 Task: Open a blank sheet, save the file as Spaceexploration.doc and add heading 'Space Exploration'Space Exploration ,with the parapraph,with the parapraph The US has been at the forefront of space exploration. Achievements like the Apollo moon landings and the Mars rovers demonstrate America's commitment to pushing the boundaries of human knowledge and understanding the mysteries of the universe.Apply Font Style Baskerville Old And font size 14. Apply font style in  Heading Bernard MT Condensed and font size 16 Change heading alignment to  Center
Action: Mouse moved to (151, 180)
Screenshot: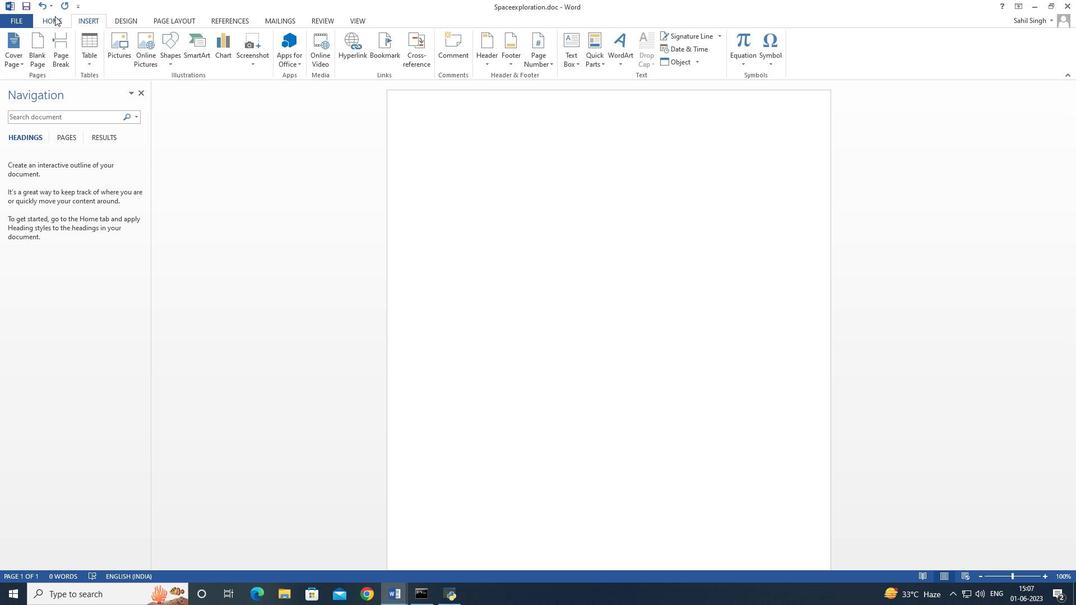 
Action: Mouse pressed left at (151, 180)
Screenshot: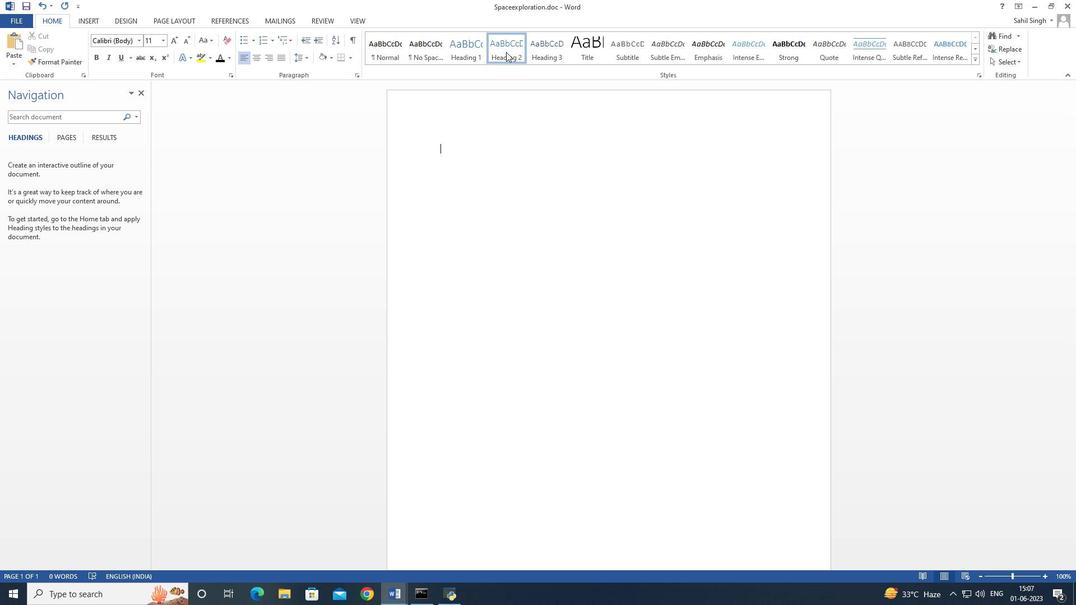 
Action: Mouse moved to (24, 20)
Screenshot: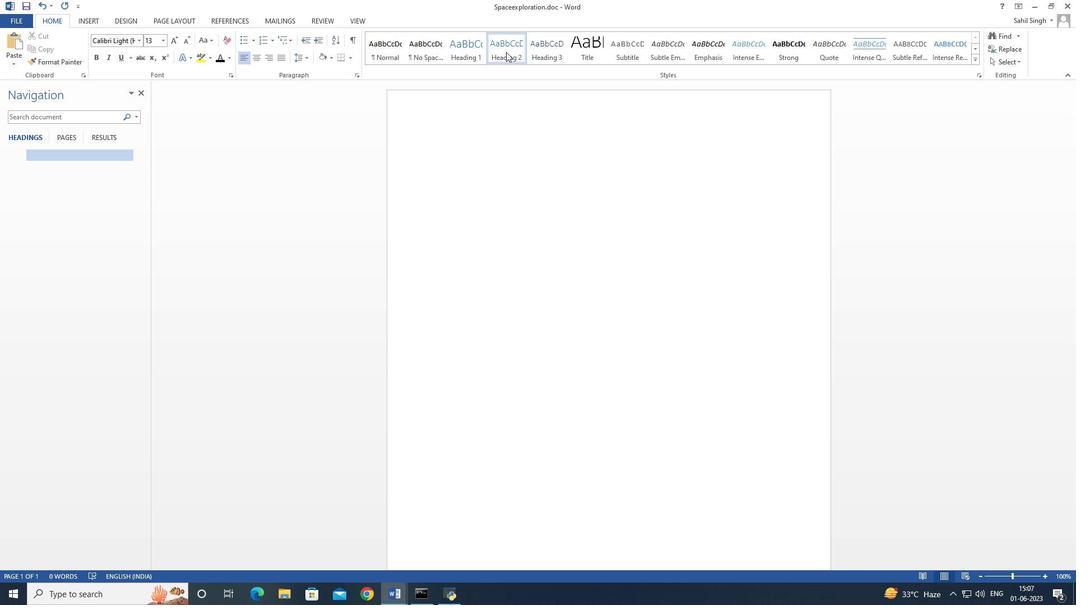 
Action: Mouse pressed left at (24, 20)
Screenshot: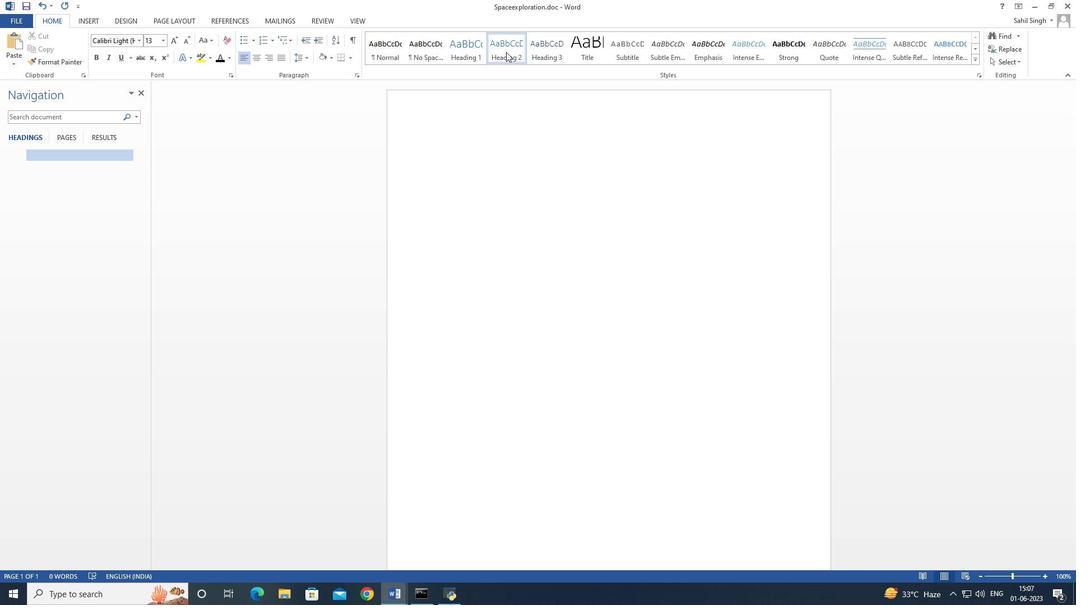 
Action: Mouse moved to (34, 130)
Screenshot: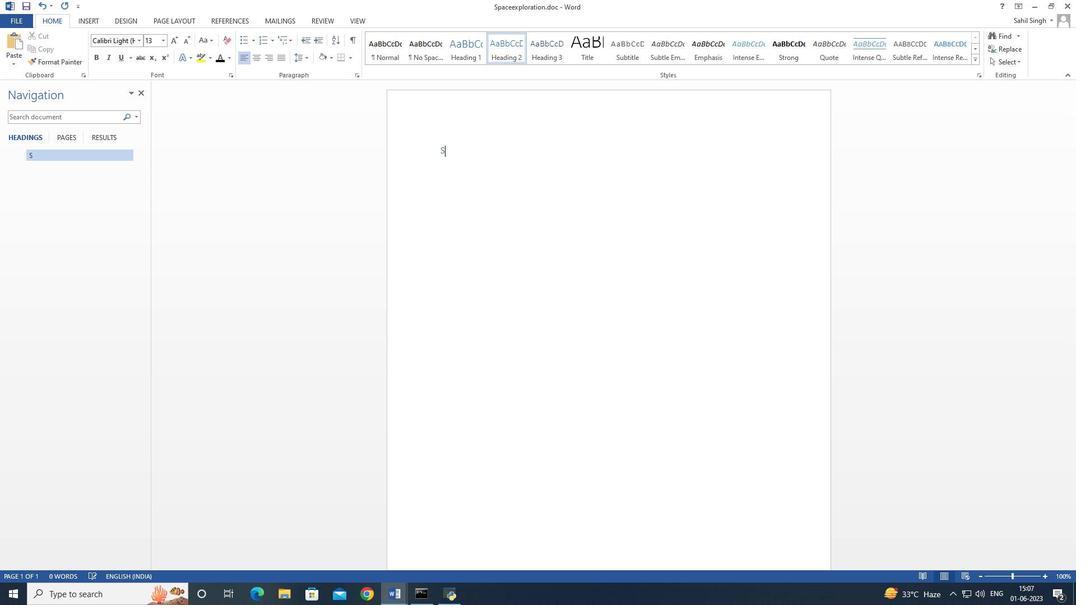 
Action: Mouse pressed left at (34, 130)
Screenshot: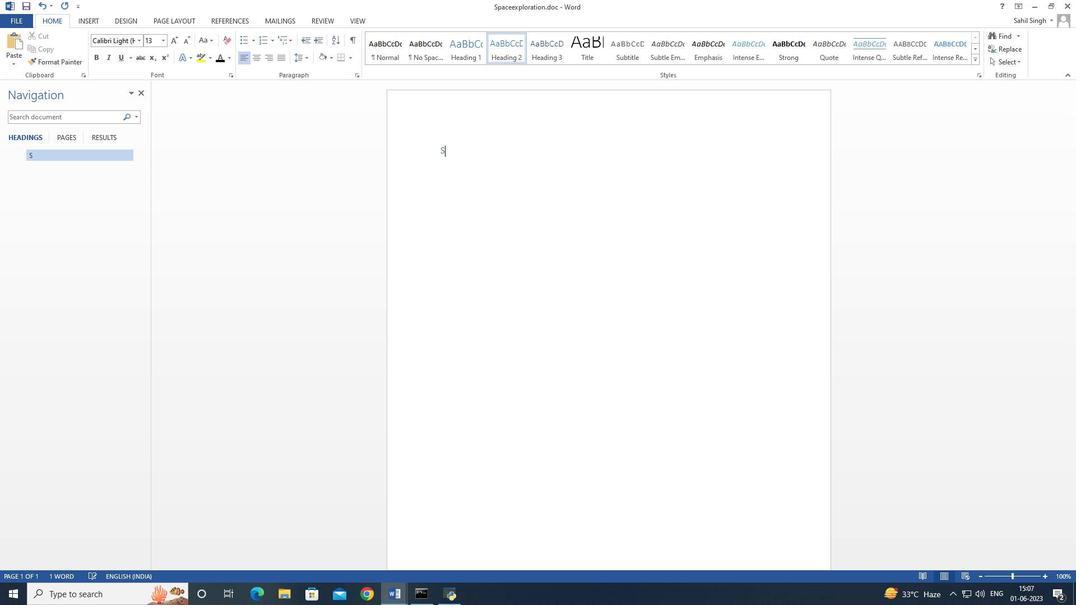
Action: Mouse moved to (293, 130)
Screenshot: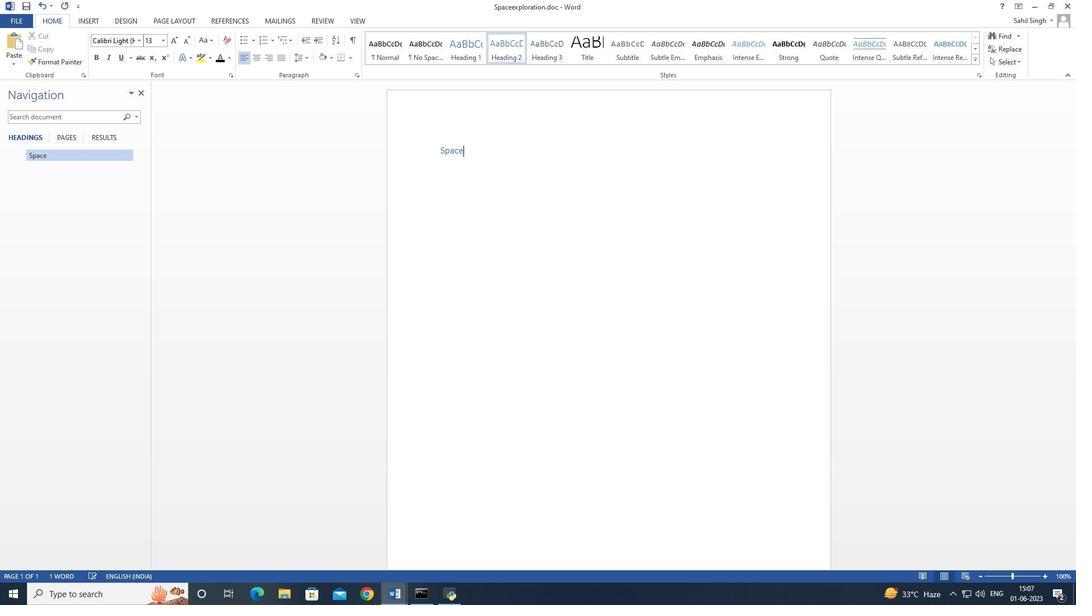 
Action: Mouse pressed left at (293, 130)
Screenshot: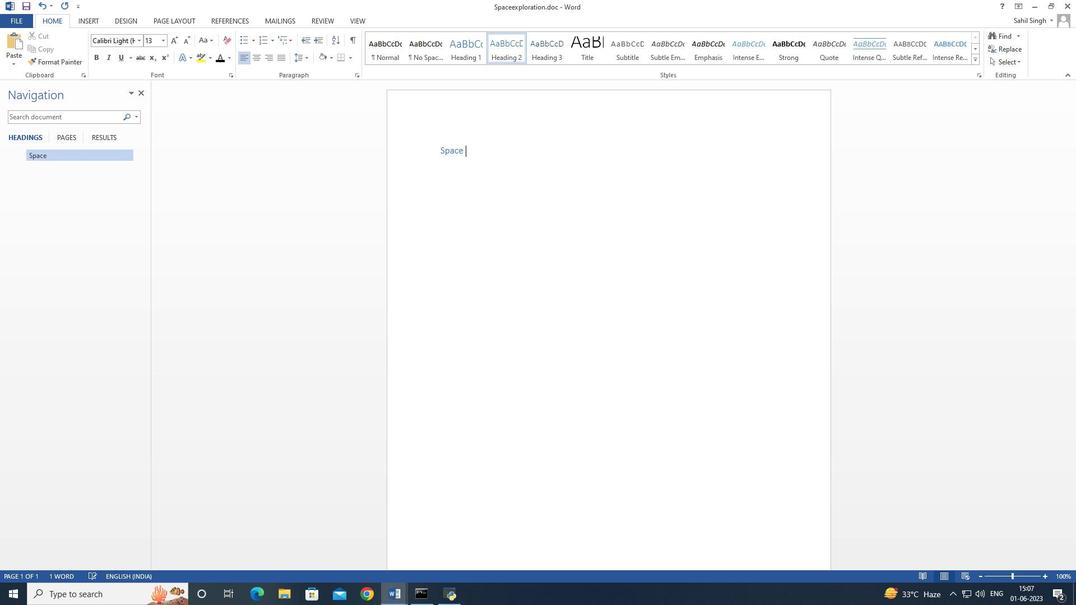 
Action: Mouse moved to (255, 202)
Screenshot: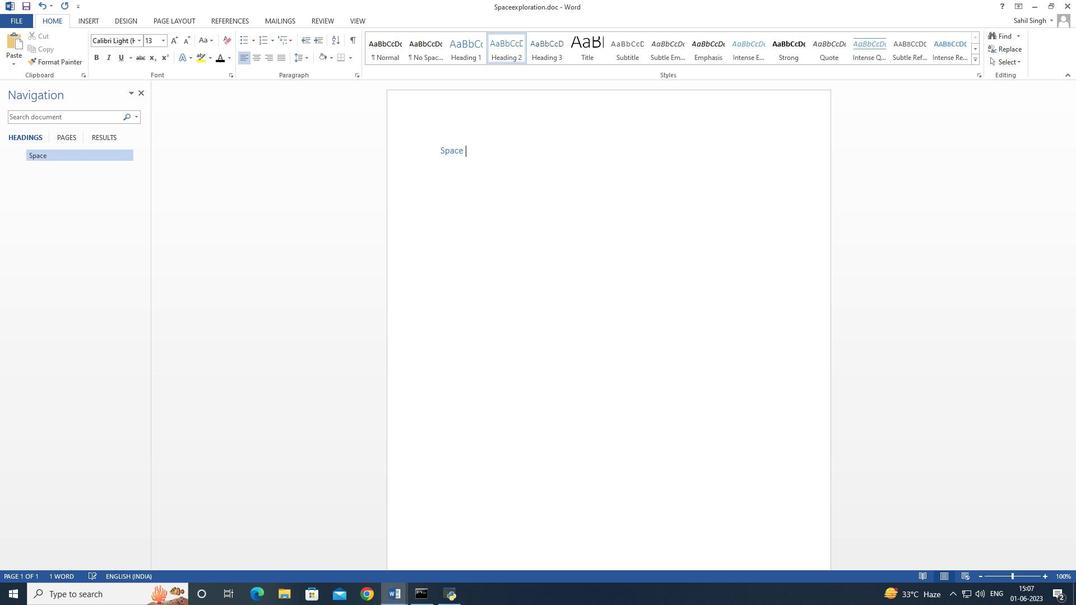 
Action: Key pressed <Key.backspace><Key.shift>Sa<Key.backspace>pace<Key.space><Key.backspace>expolo<Key.backspace><Key.backspace><Key.backspace>loration.doc
Screenshot: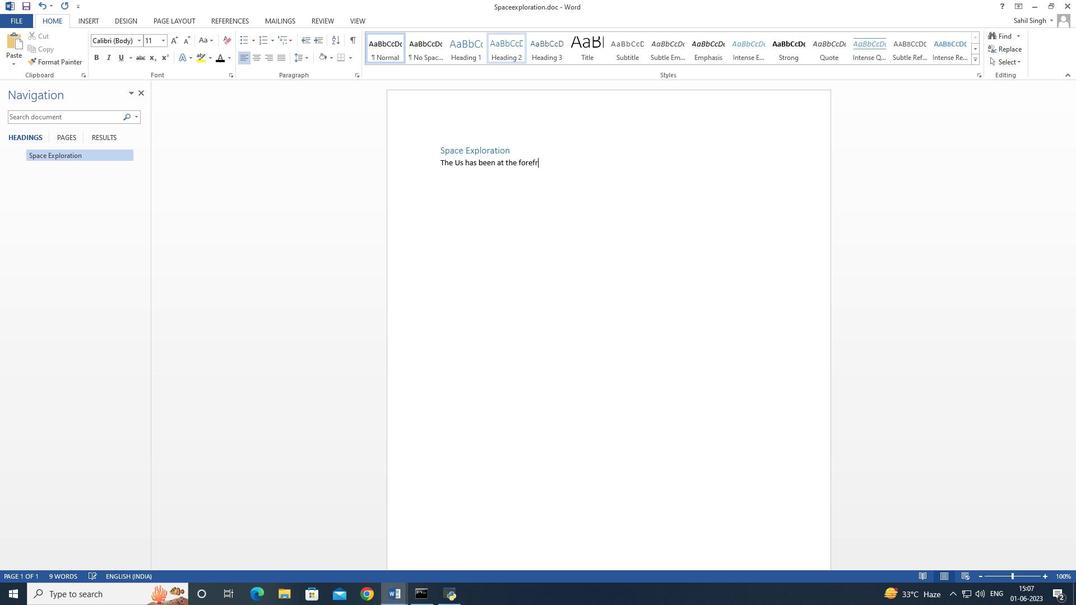 
Action: Mouse moved to (444, 296)
Screenshot: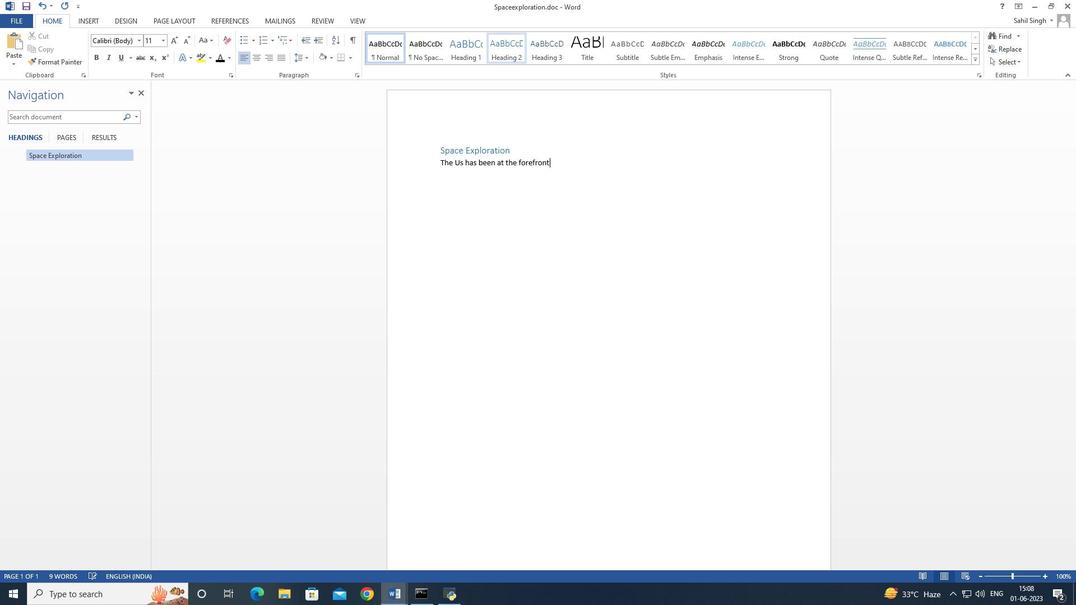 
Action: Mouse pressed left at (444, 296)
Screenshot: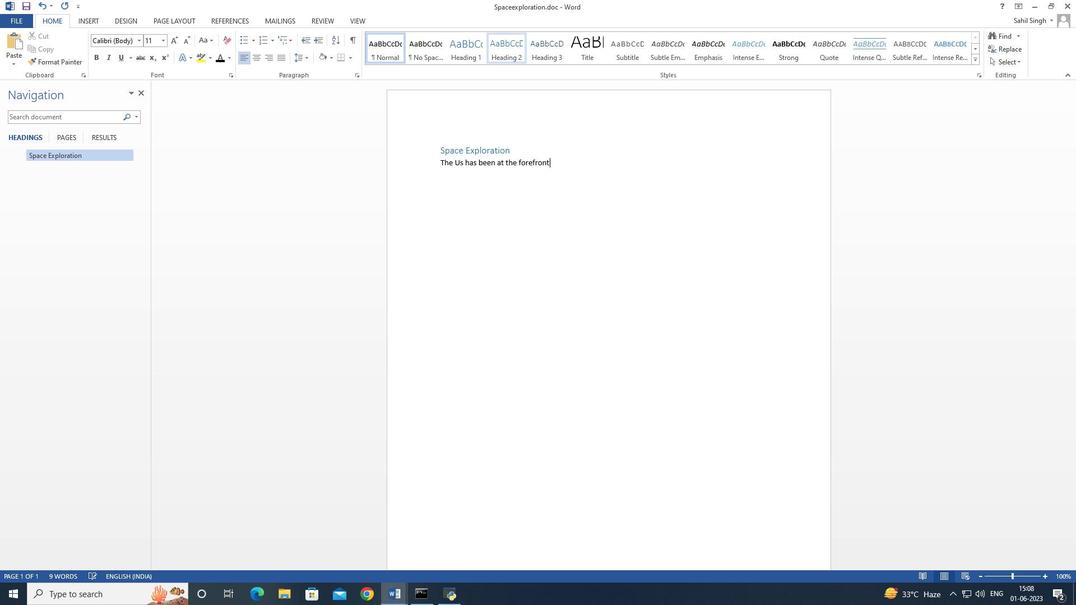 
Action: Mouse moved to (463, 40)
Screenshot: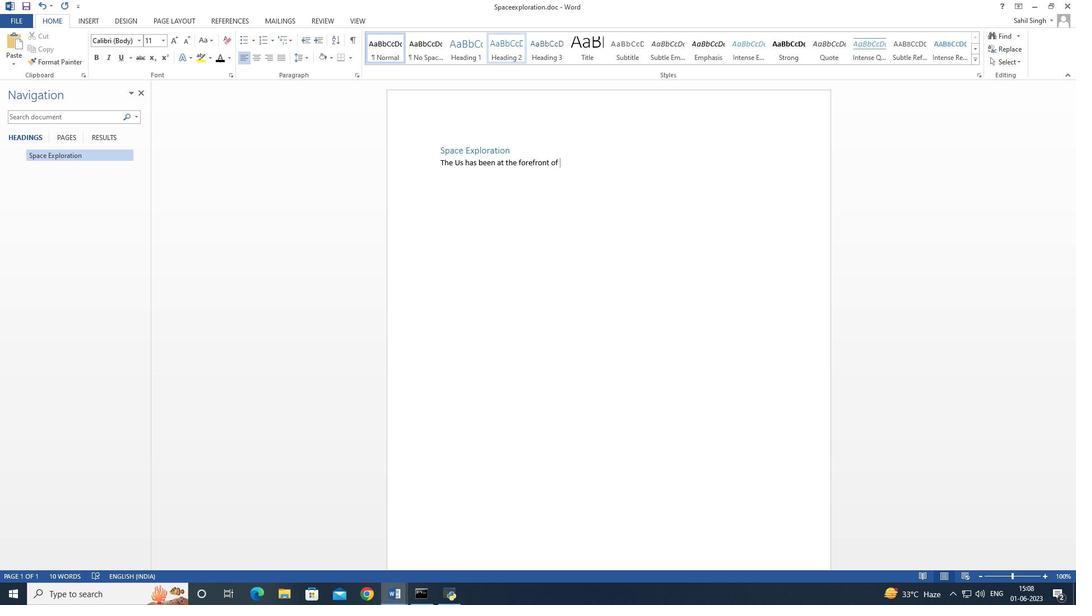
Action: Mouse pressed left at (463, 40)
Screenshot: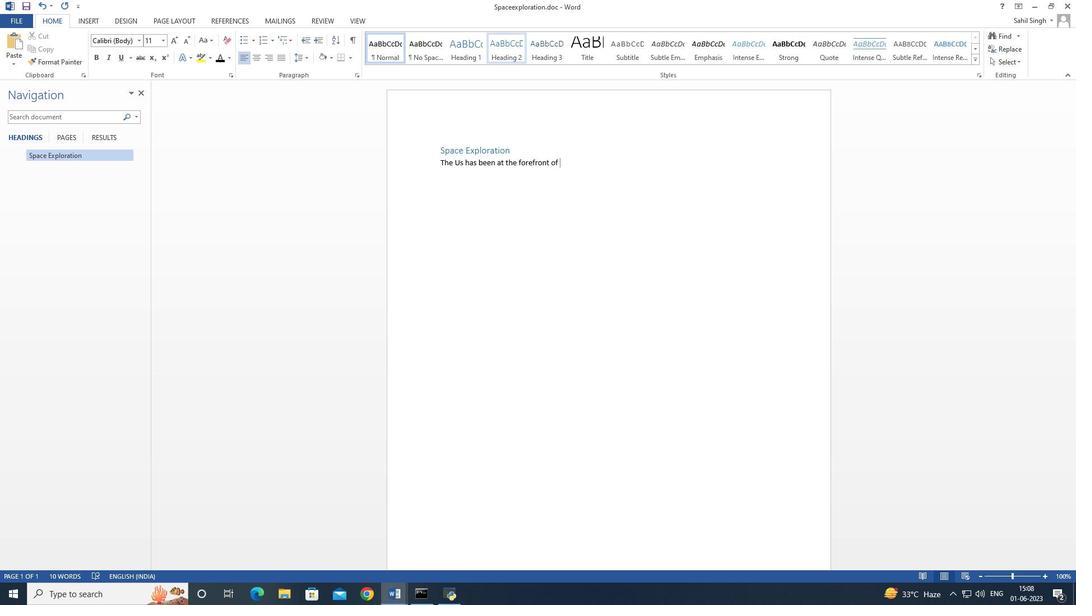 
Action: Mouse moved to (479, 174)
Screenshot: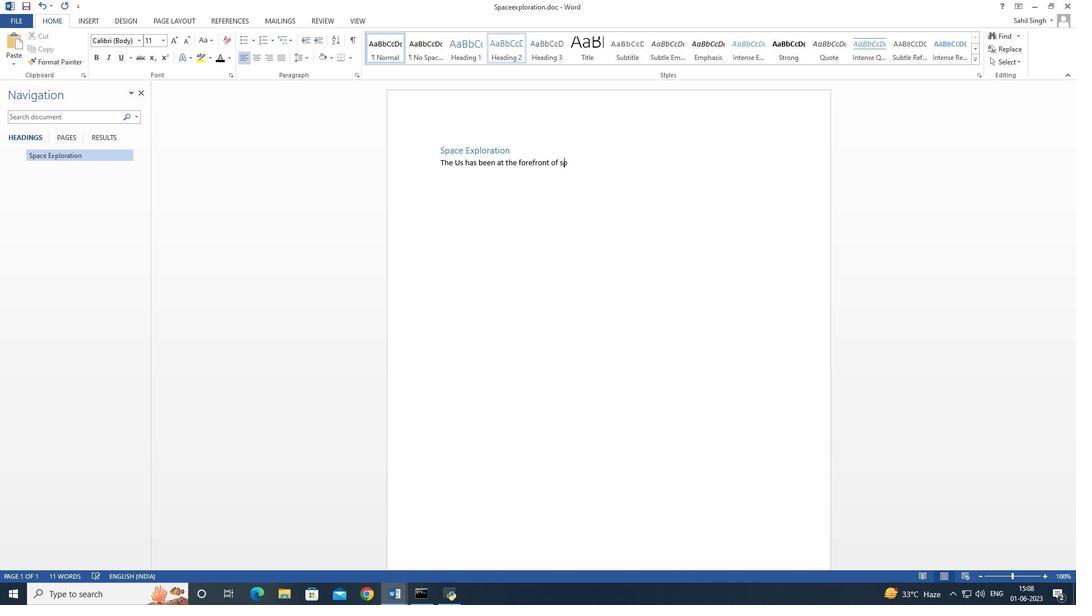 
Action: Key pressed <Key.shift>Space<Key.space><Key.shift>Exploration
Screenshot: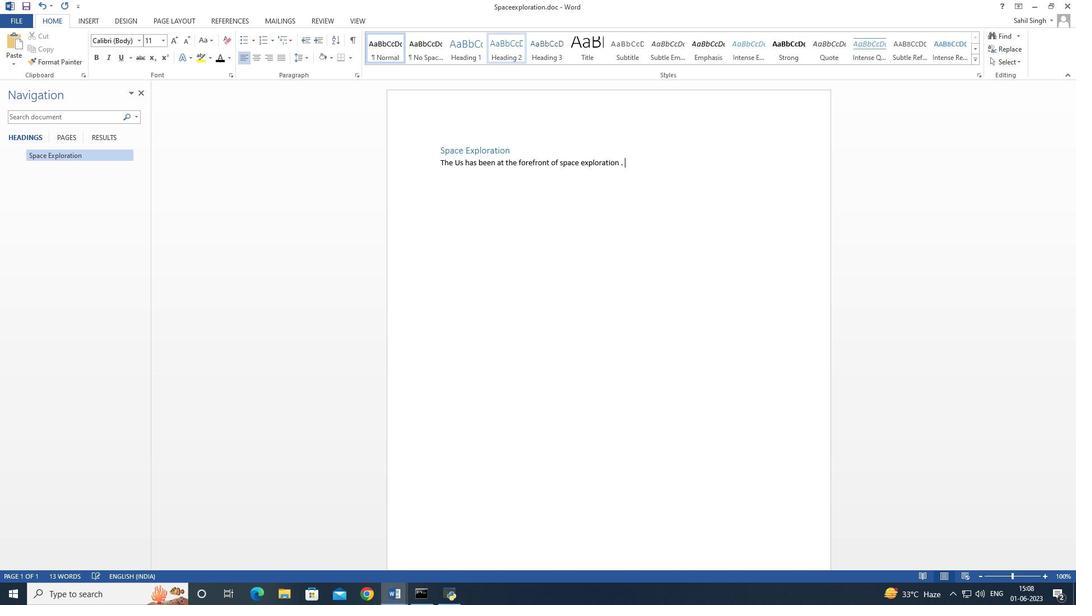 
Action: Mouse moved to (258, 57)
Screenshot: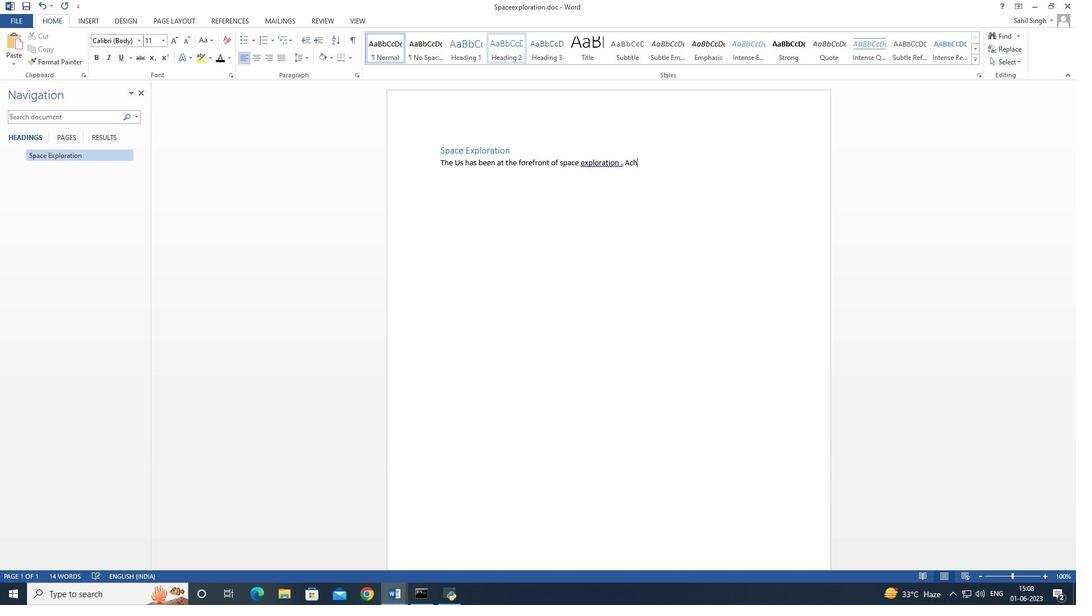 
Action: Mouse pressed left at (258, 57)
Screenshot: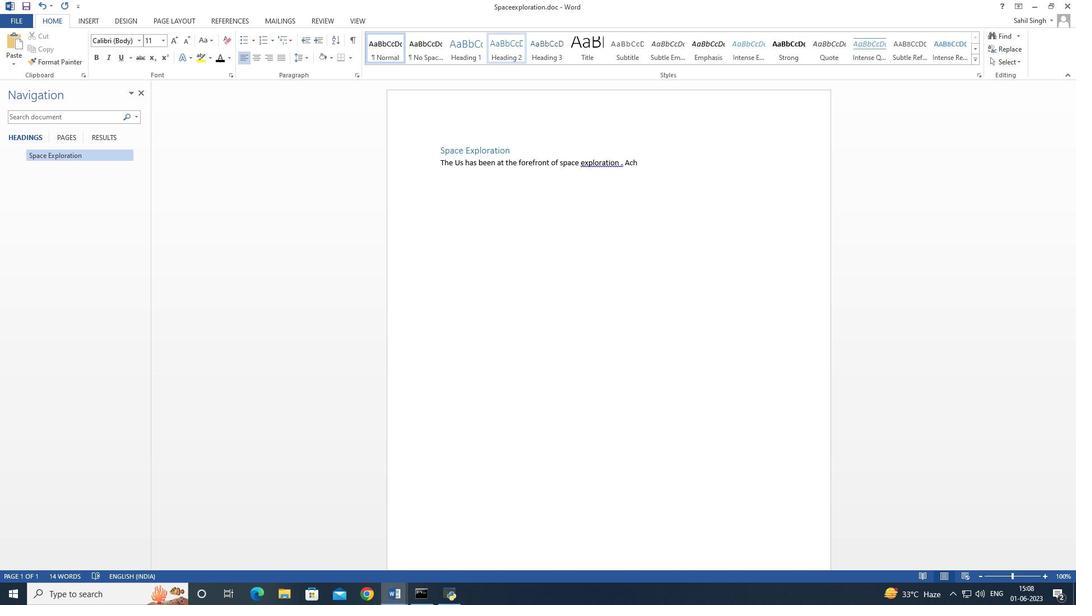 
Action: Mouse moved to (422, 211)
Screenshot: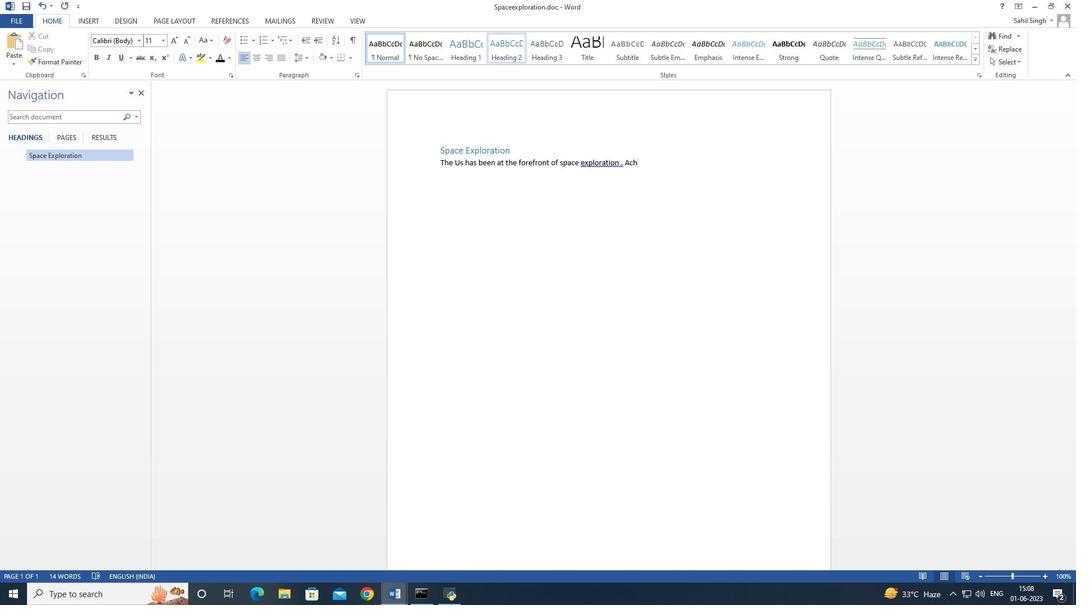 
Action: Key pressed <Key.down>
Screenshot: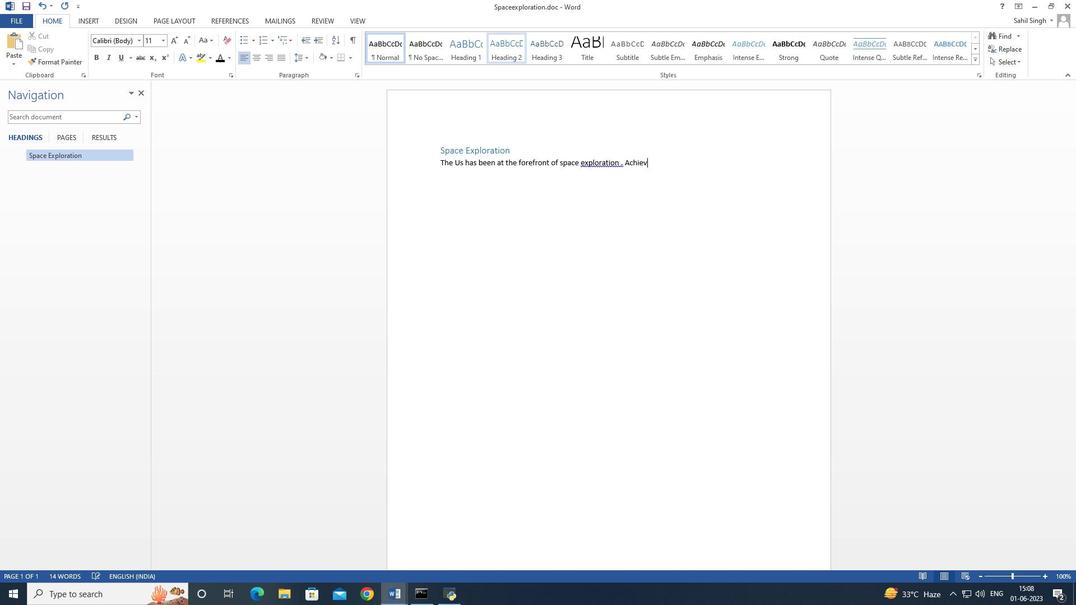
Action: Mouse moved to (436, 219)
Screenshot: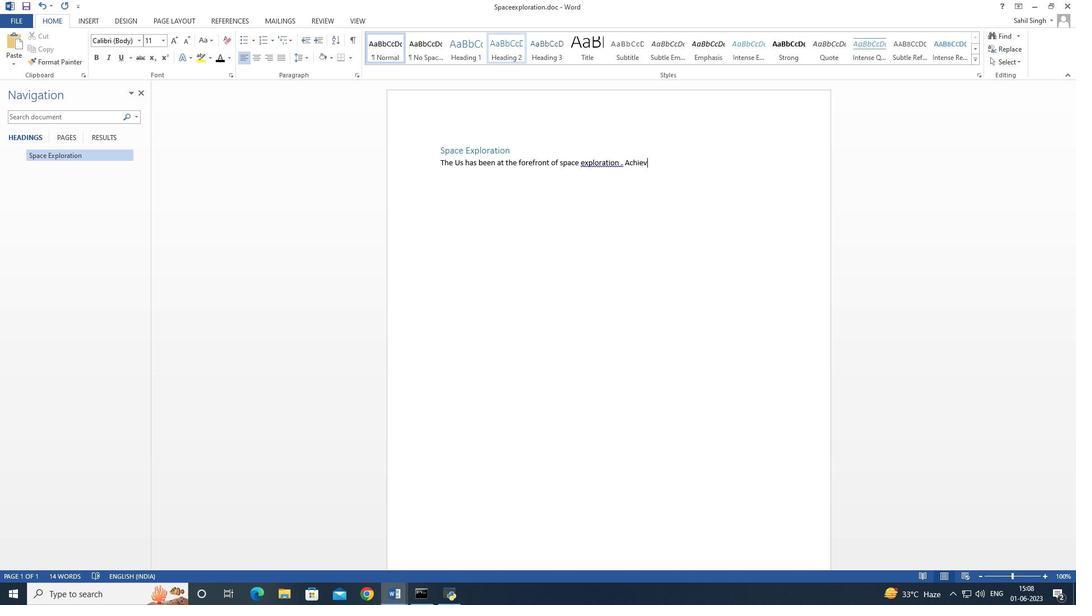 
Action: Mouse pressed left at (436, 219)
Screenshot: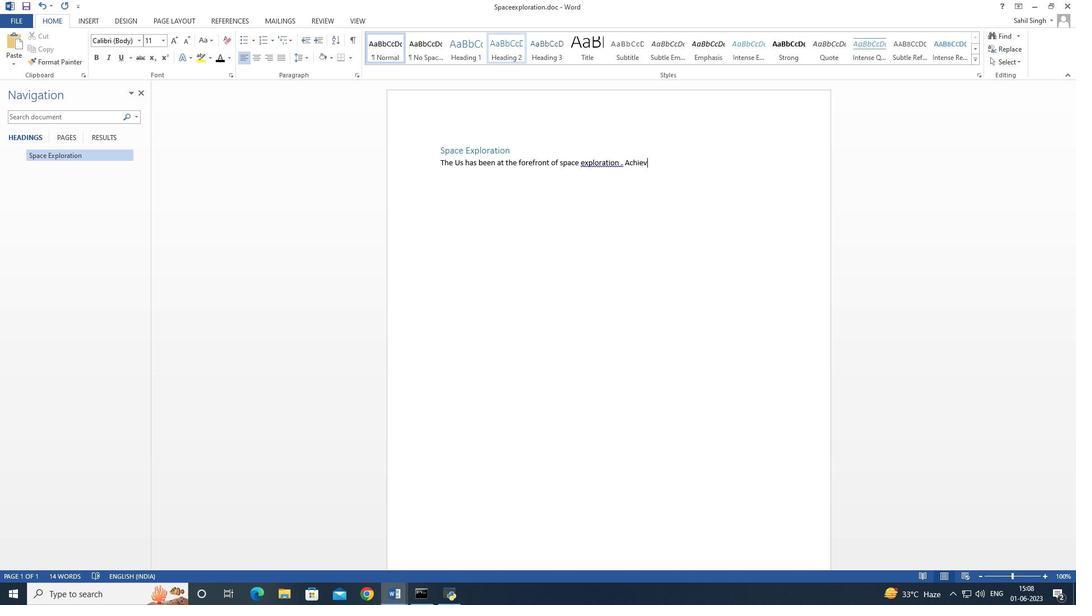 
Action: Mouse moved to (433, 224)
Screenshot: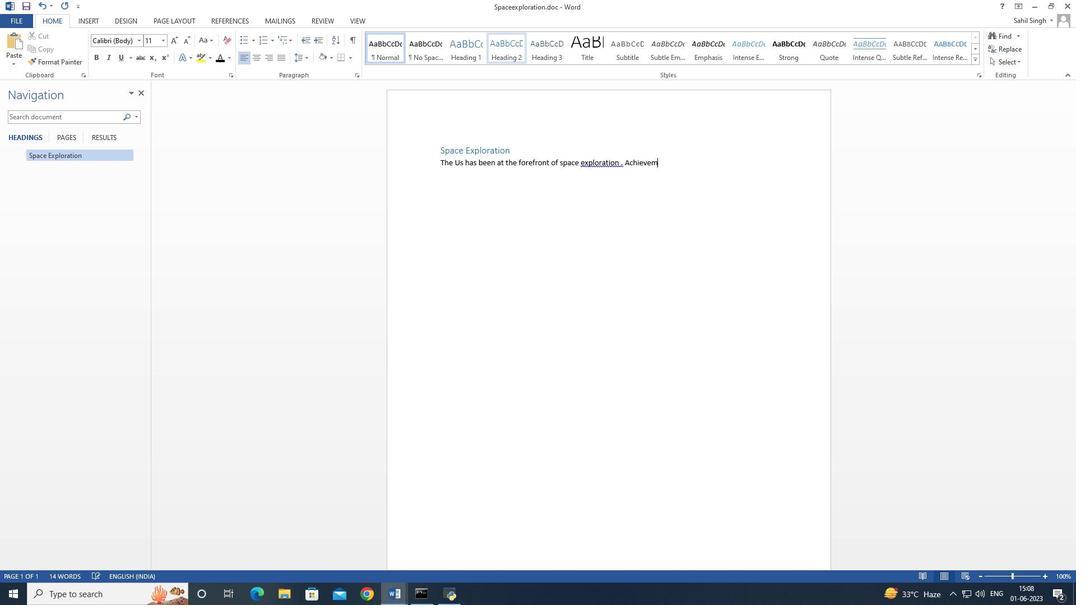 
Action: Key pressed <Key.down><Key.enter><Key.up>
Screenshot: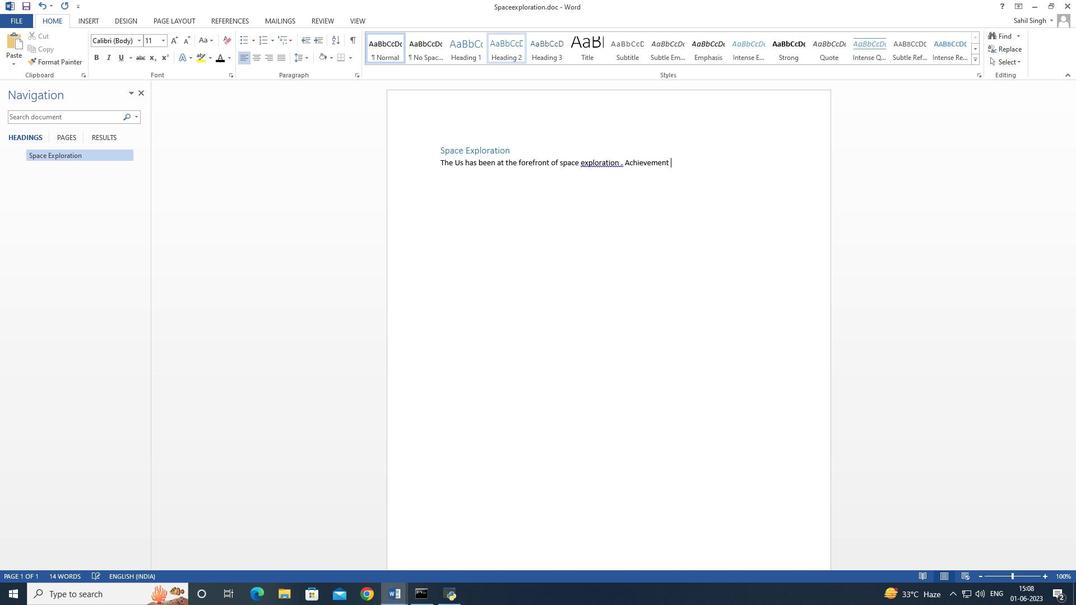 
Action: Mouse moved to (661, 187)
Screenshot: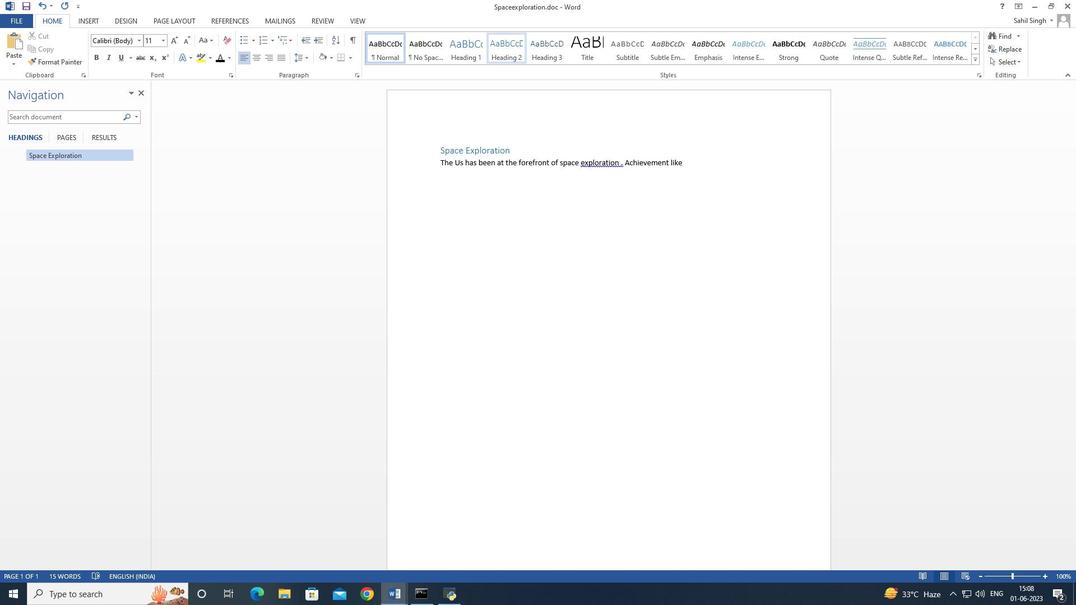 
Action: Mouse pressed left at (661, 187)
Screenshot: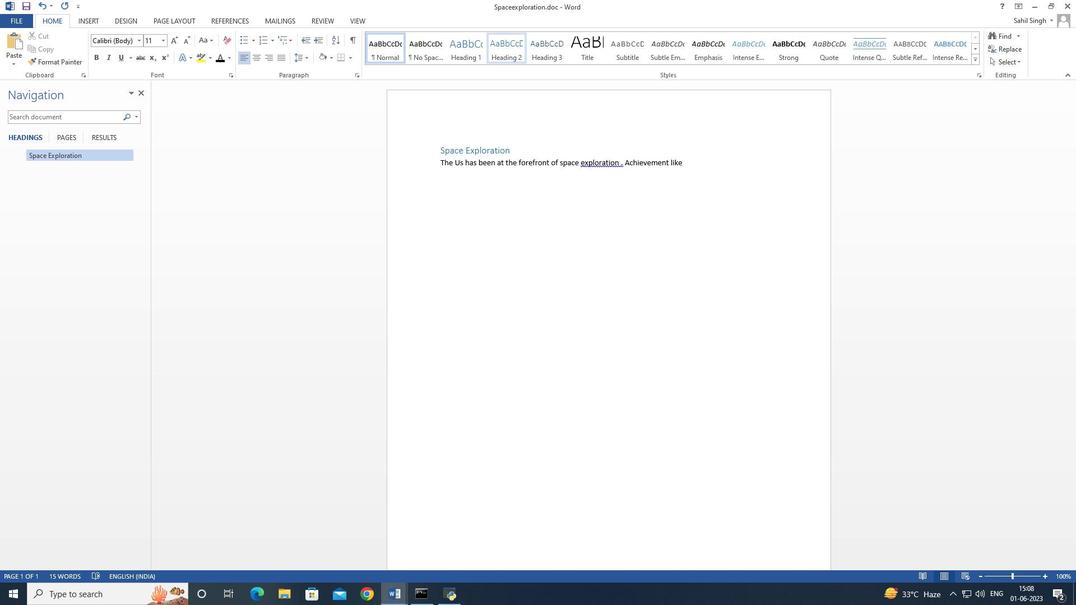 
Action: Key pressed <Key.down><Key.space>dsd<Key.backspace><Key.backspace><Key.backspace>
Screenshot: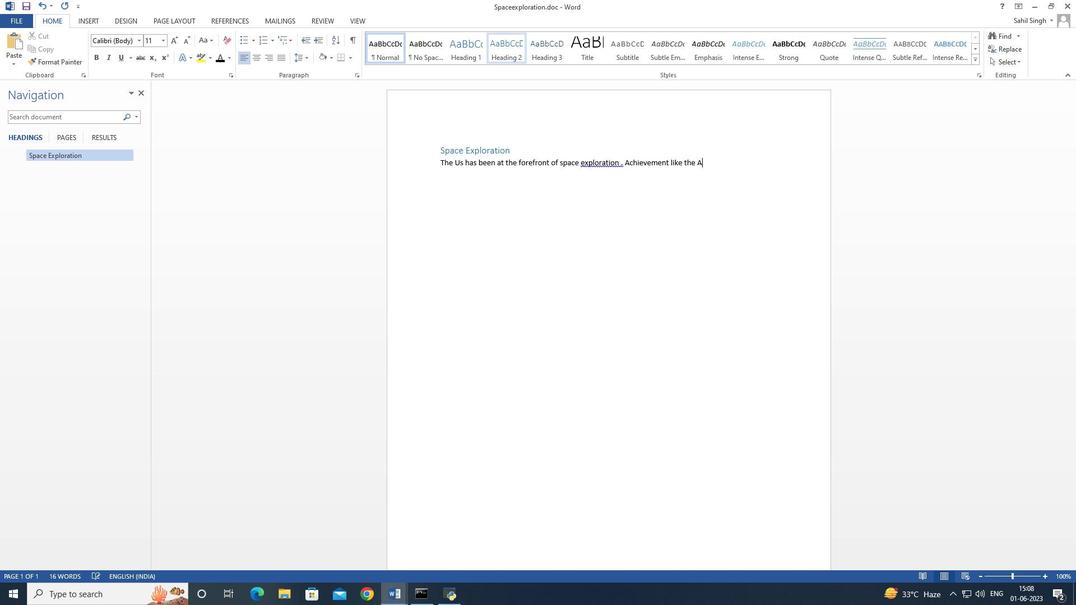 
Action: Mouse moved to (407, 47)
Screenshot: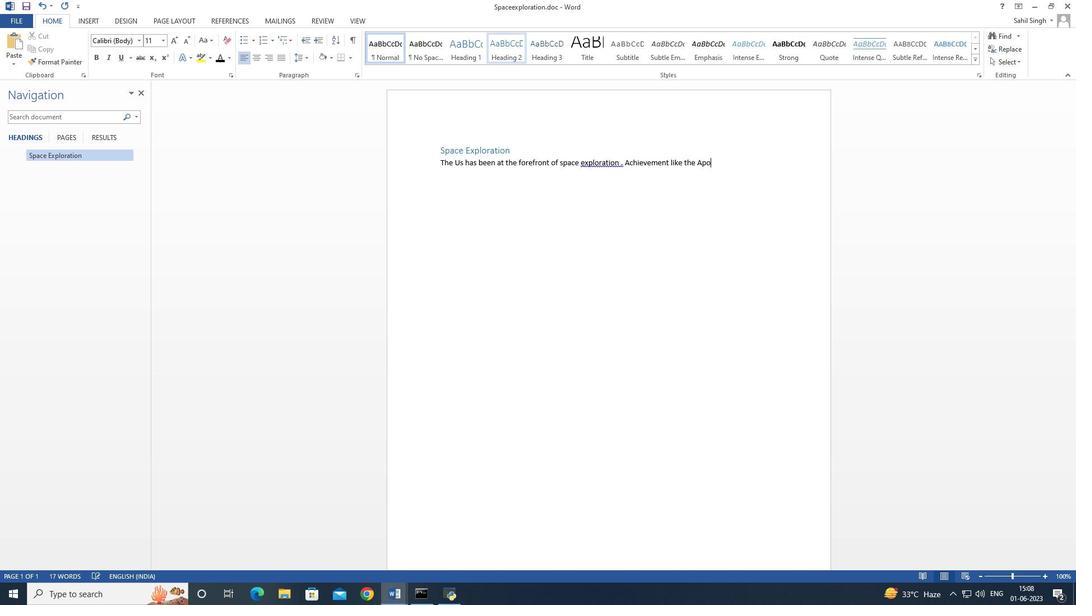 
Action: Mouse pressed left at (407, 47)
Screenshot: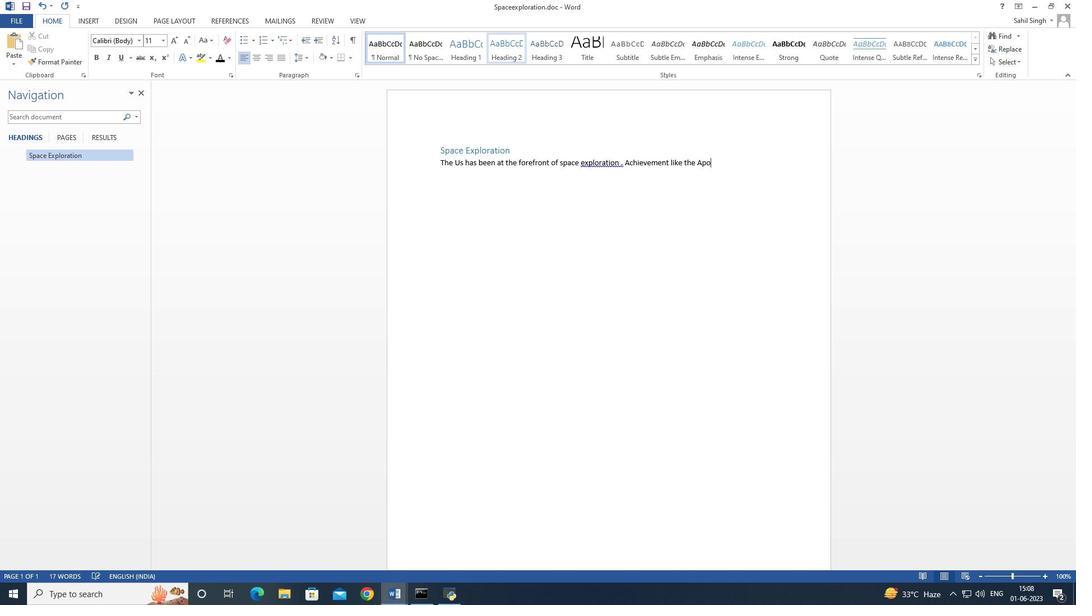 
Action: Mouse moved to (471, 52)
Screenshot: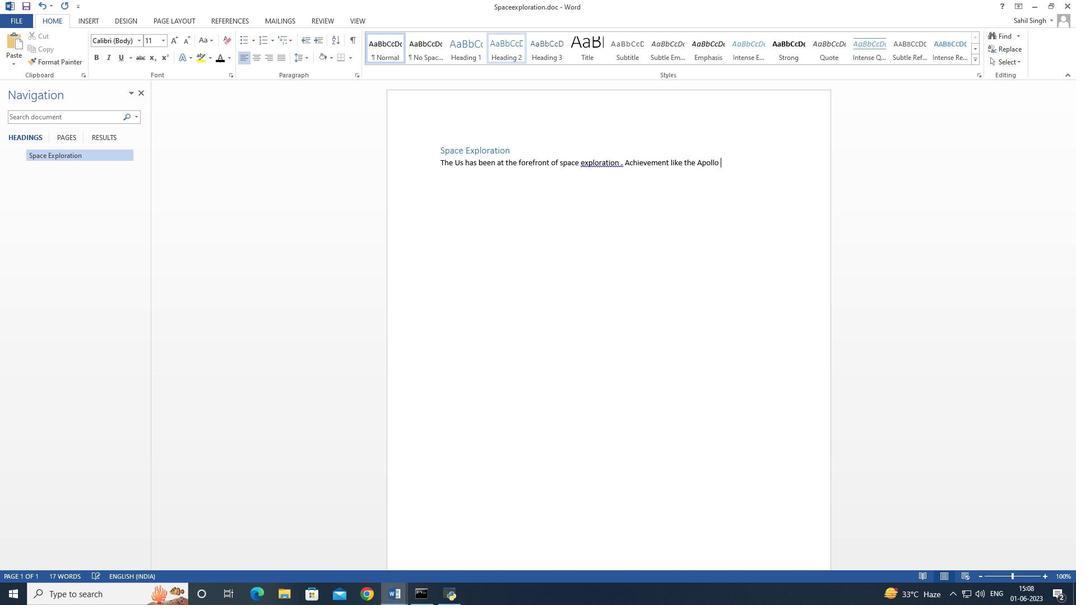 
Action: Mouse pressed left at (471, 52)
Screenshot: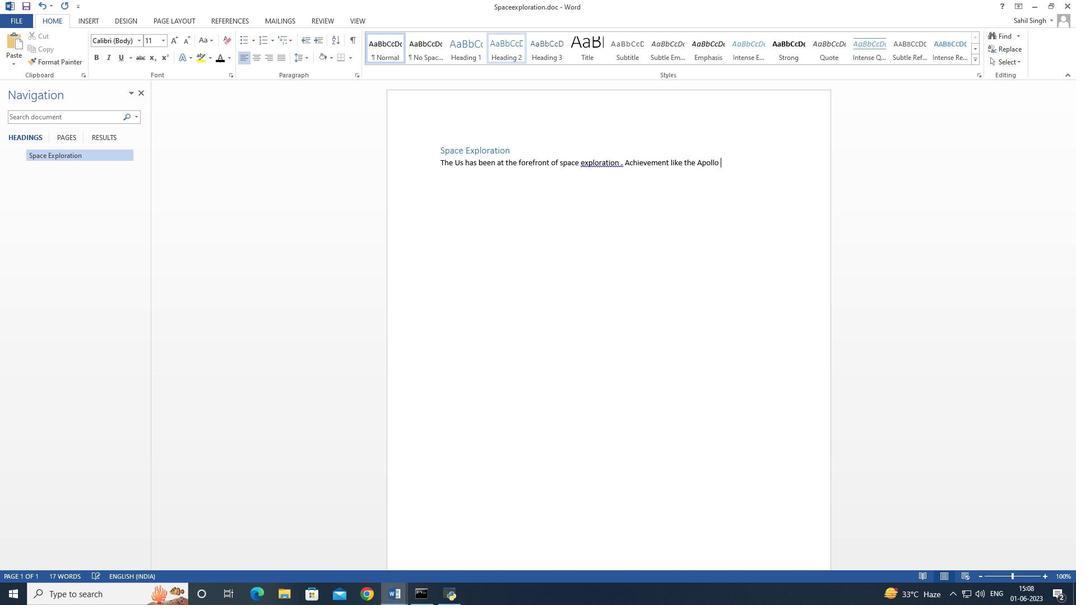 
Action: Mouse moved to (502, 285)
Screenshot: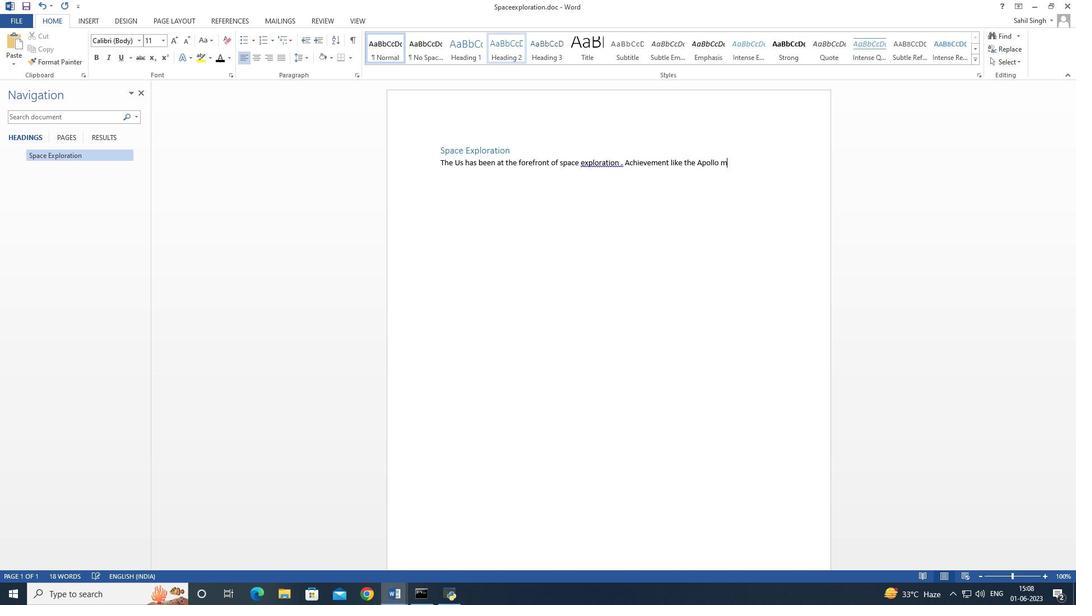 
Action: Key pressed <Key.down>
Screenshot: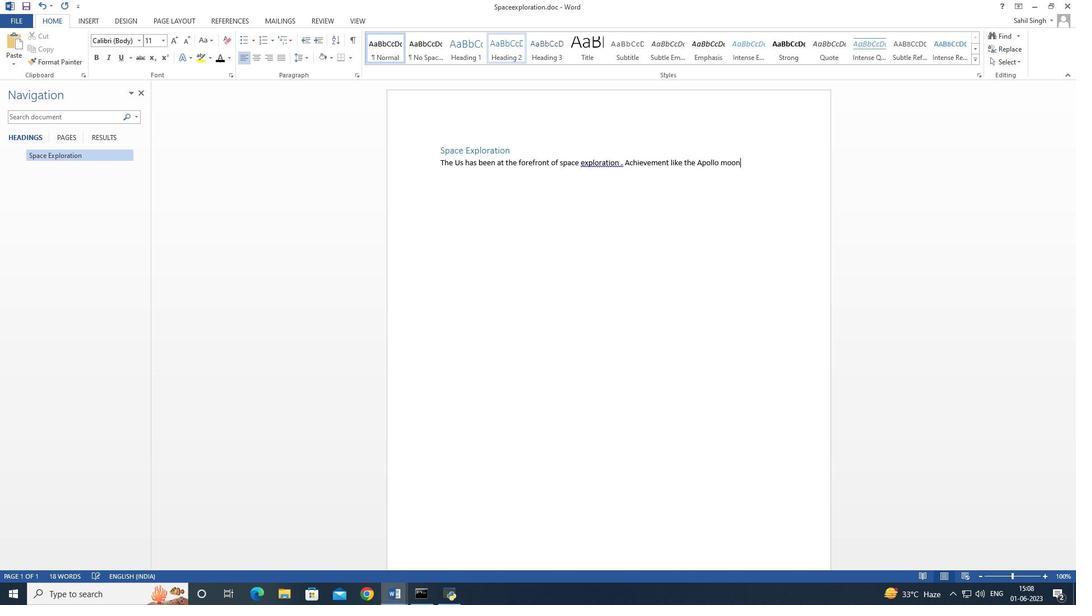 
Action: Mouse moved to (524, 246)
Screenshot: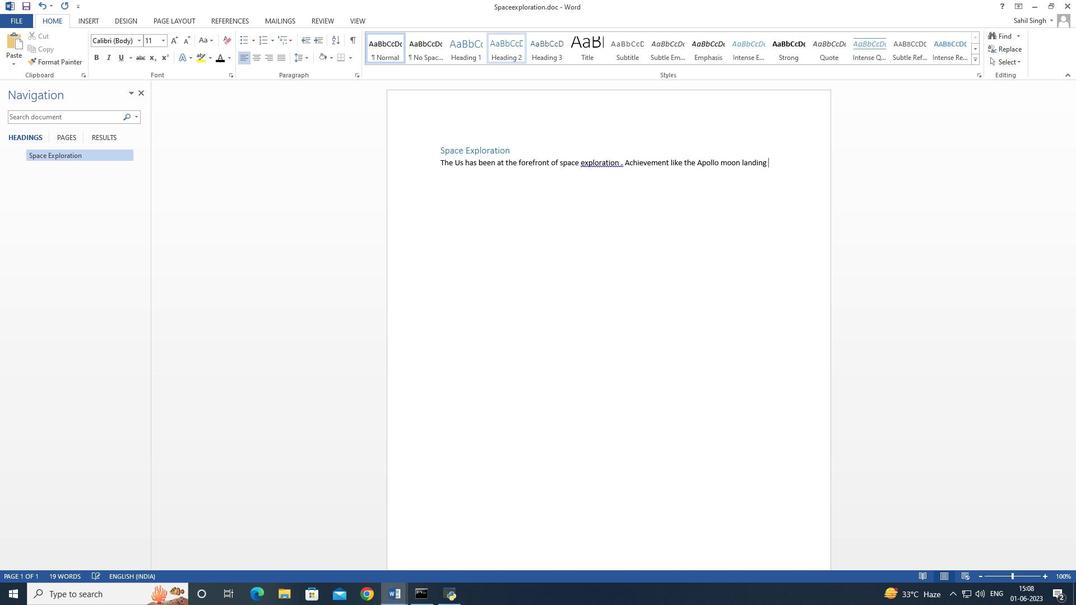 
Action: Key pressed <Key.down><Key.down>
Screenshot: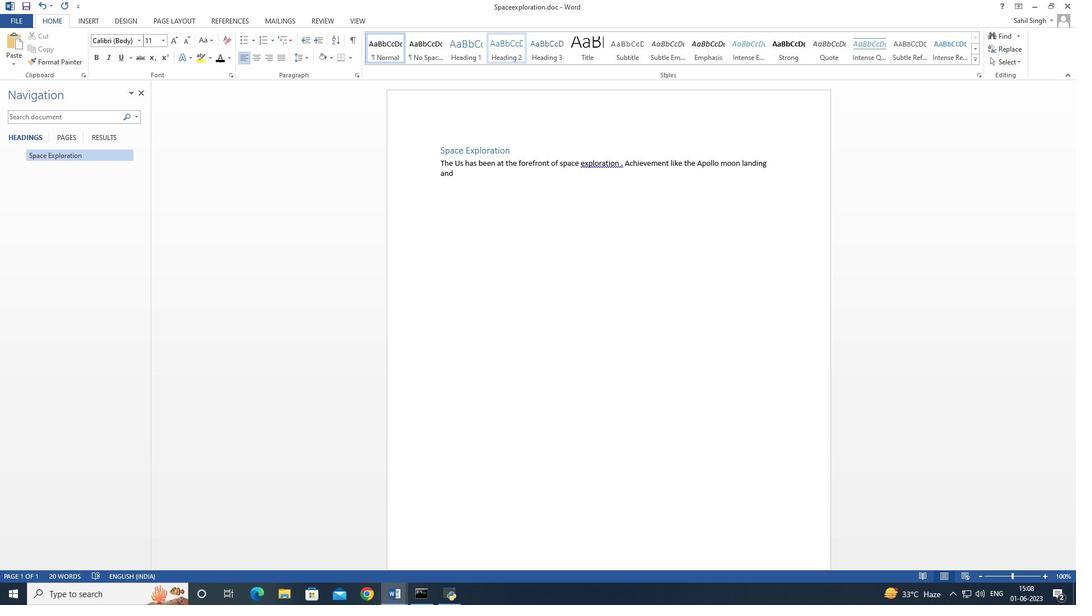 
Action: Mouse moved to (445, 213)
Screenshot: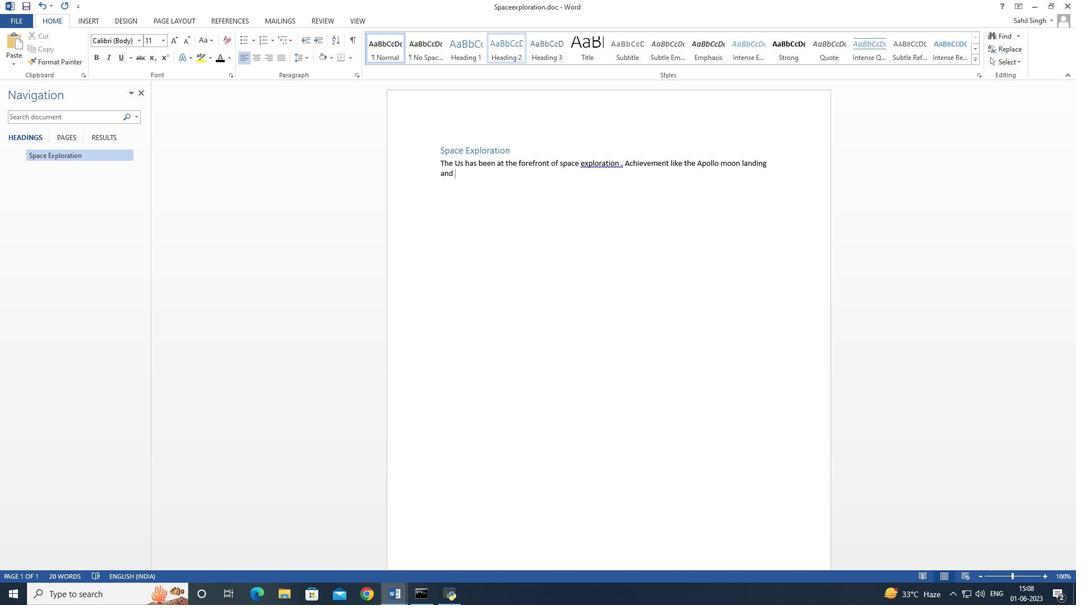 
Action: Mouse pressed left at (445, 213)
Screenshot: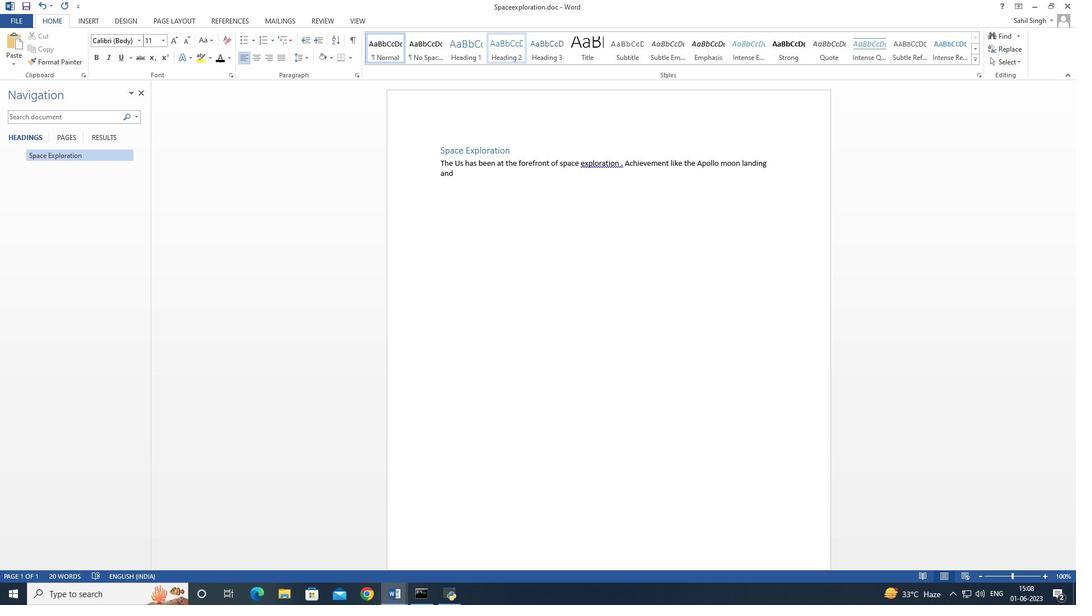
Action: Mouse moved to (440, 212)
Screenshot: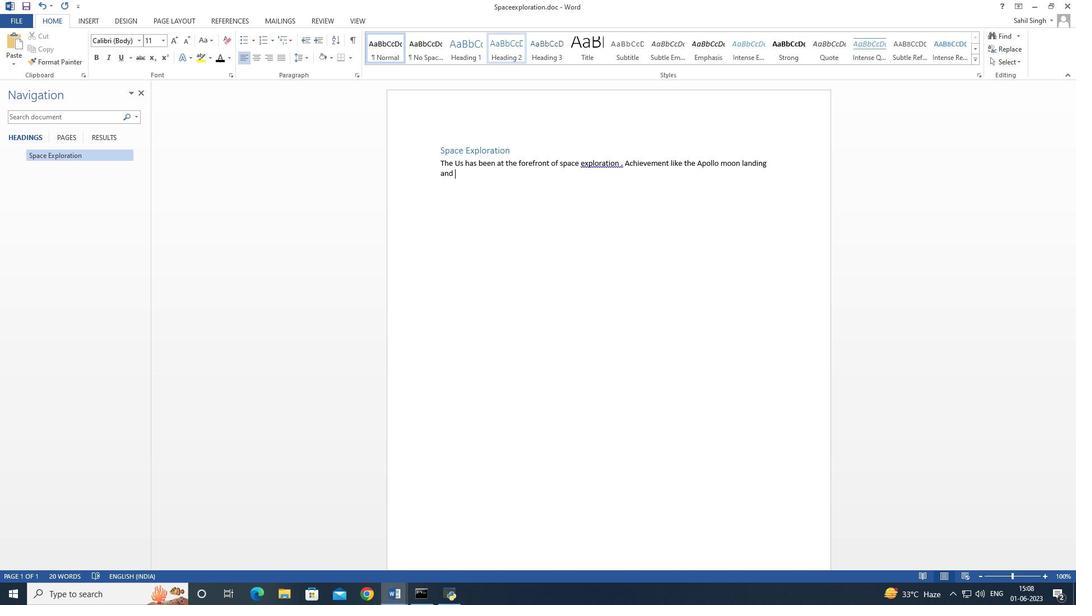 
Action: Mouse pressed left at (440, 212)
Screenshot: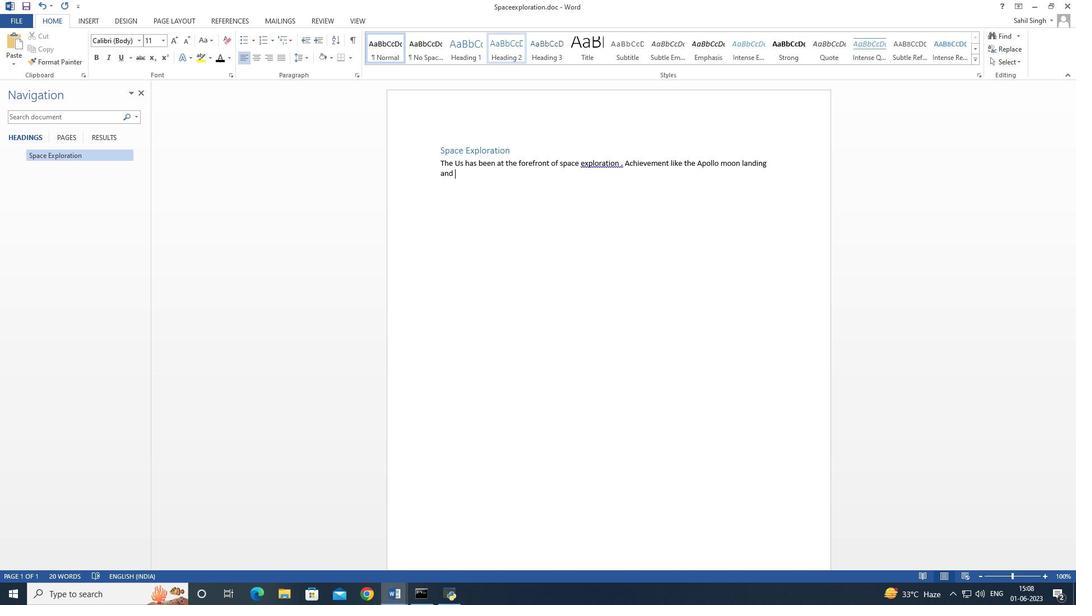 
Action: Mouse pressed left at (440, 212)
Screenshot: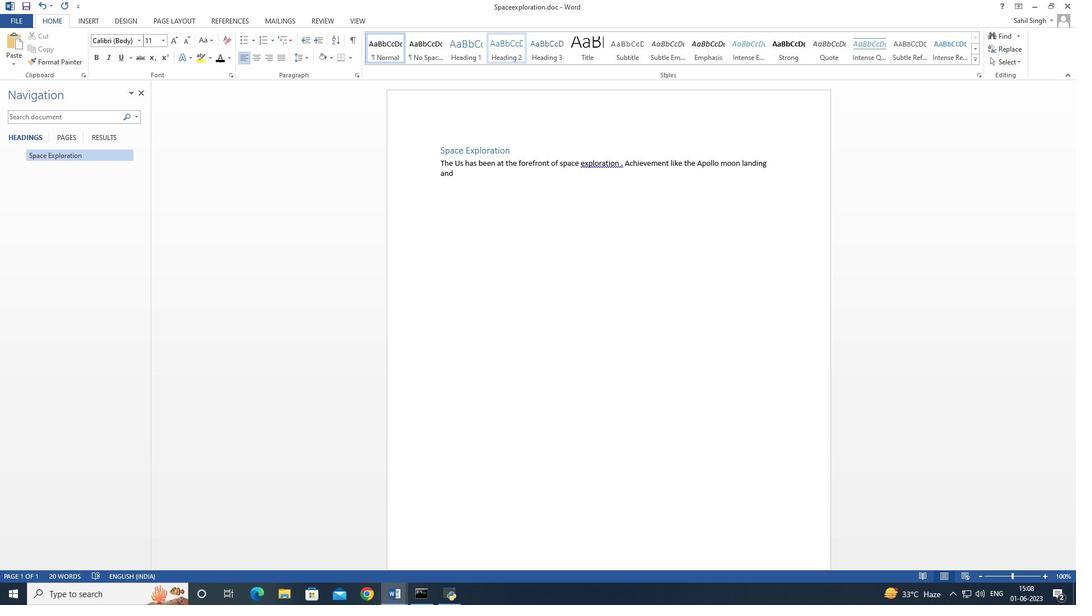 
Action: Mouse moved to (440, 212)
Screenshot: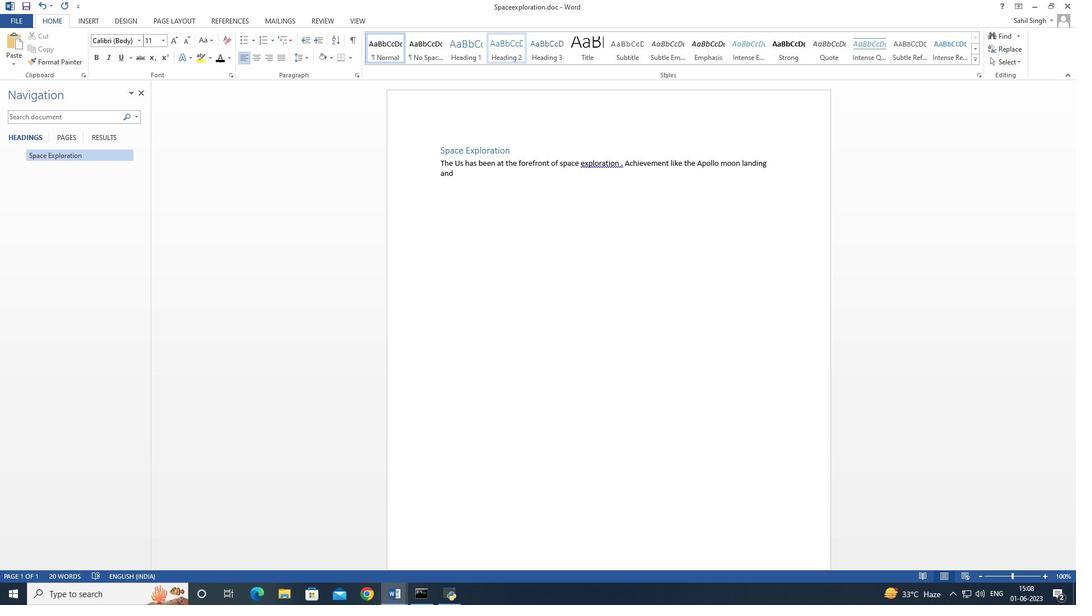 
Action: Mouse pressed left at (440, 212)
Screenshot: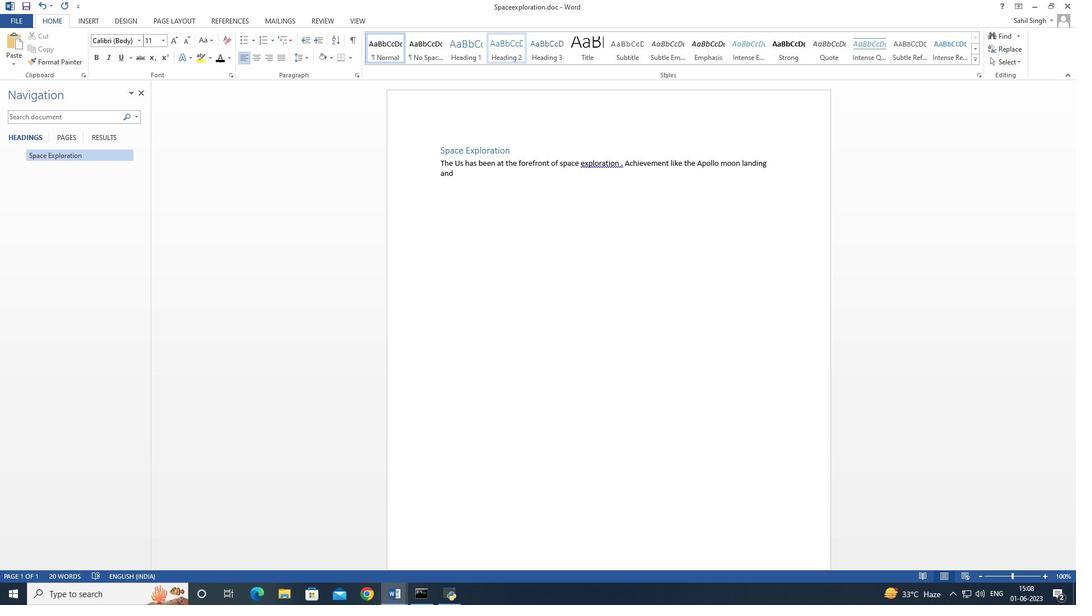 
Action: Mouse pressed left at (440, 212)
Screenshot: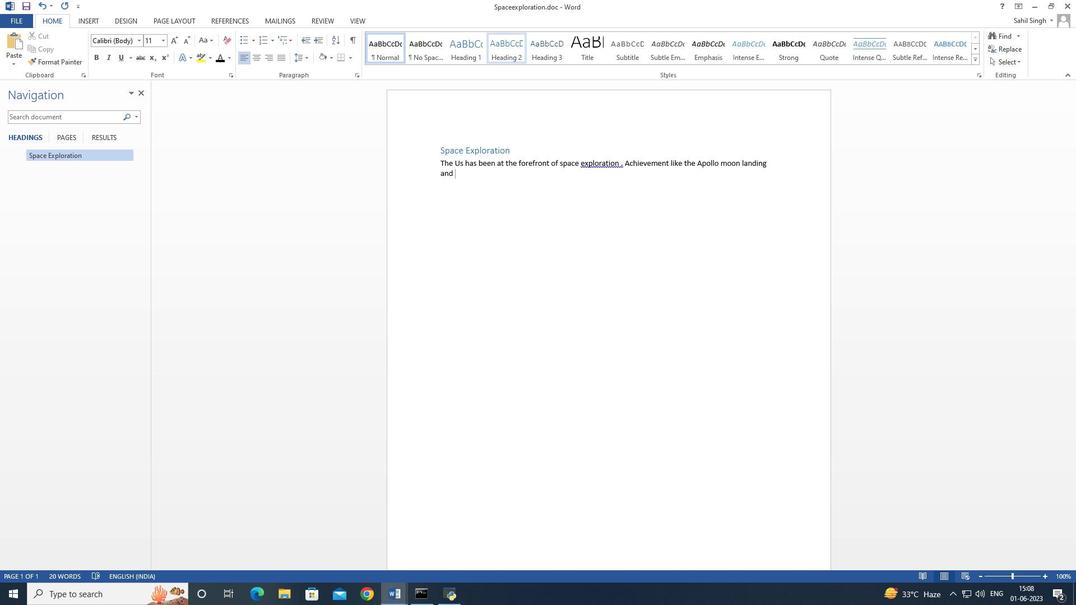 
Action: Mouse moved to (445, 221)
Screenshot: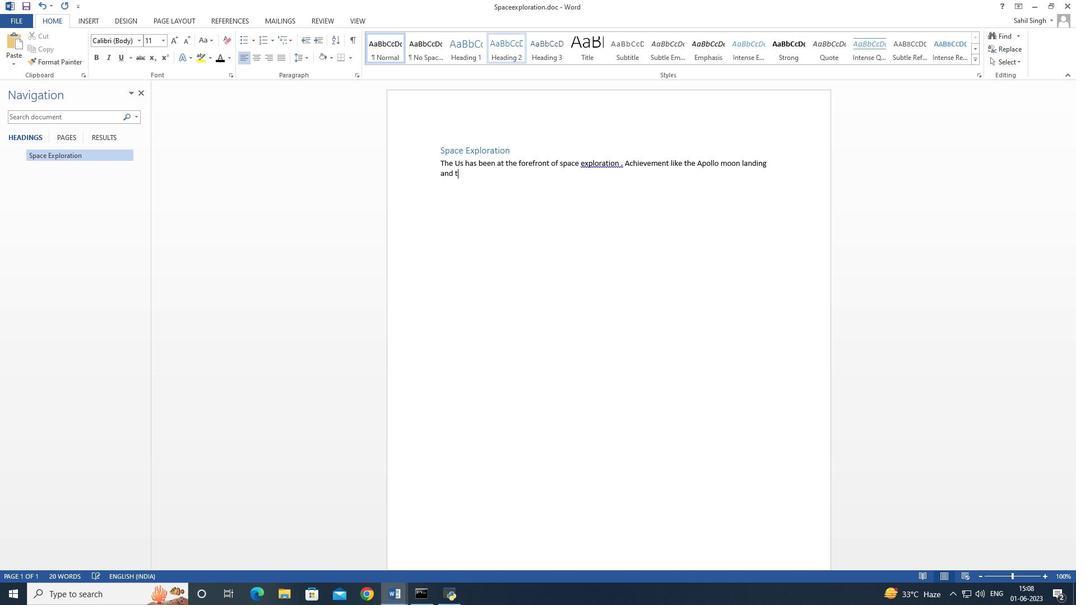 
Action: Mouse pressed left at (445, 221)
Screenshot: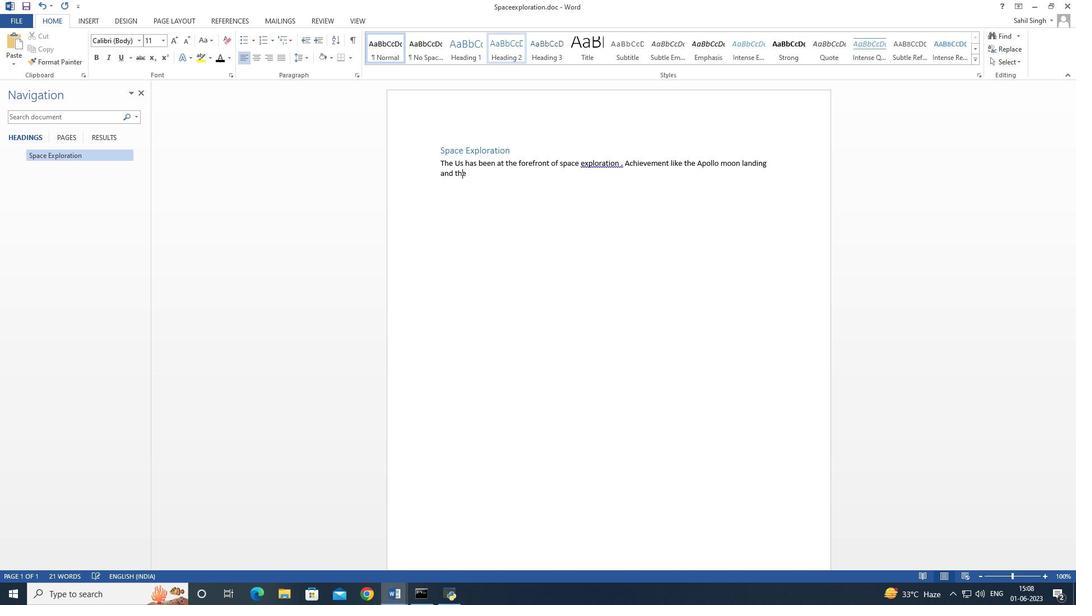 
Action: Mouse moved to (447, 216)
Screenshot: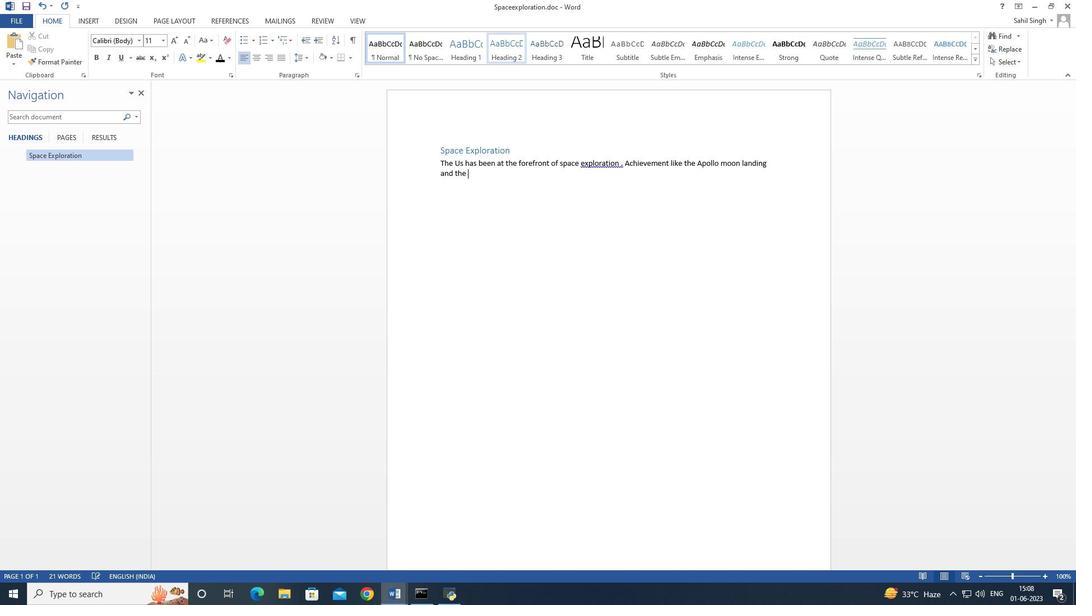 
Action: Mouse pressed left at (447, 216)
Screenshot: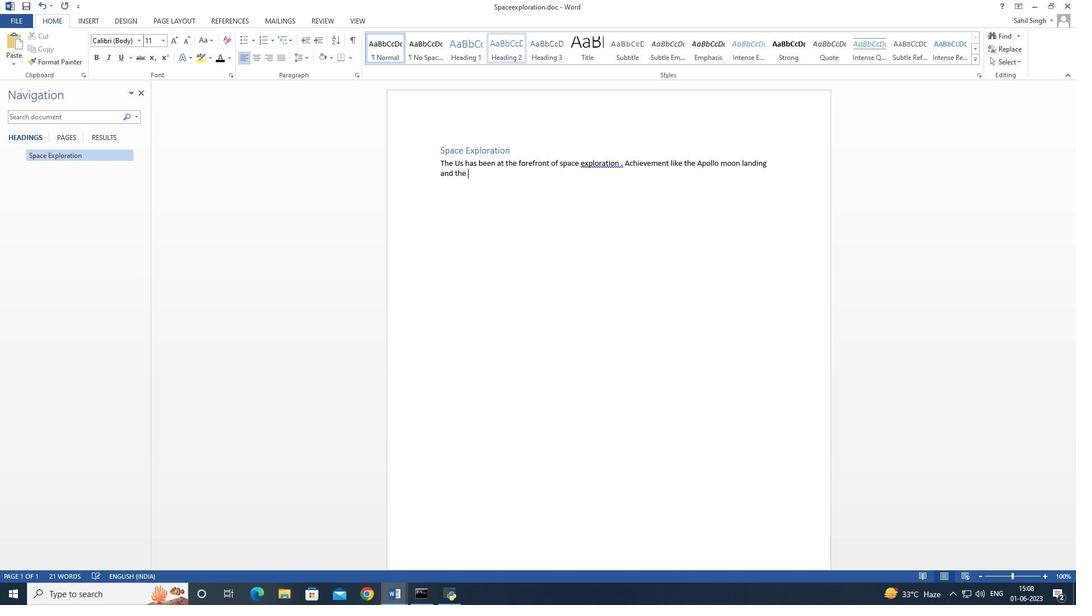 
Action: Key pressed <Key.down><Key.down><Key.down>
Screenshot: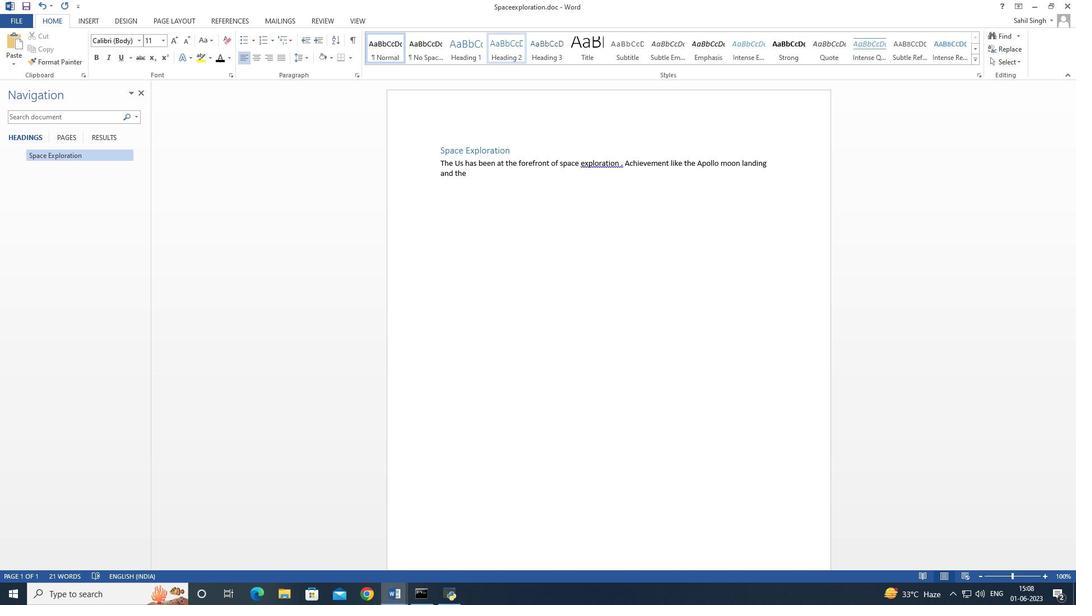
Action: Mouse moved to (84, 19)
Screenshot: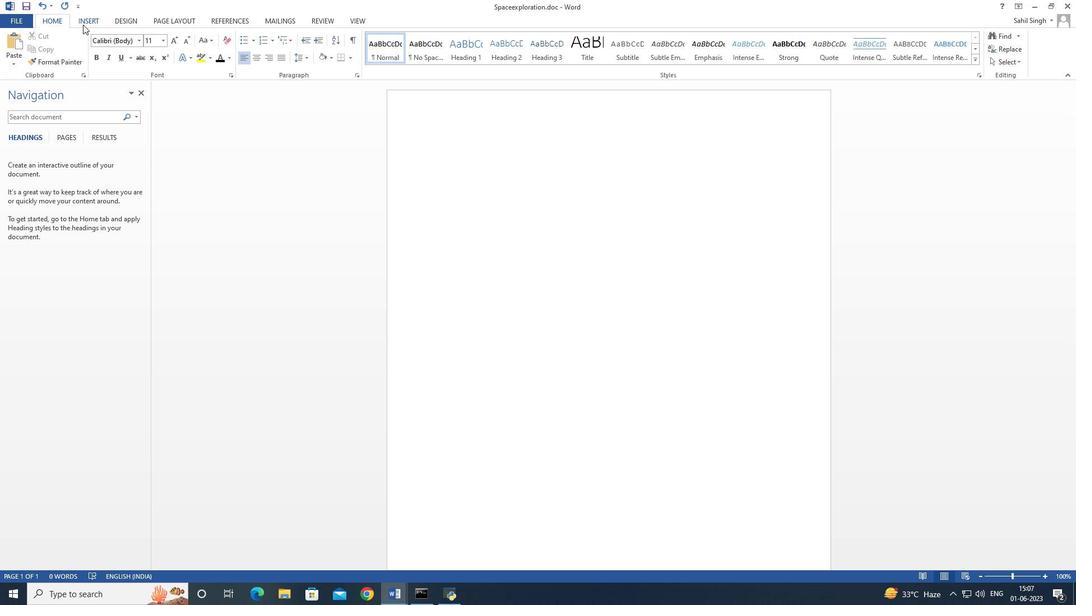 
Action: Mouse pressed left at (84, 19)
Screenshot: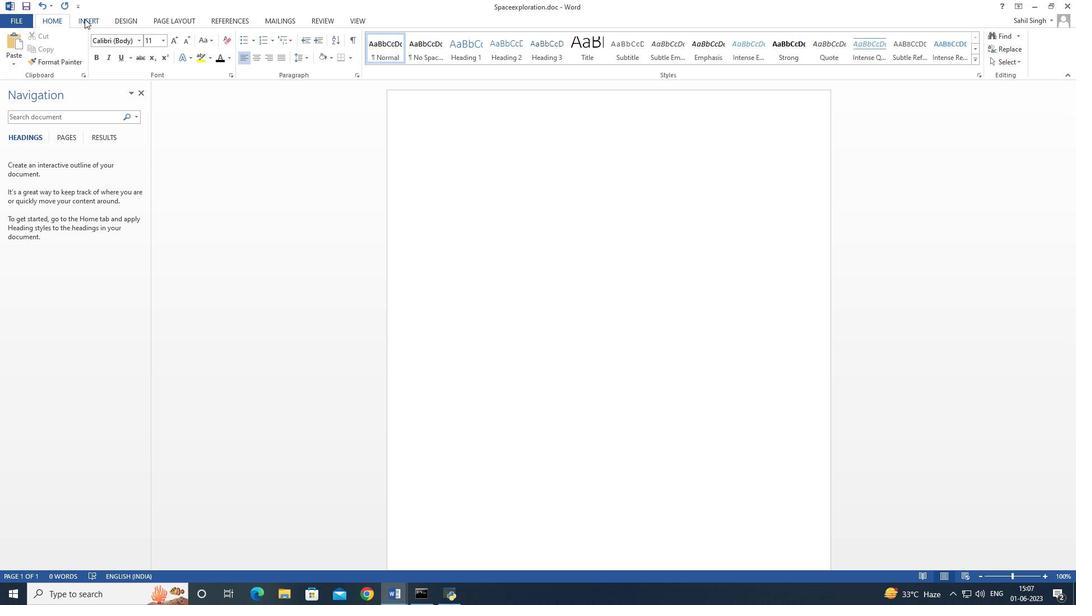 
Action: Mouse moved to (54, 16)
Screenshot: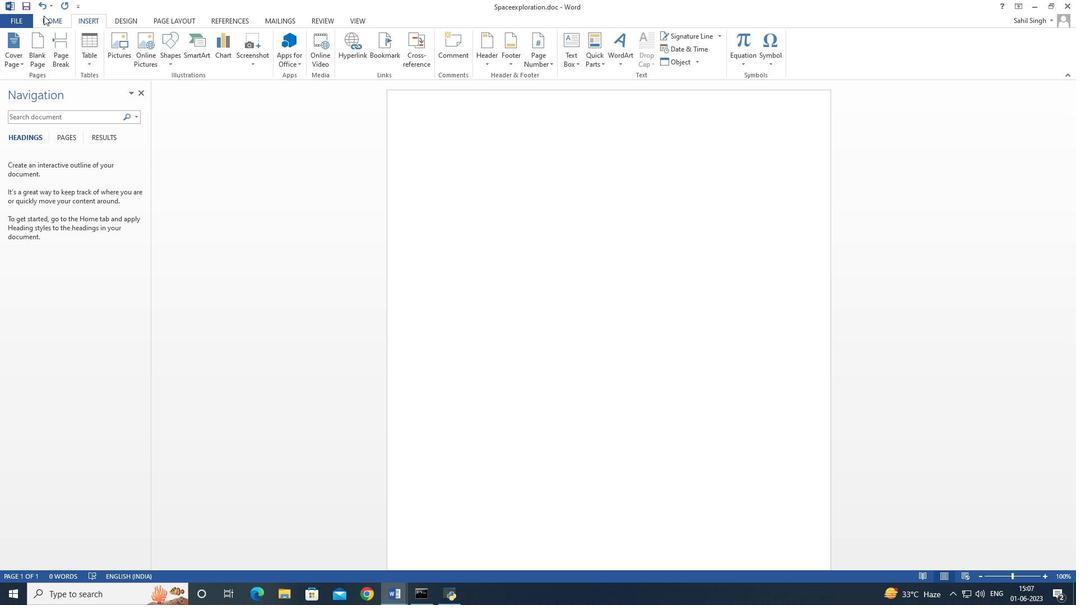 
Action: Mouse pressed left at (54, 16)
Screenshot: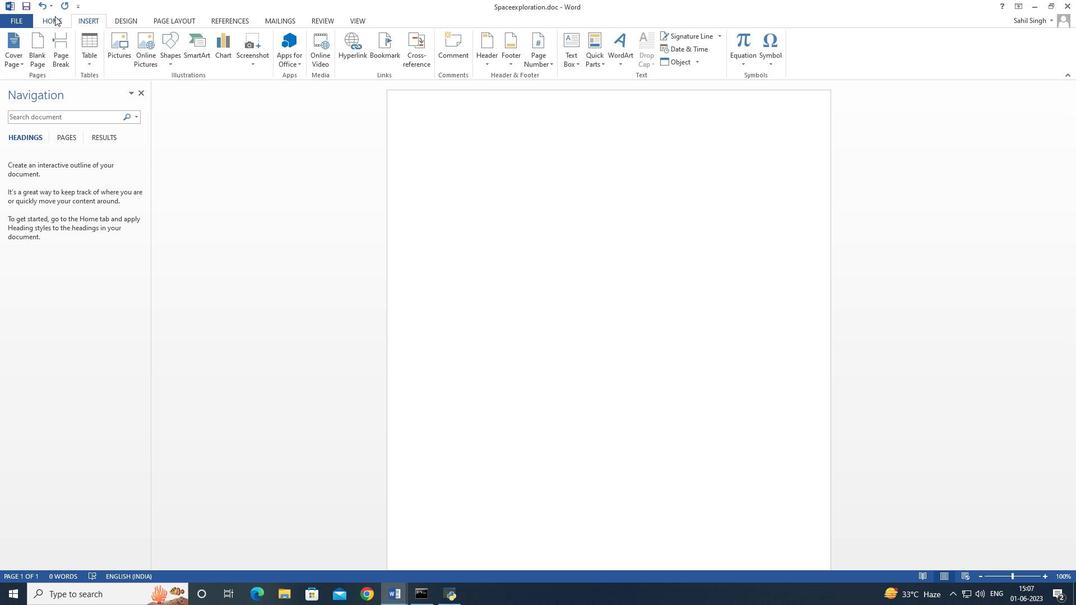 
Action: Mouse moved to (506, 52)
Screenshot: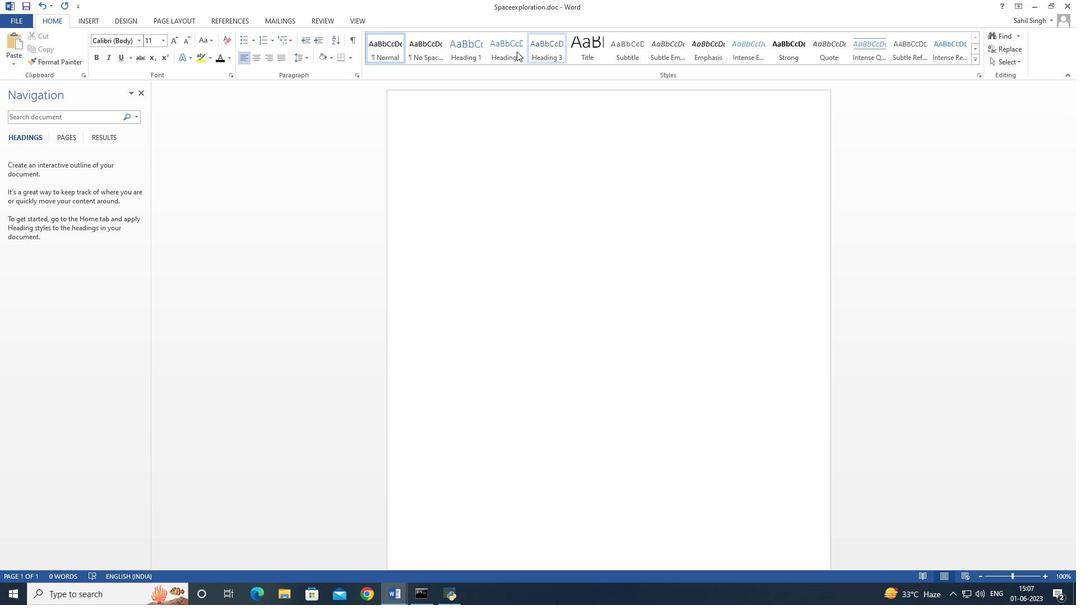 
Action: Mouse pressed left at (506, 52)
Screenshot: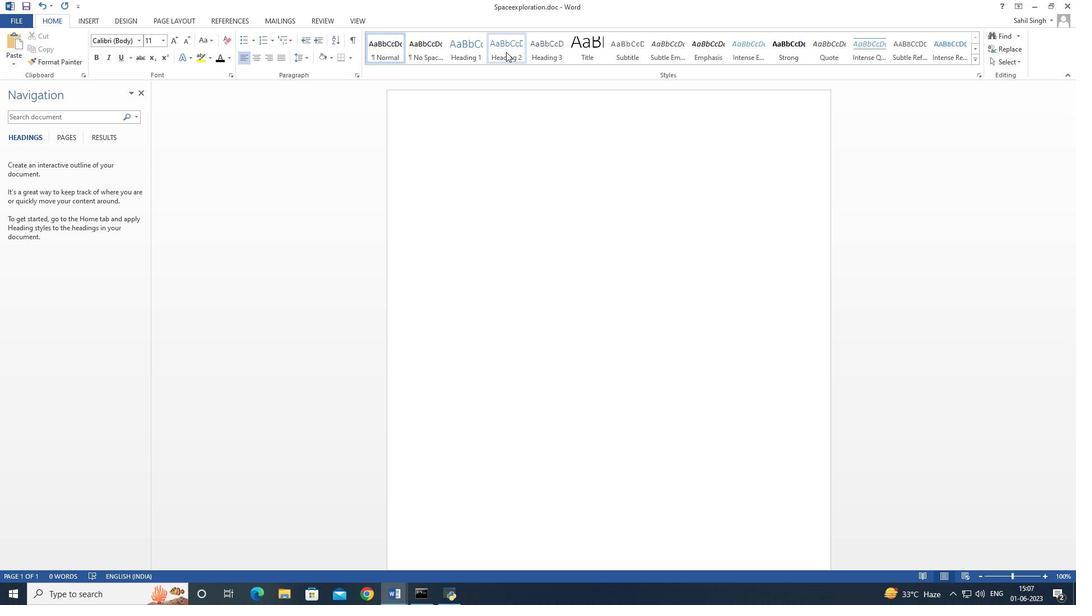 
Action: Mouse moved to (506, 52)
Screenshot: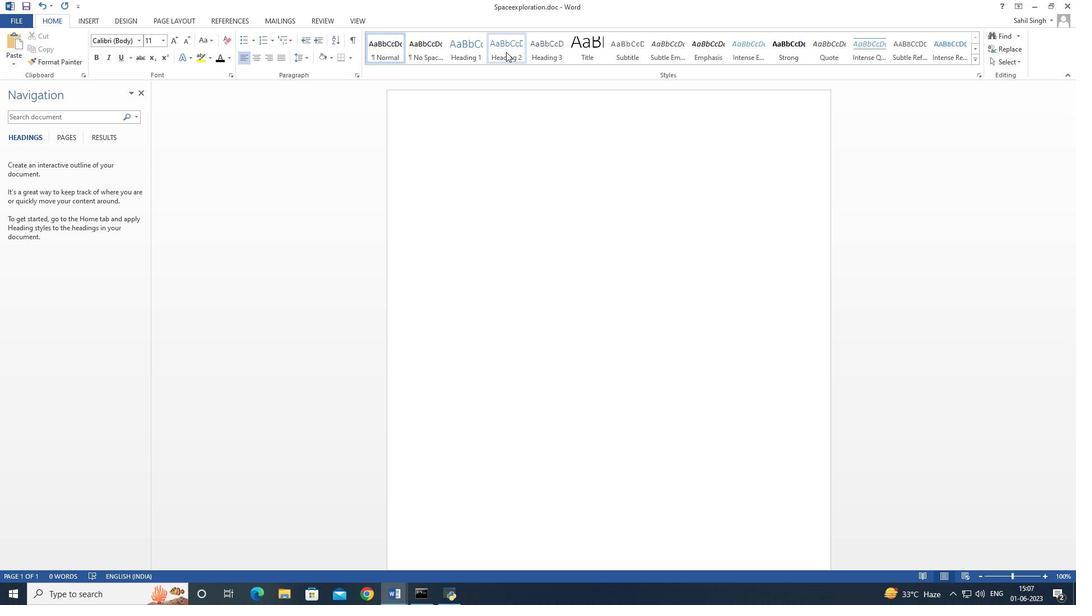 
Action: Key pressed <Key.shift>Space<Key.space><Key.shift>Exo<Key.backspace>ploration<Key.space><Key.enter><Key.shift>The<Key.space><Key.shift>Us<Key.space>has<Key.space>been<Key.space>at<Key.space>the<Key.space>forefront<Key.space>of<Key.space>space<Key.space>exploration<Key.space>.<Key.space><Key.shift>Achievement<Key.space>like<Key.space>the<Key.space><Key.shift>Apollo<Key.space><Key.shift>moon<Key.space>landing<Key.space>and<Key.space>the<Key.space><Key.shift>ma<Key.backspace><Key.backspace><Key.shift>Mars<Key.space>rovers<Key.space><Key.shift>Demonstrate<Key.space><Key.shift>America<Key.space>commitment<Key.space>to<Key.space>pushing<Key.space>the<Key.space>boundaries<Key.space>of<Key.space>human<Key.space><Key.shift>Knowledge<Key.space>and<Key.space>understanding<Key.space>the<Key.space>mysterries<Key.space>of<Key.space>the<Key.space>universe<Key.space>
Screenshot: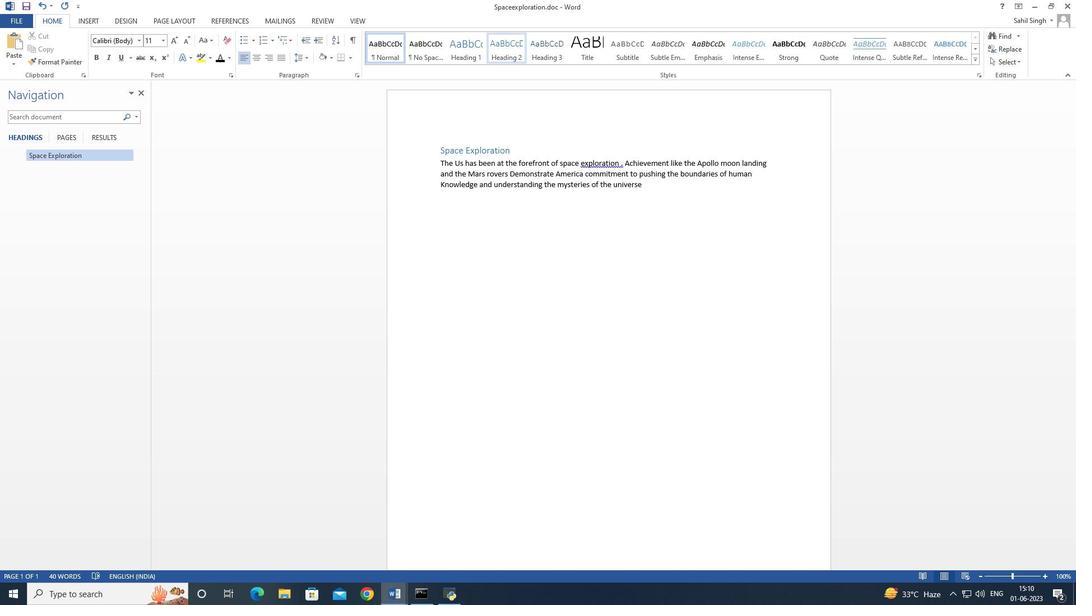 
Action: Mouse moved to (645, 185)
Screenshot: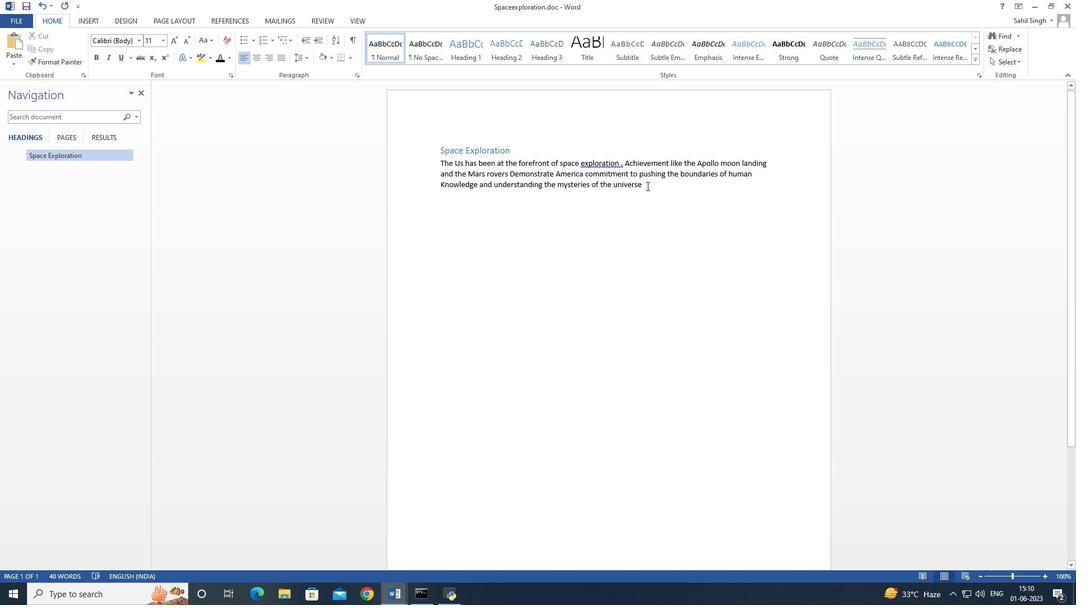 
Action: Mouse pressed left at (645, 185)
Screenshot: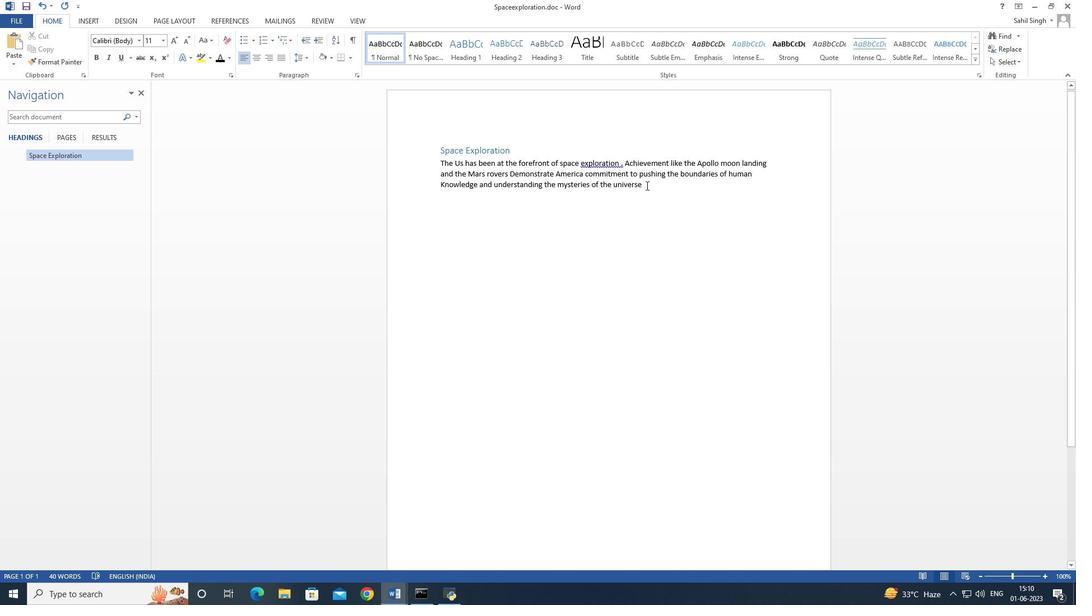 
Action: Mouse moved to (466, 129)
Screenshot: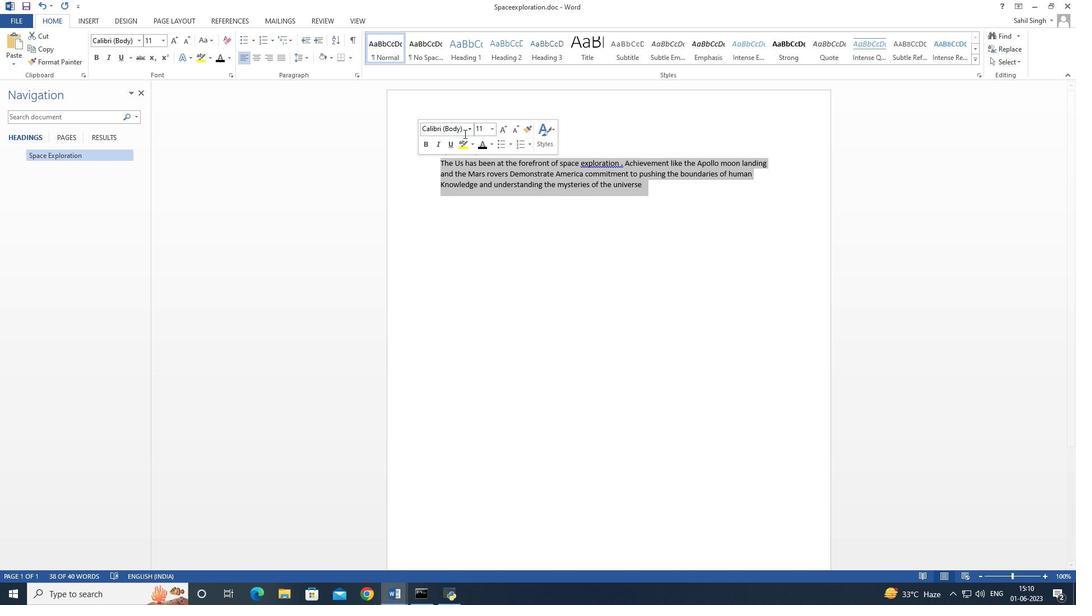 
Action: Mouse pressed left at (466, 129)
Screenshot: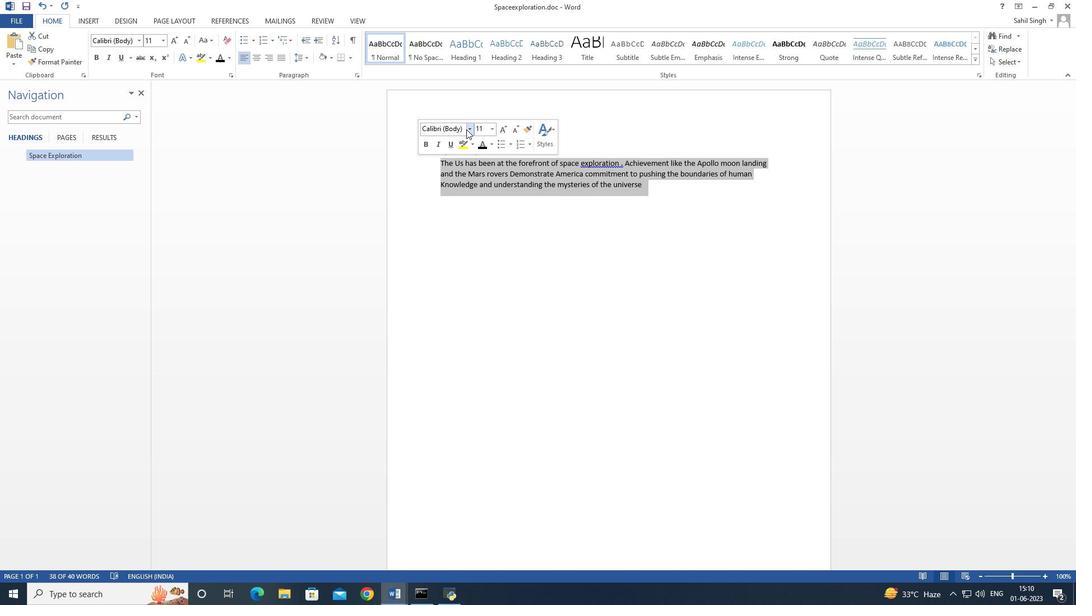 
Action: Key pressed <Key.shift>Basj<Key.backspace>k<Key.enter>
Screenshot: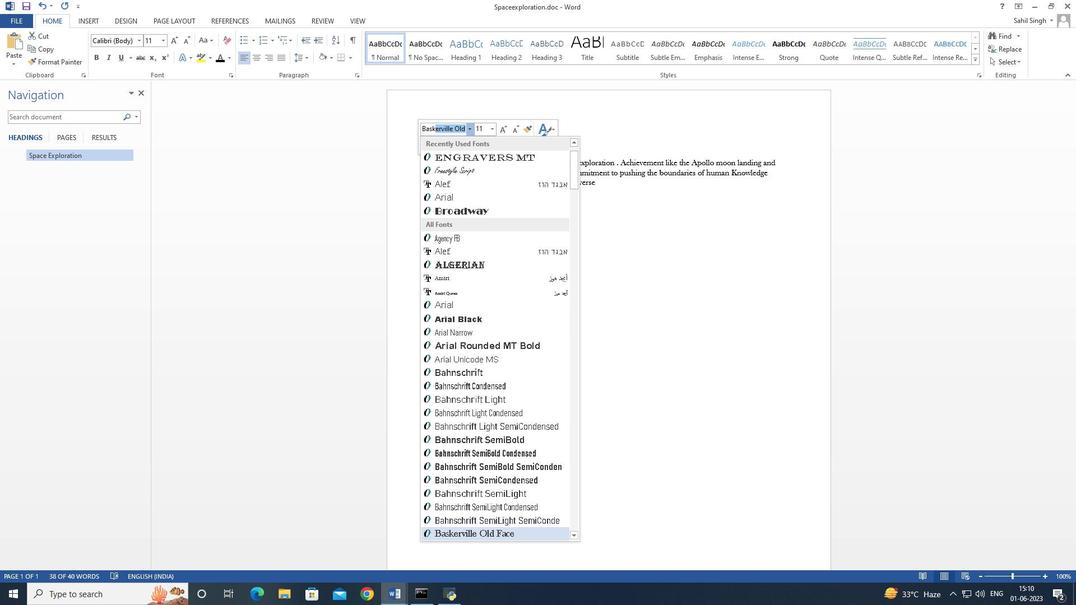 
Action: Mouse moved to (491, 130)
Screenshot: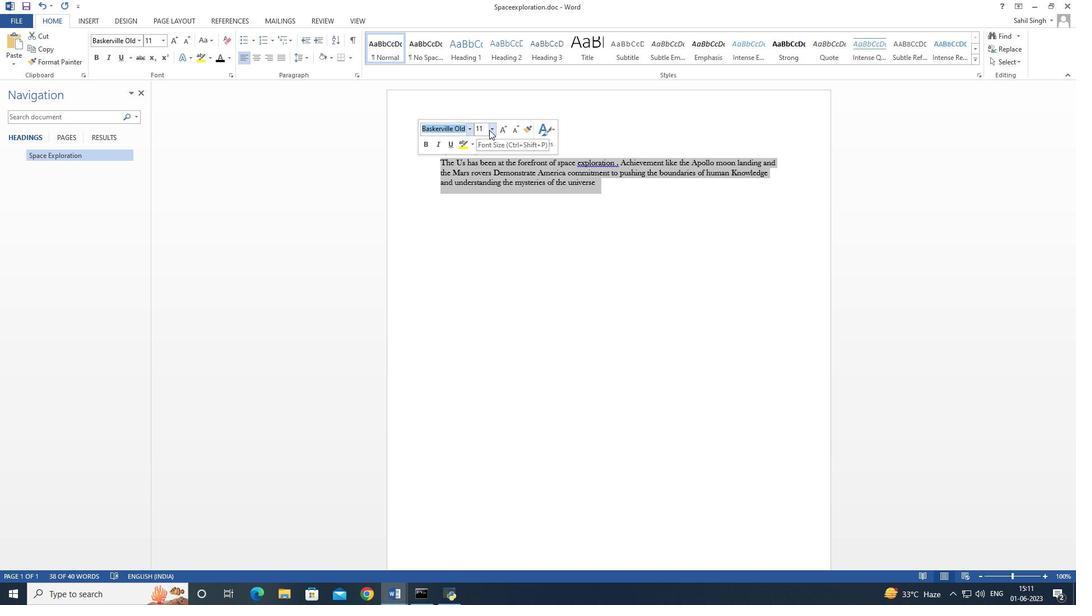 
Action: Mouse pressed left at (491, 130)
Screenshot: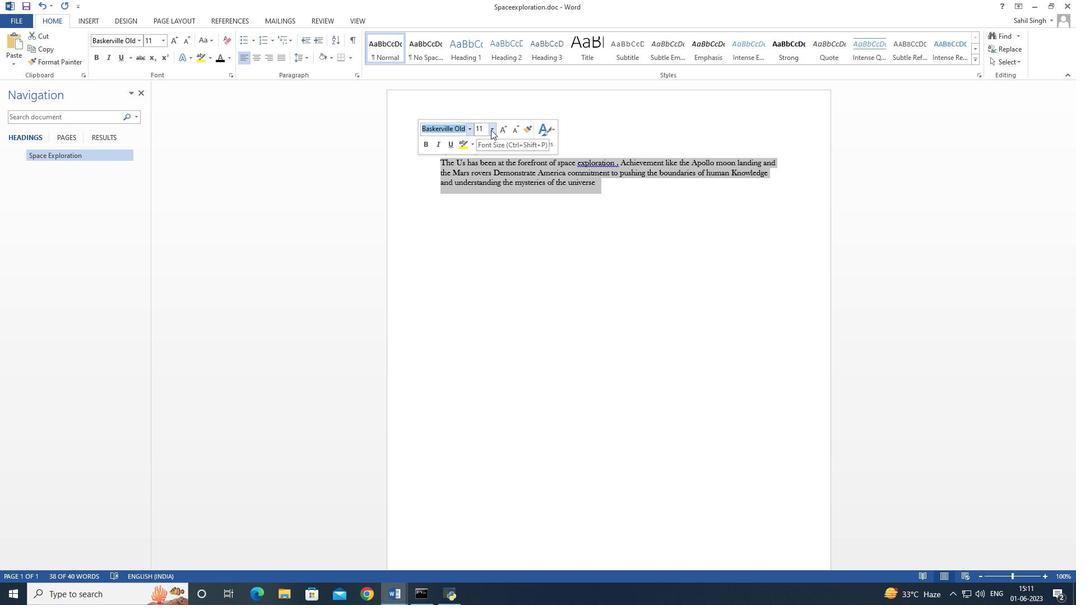 
Action: Mouse moved to (484, 192)
Screenshot: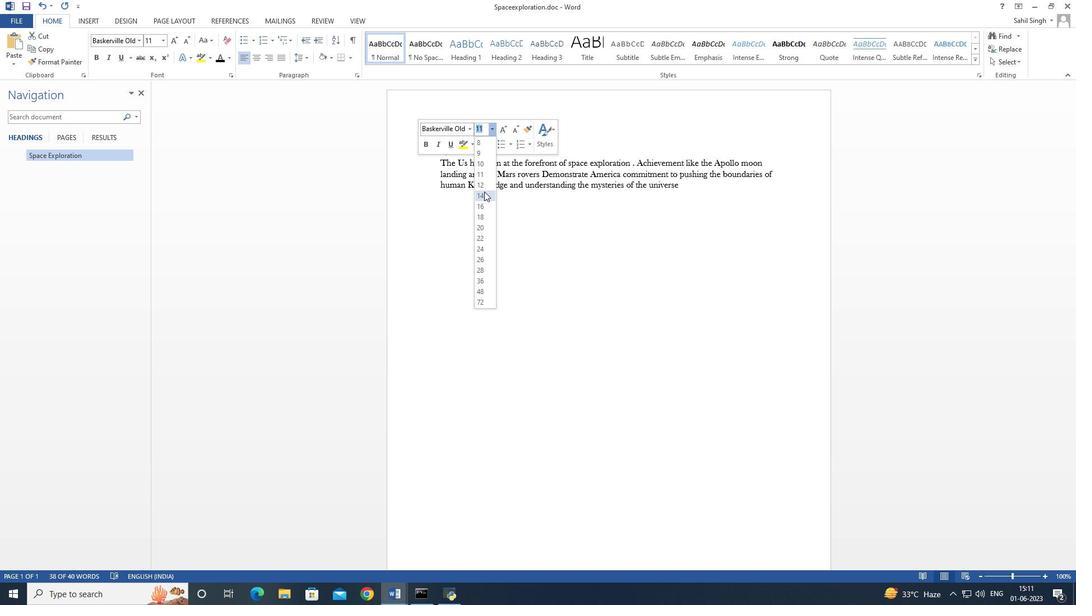 
Action: Mouse pressed left at (484, 192)
Screenshot: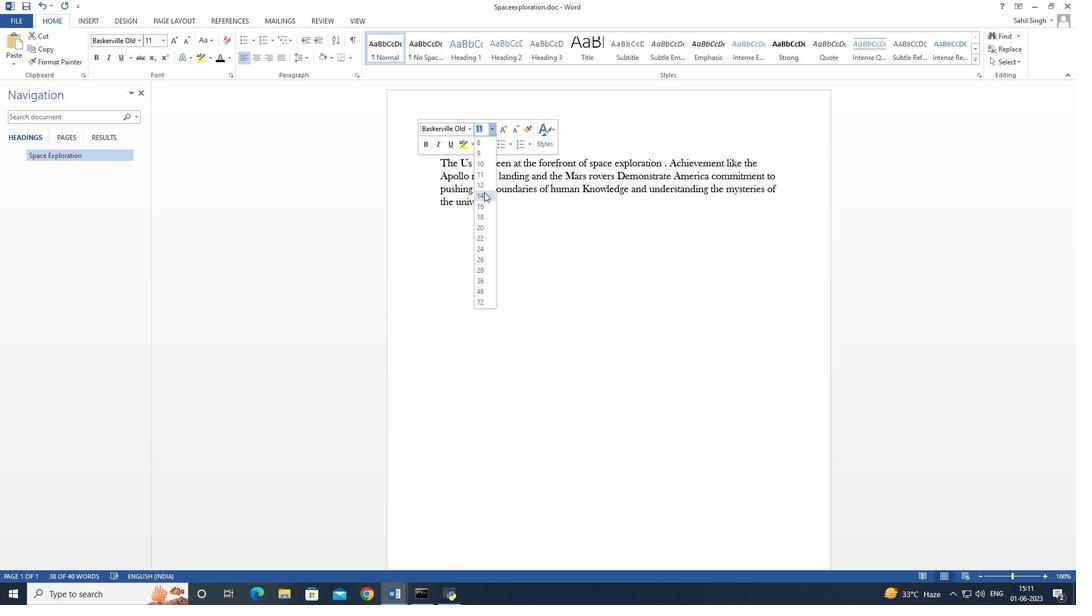 
Action: Mouse moved to (576, 211)
Screenshot: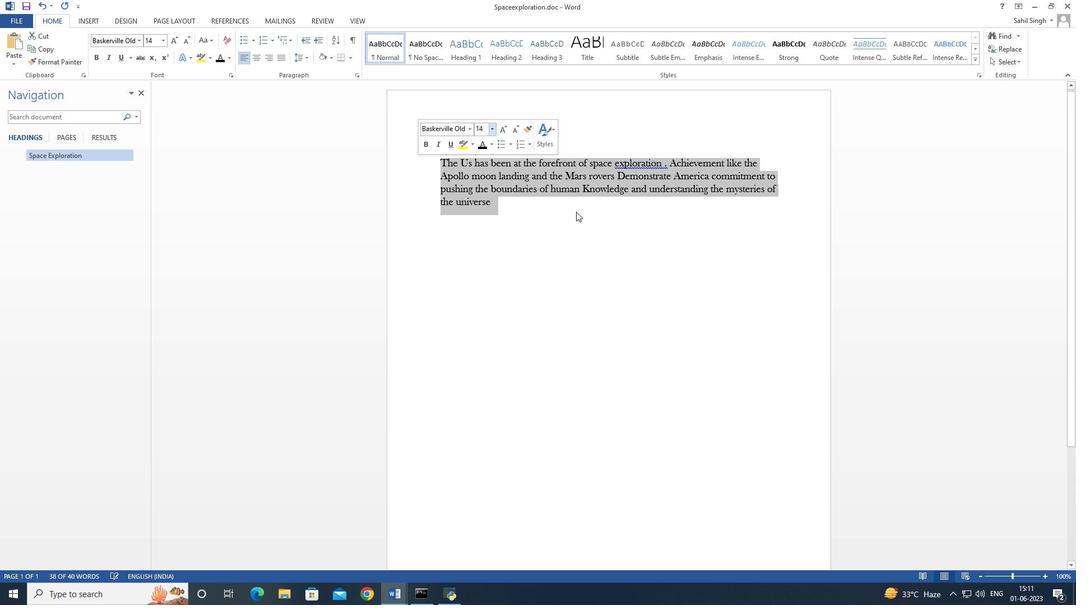 
Action: Mouse pressed left at (576, 211)
Screenshot: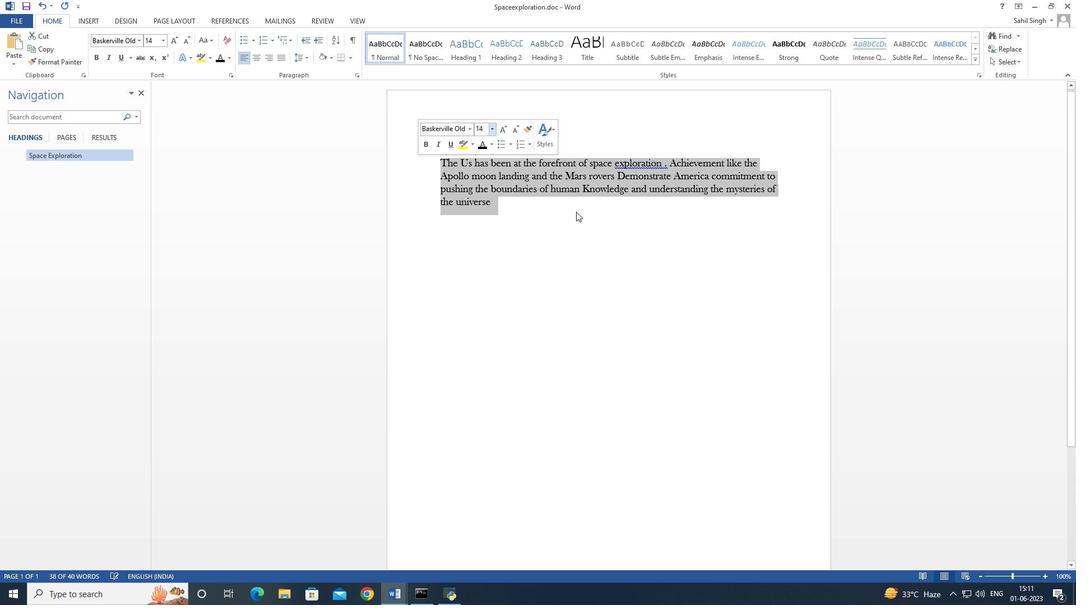 
Action: Mouse moved to (510, 149)
Screenshot: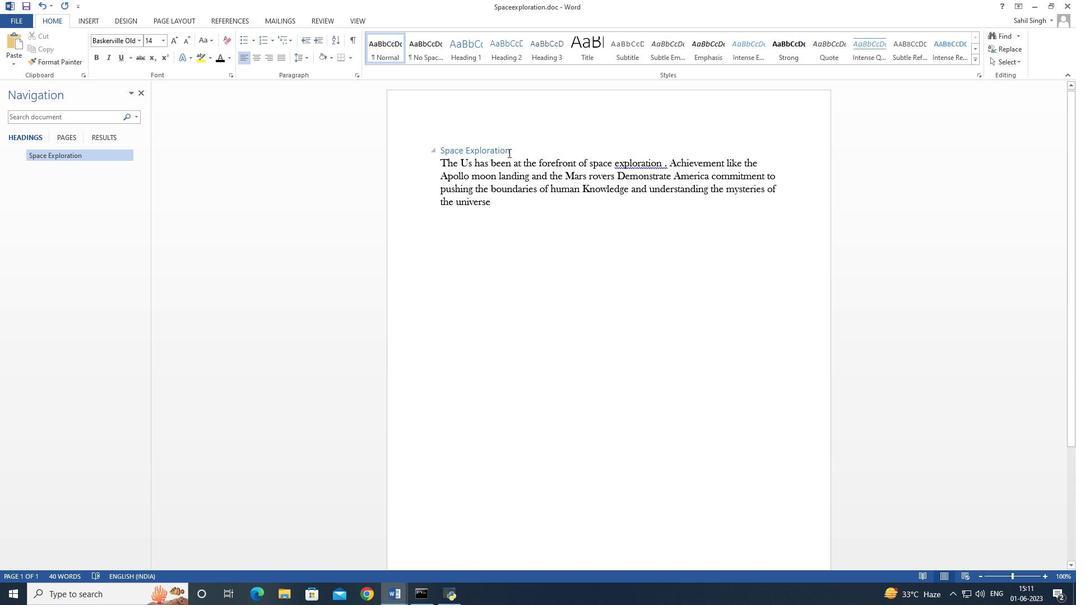 
Action: Mouse pressed left at (510, 149)
Screenshot: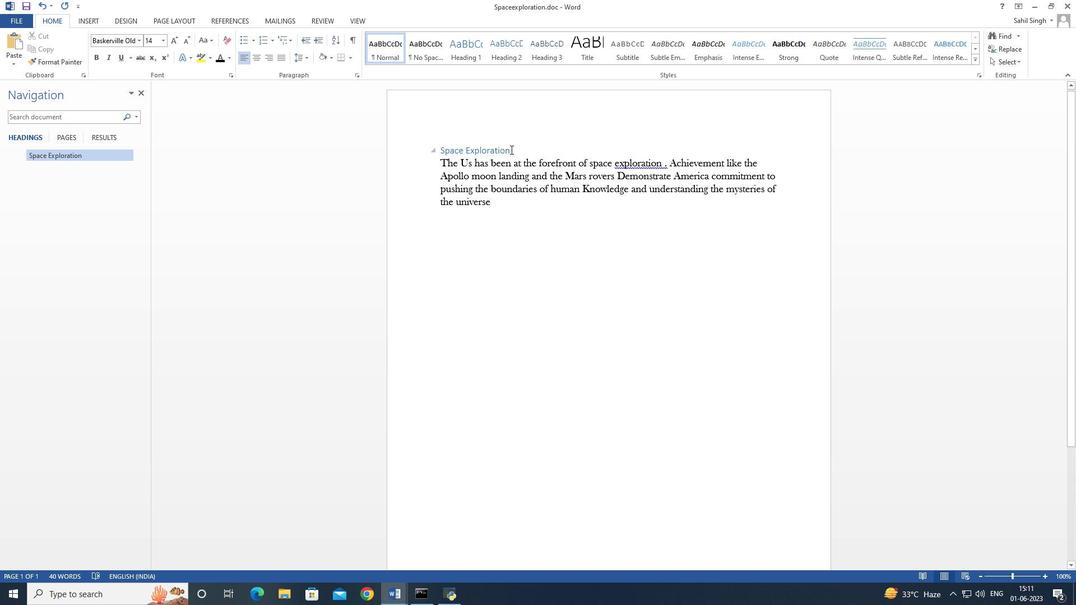 
Action: Mouse moved to (481, 112)
Screenshot: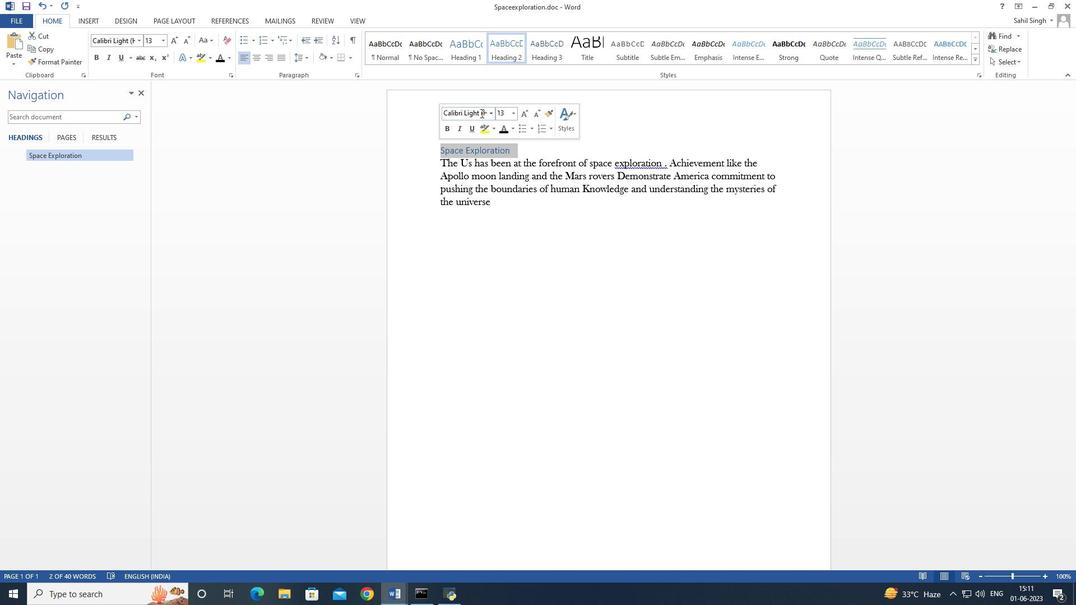 
Action: Mouse pressed left at (481, 112)
Screenshot: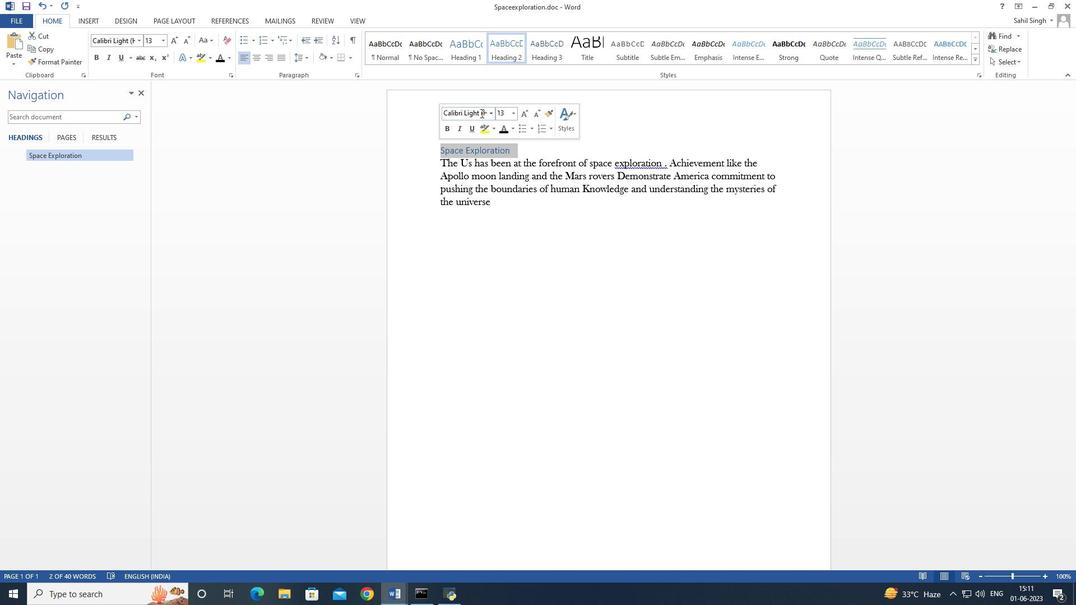 
Action: Mouse moved to (482, 113)
Screenshot: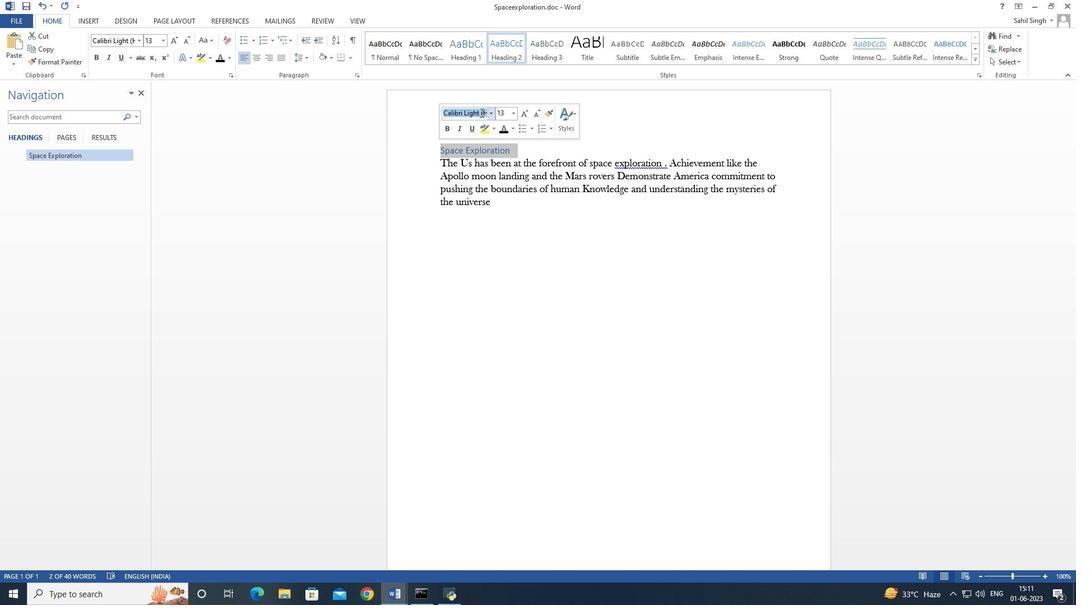 
Action: Key pressed <Key.shift>Berna<Key.enter>
Screenshot: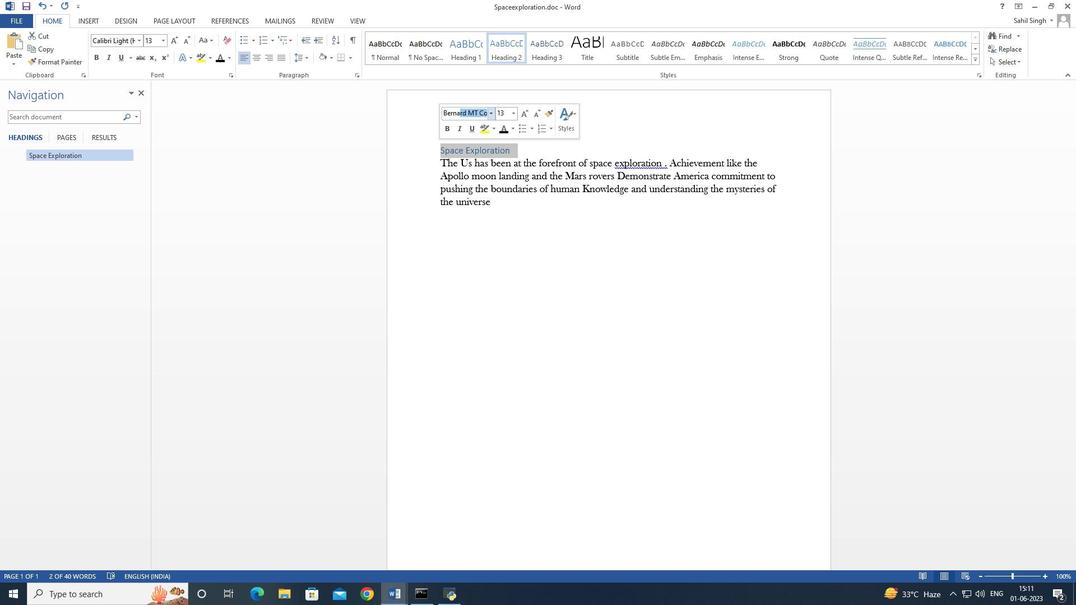 
Action: Mouse moved to (511, 112)
Screenshot: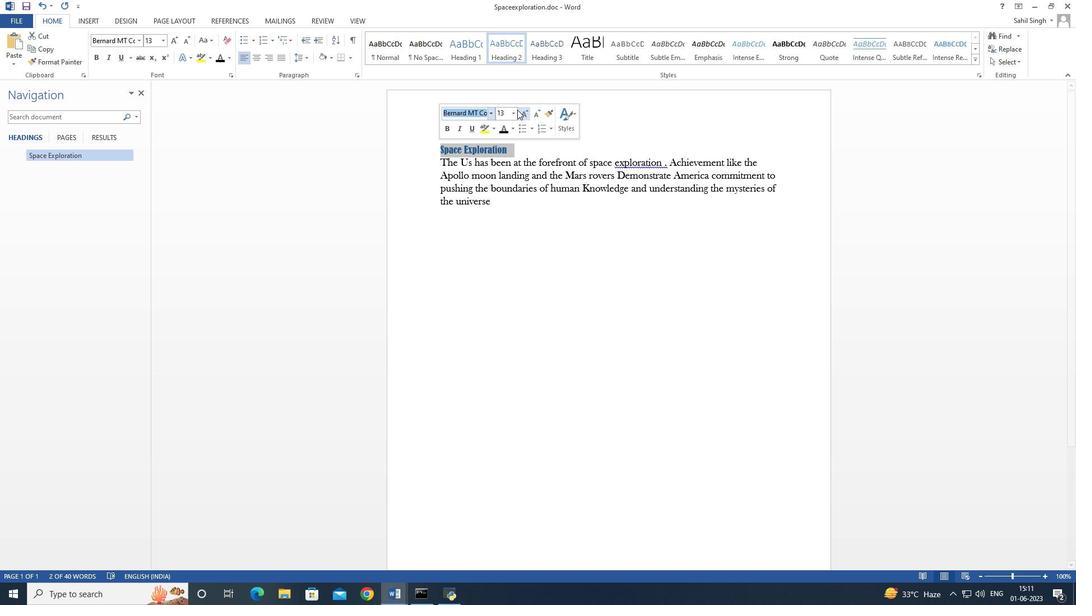 
Action: Mouse pressed left at (511, 112)
Screenshot: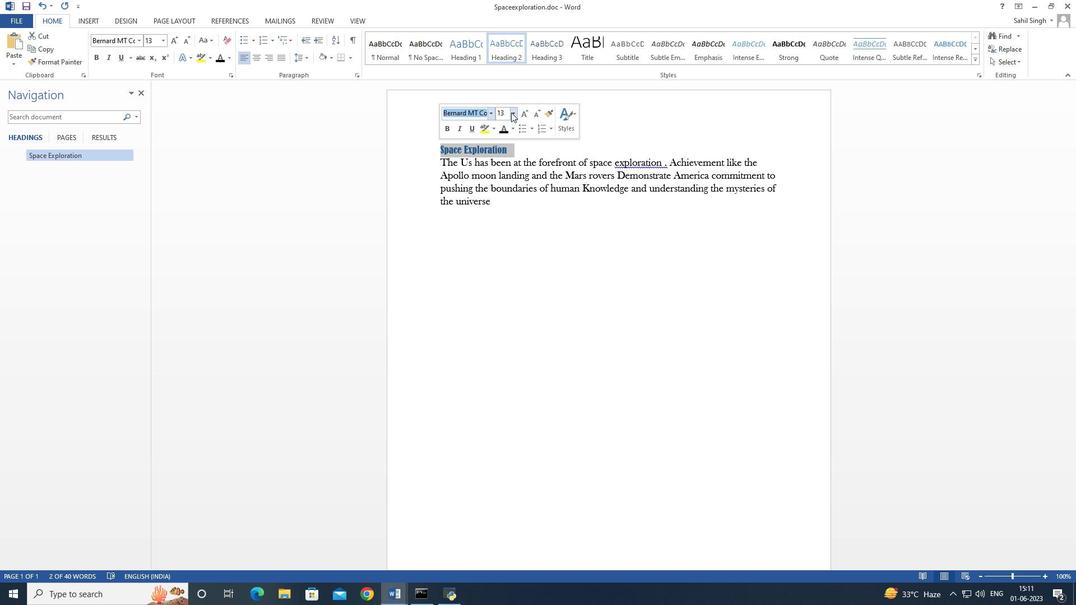 
Action: Mouse moved to (510, 189)
Screenshot: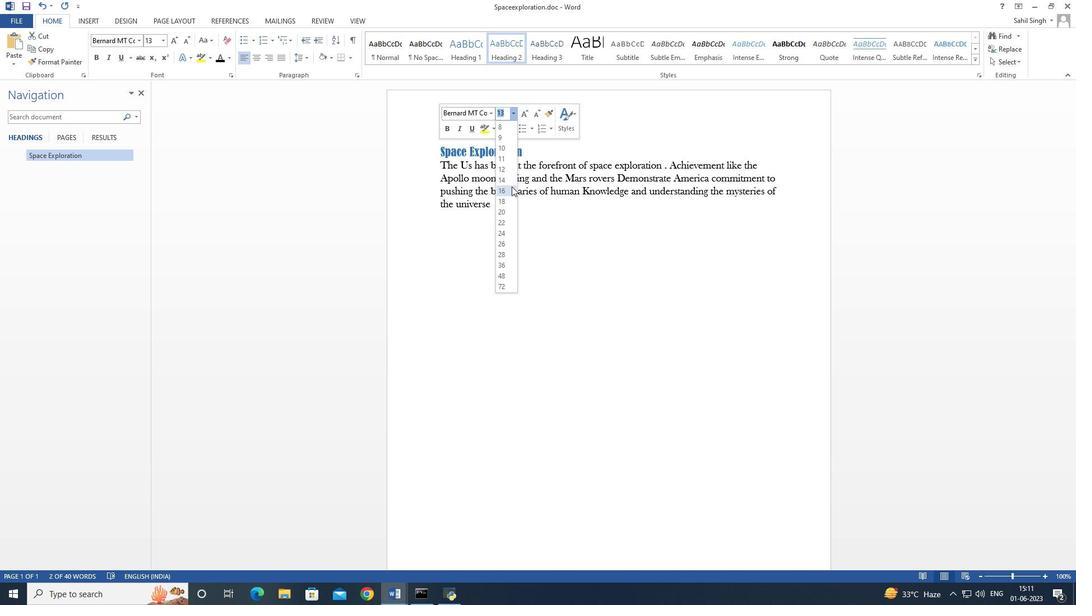 
Action: Mouse pressed left at (510, 189)
Screenshot: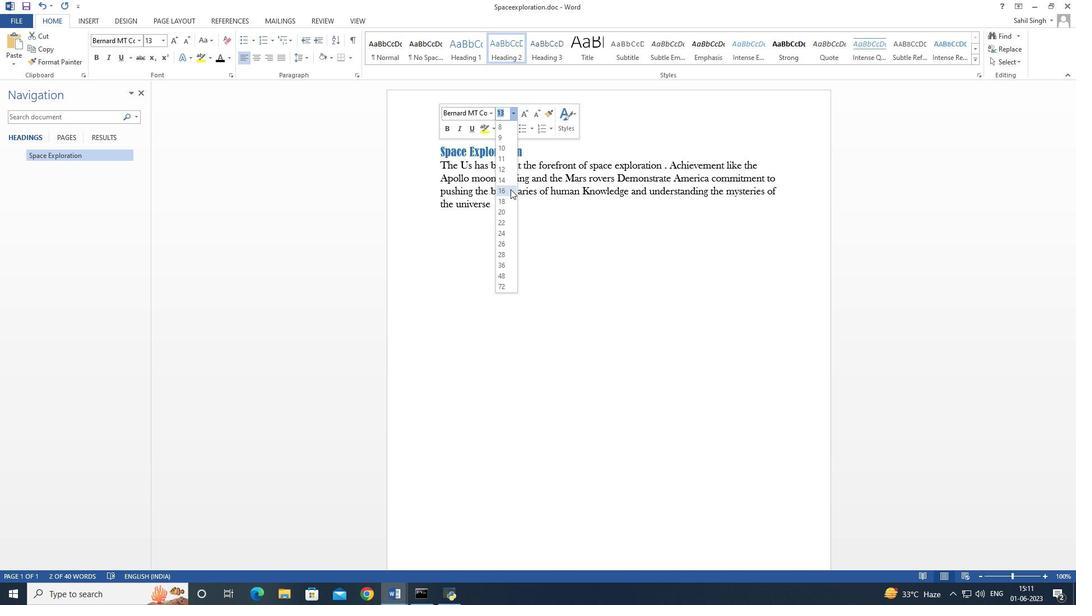 
Action: Mouse moved to (558, 234)
Screenshot: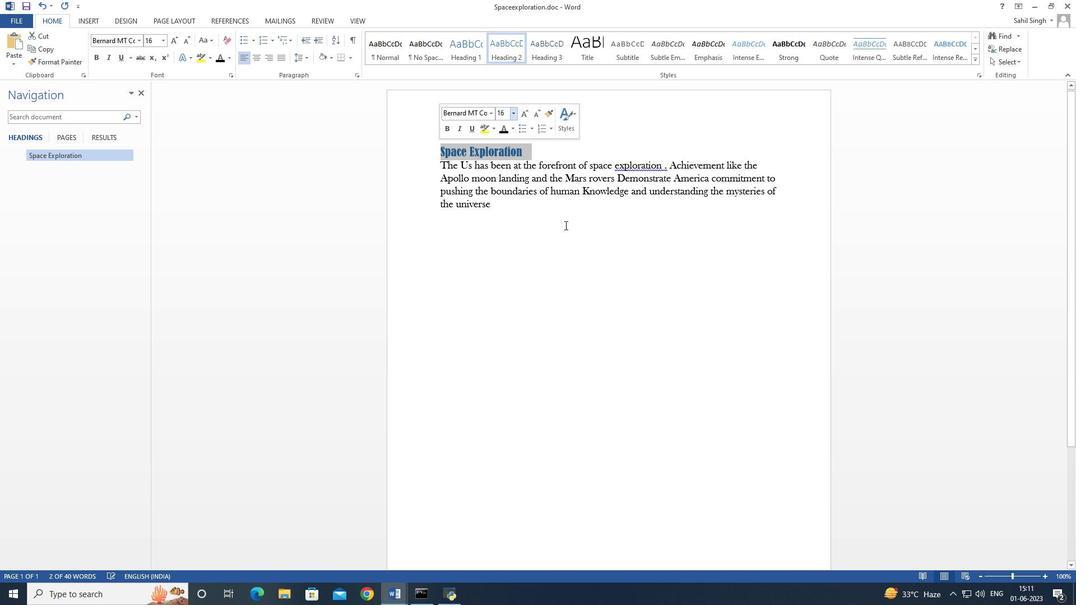 
Action: Mouse pressed left at (558, 234)
Screenshot: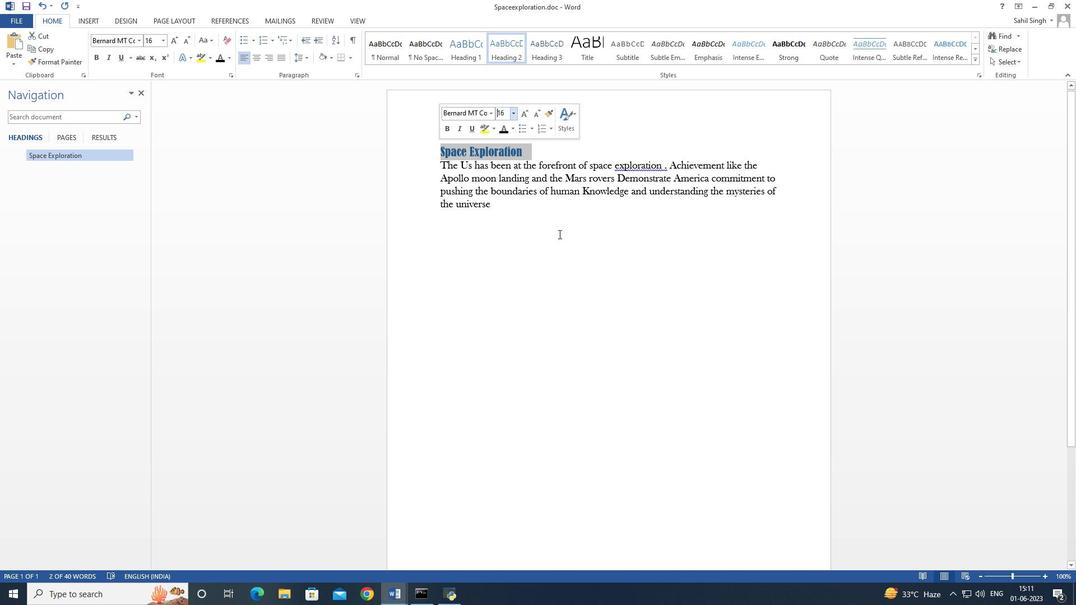 
Action: Mouse moved to (523, 151)
Screenshot: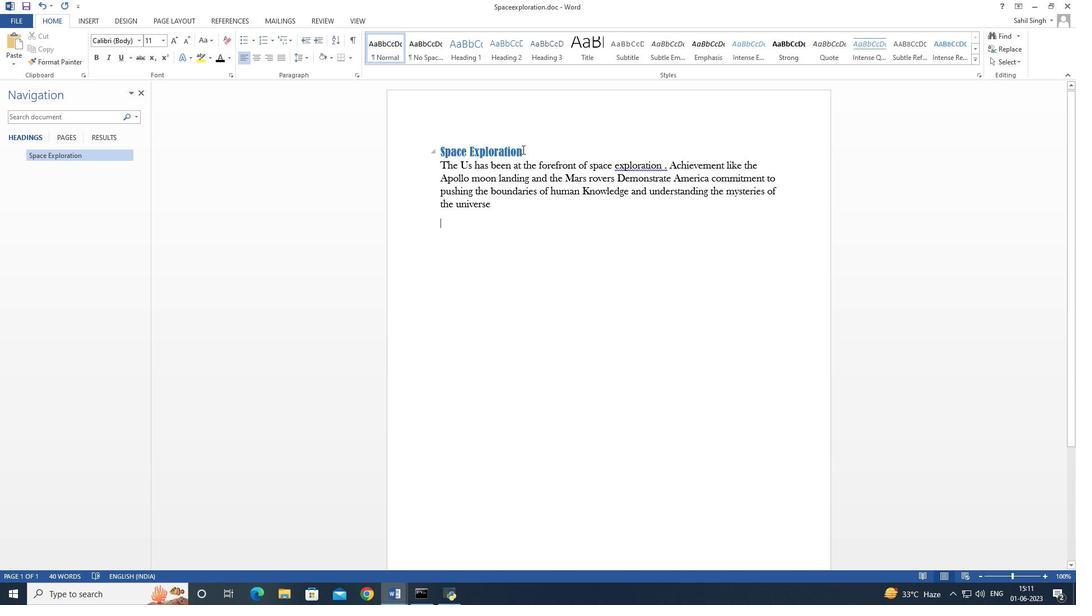 
Action: Mouse pressed left at (523, 151)
Screenshot: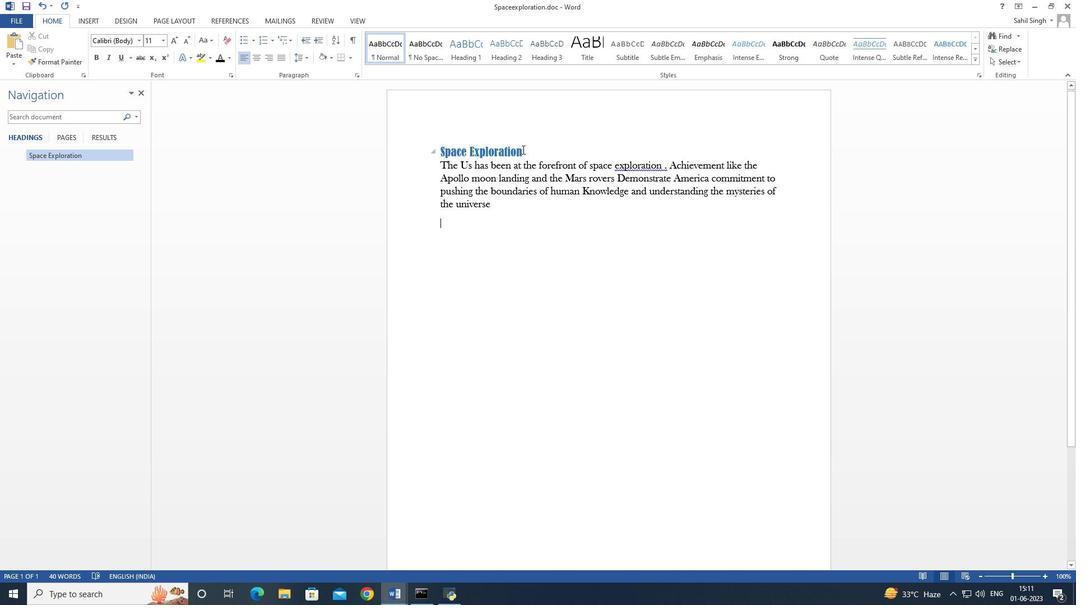 
Action: Mouse moved to (255, 60)
Screenshot: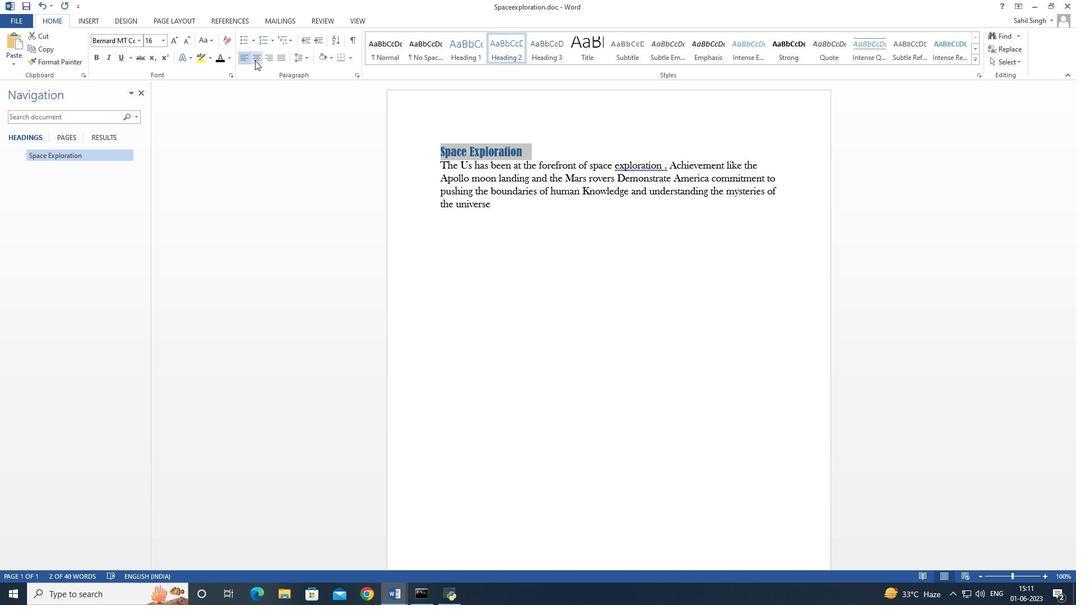 
Action: Mouse pressed left at (255, 60)
Screenshot: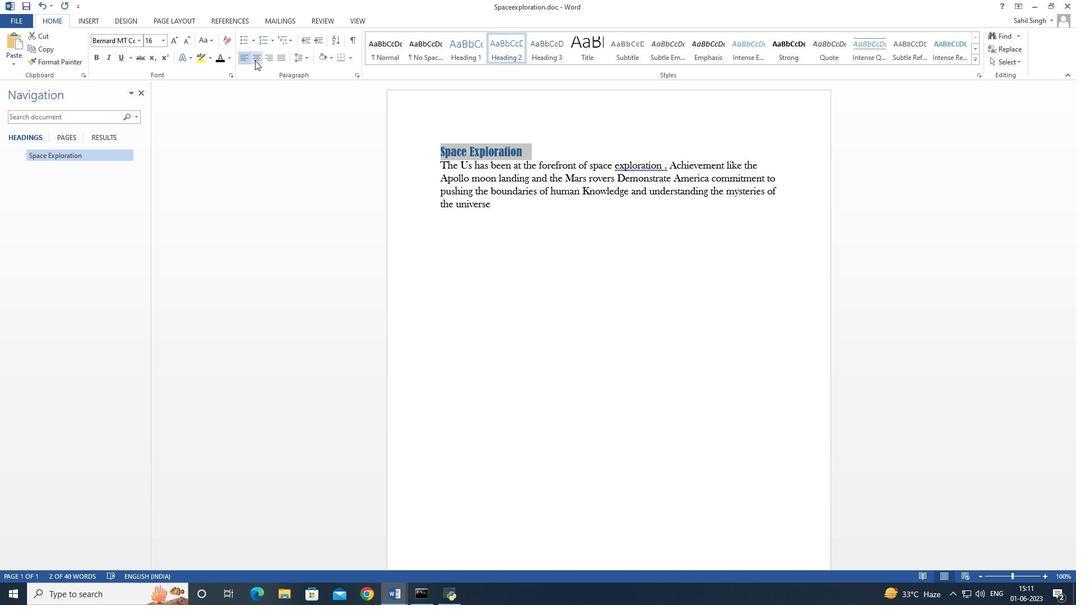 
Action: Mouse moved to (581, 361)
Screenshot: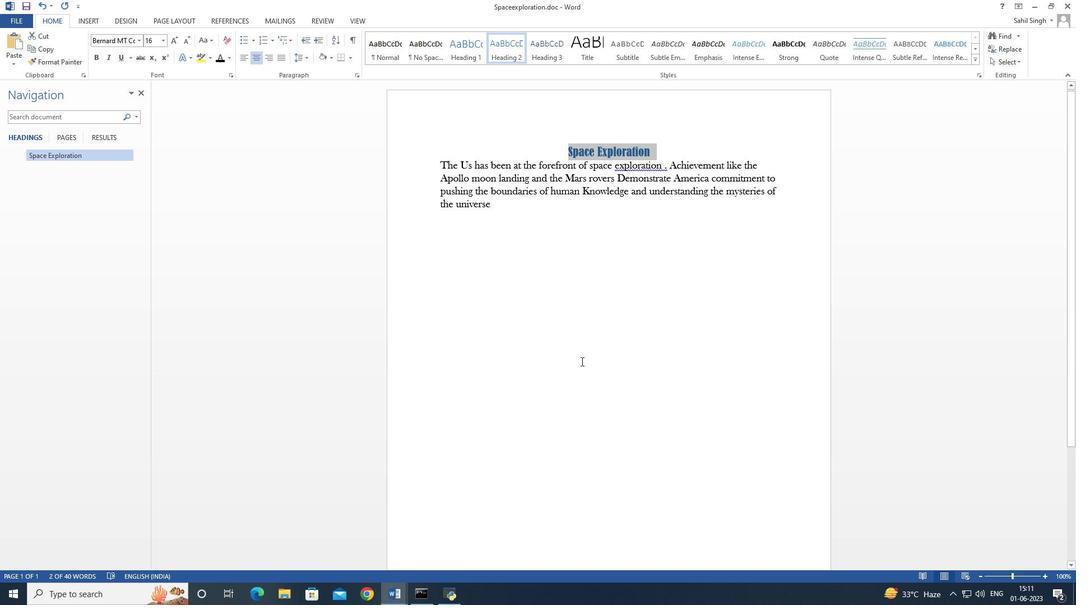 
Action: Mouse pressed left at (581, 361)
Screenshot: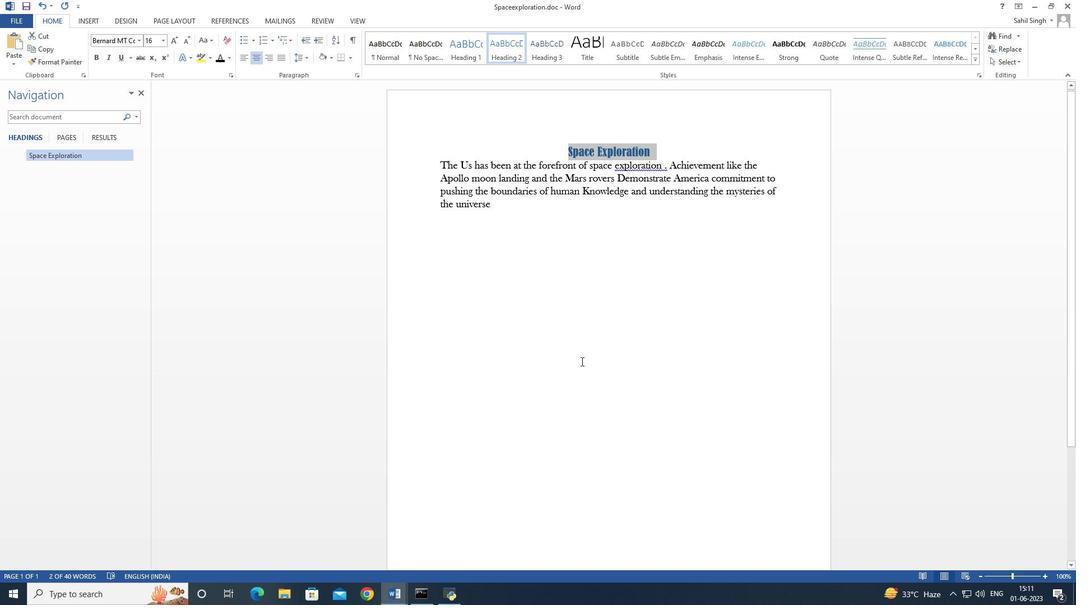 
Action: Mouse moved to (557, 323)
Screenshot: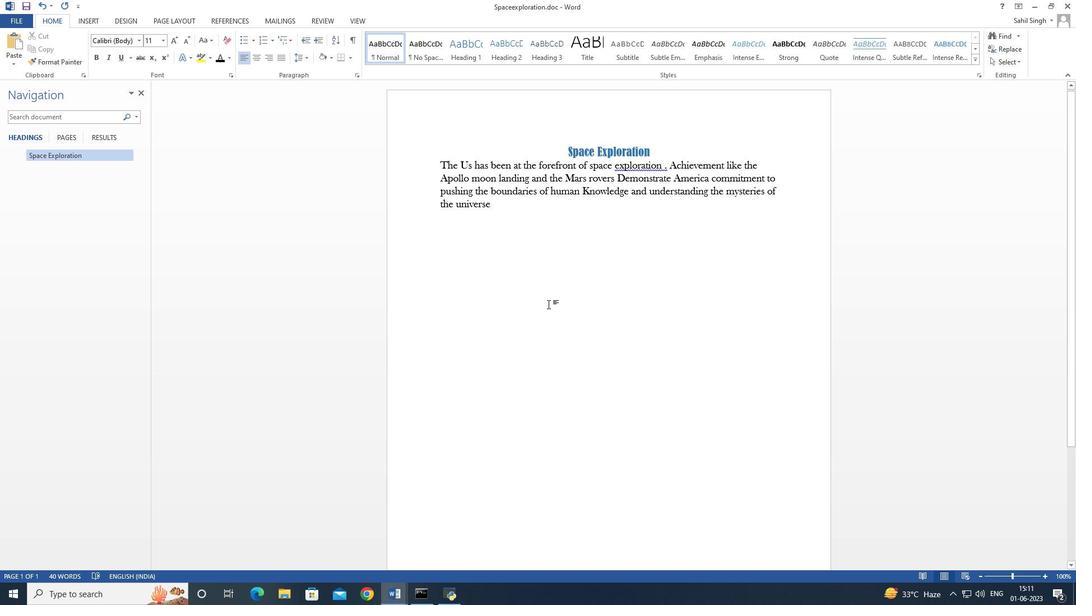 
Action: Mouse scrolled (557, 324) with delta (0, 0)
Screenshot: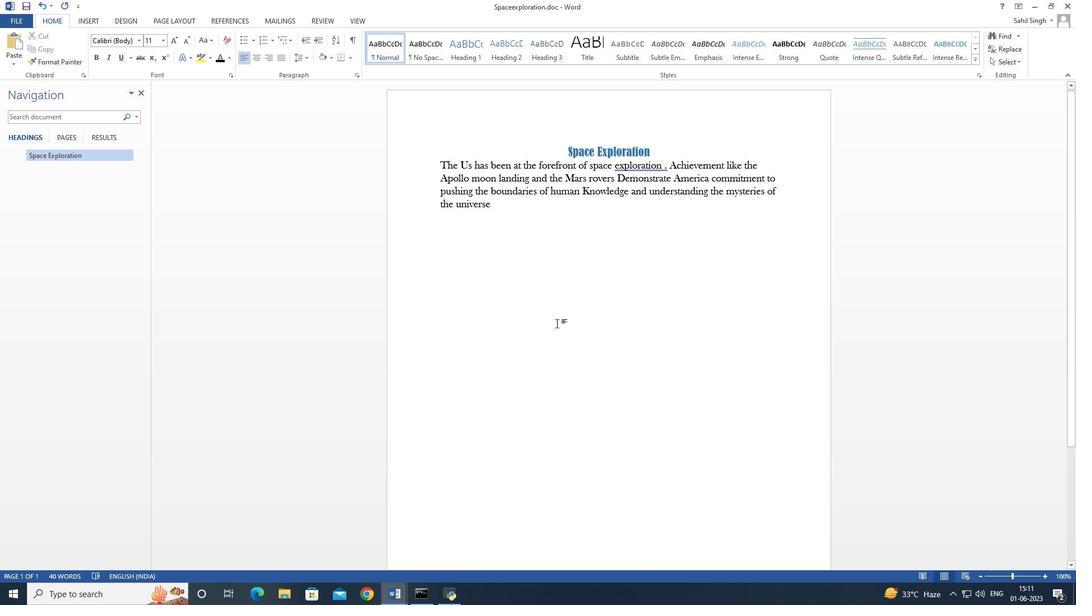 
Action: Mouse moved to (557, 323)
Screenshot: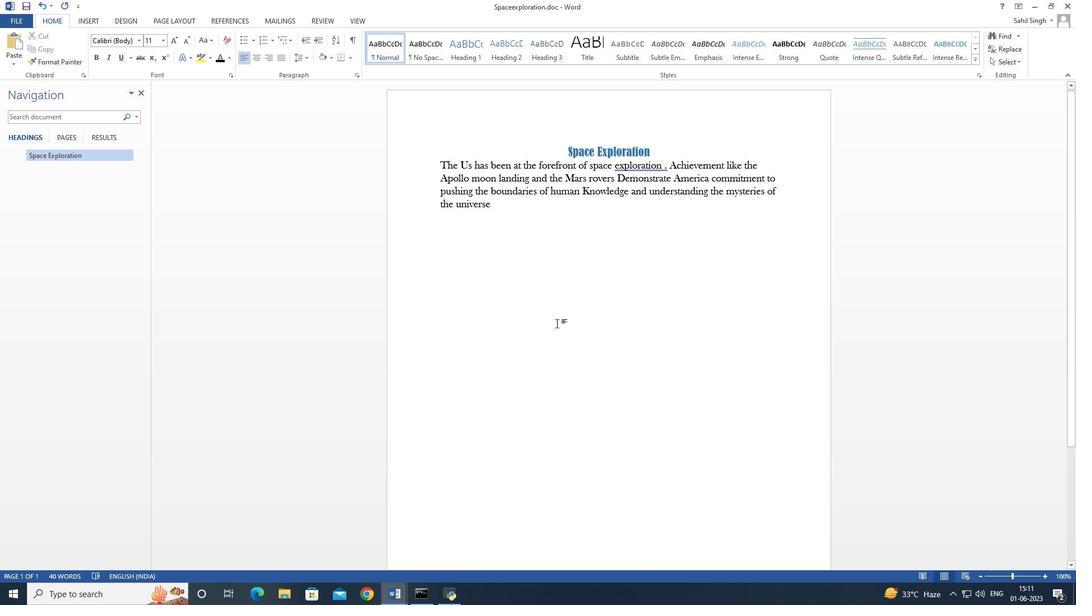 
Action: Mouse scrolled (557, 324) with delta (0, 0)
Screenshot: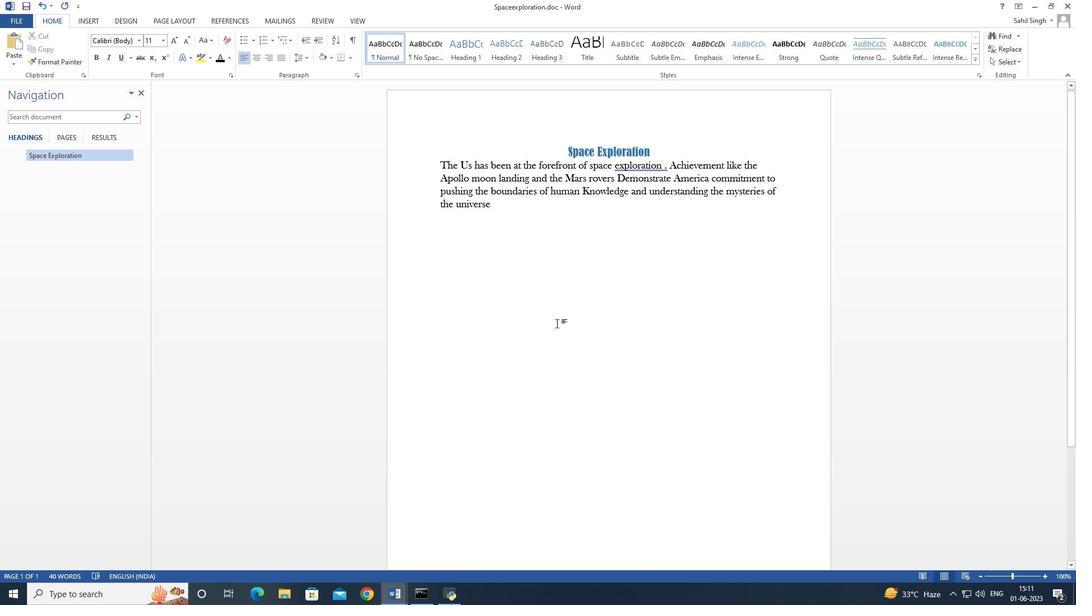 
Action: Mouse moved to (535, 302)
Screenshot: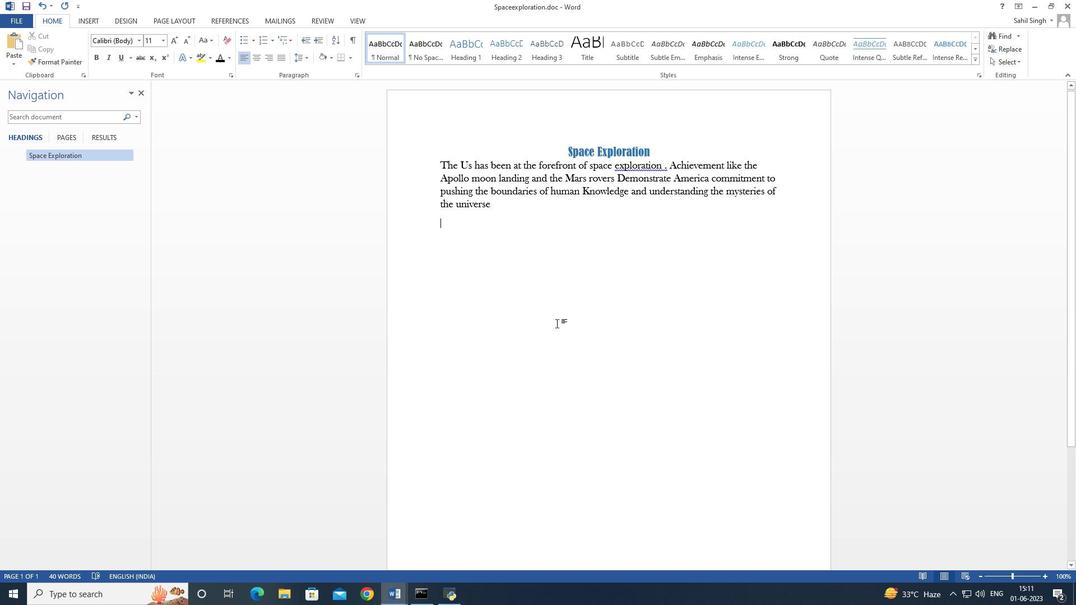 
Action: Mouse scrolled (535, 301) with delta (0, 0)
Screenshot: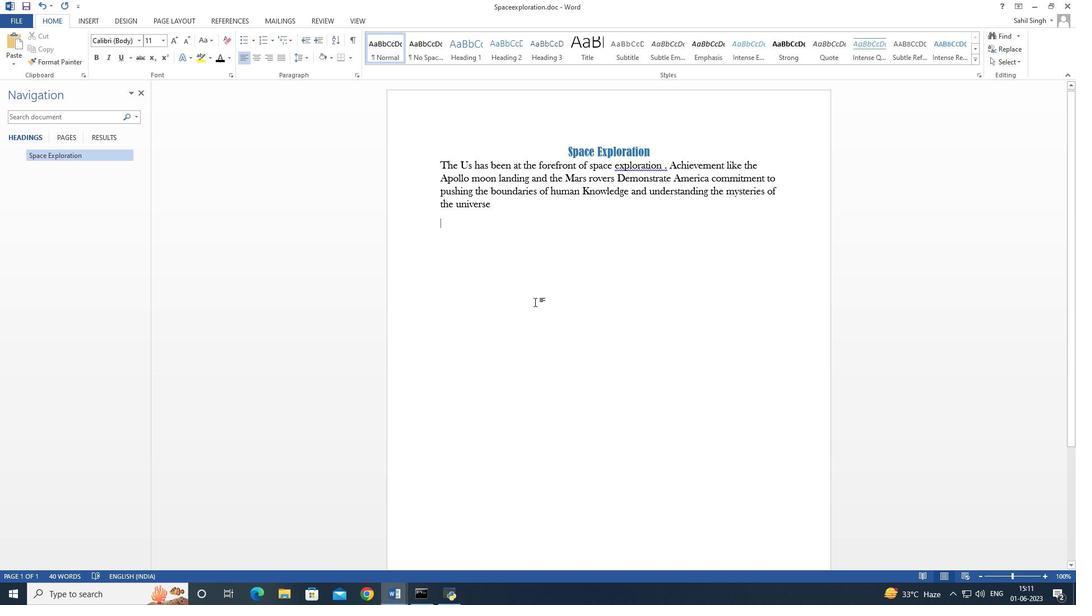 
Action: Mouse scrolled (535, 301) with delta (0, 0)
Screenshot: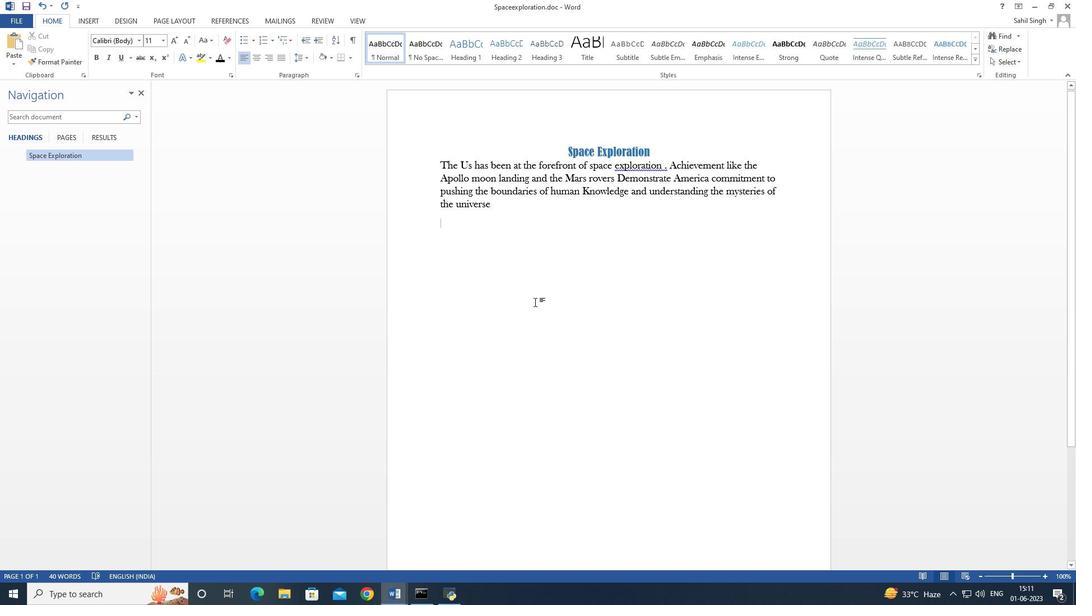 
Action: Mouse scrolled (535, 301) with delta (0, 0)
Screenshot: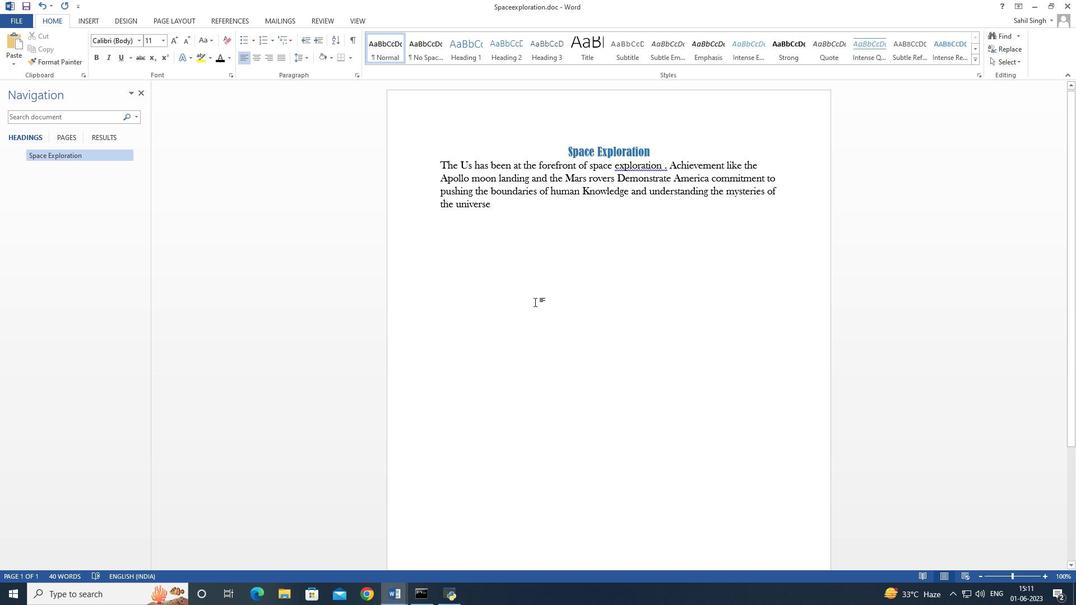
Action: Mouse moved to (551, 336)
Screenshot: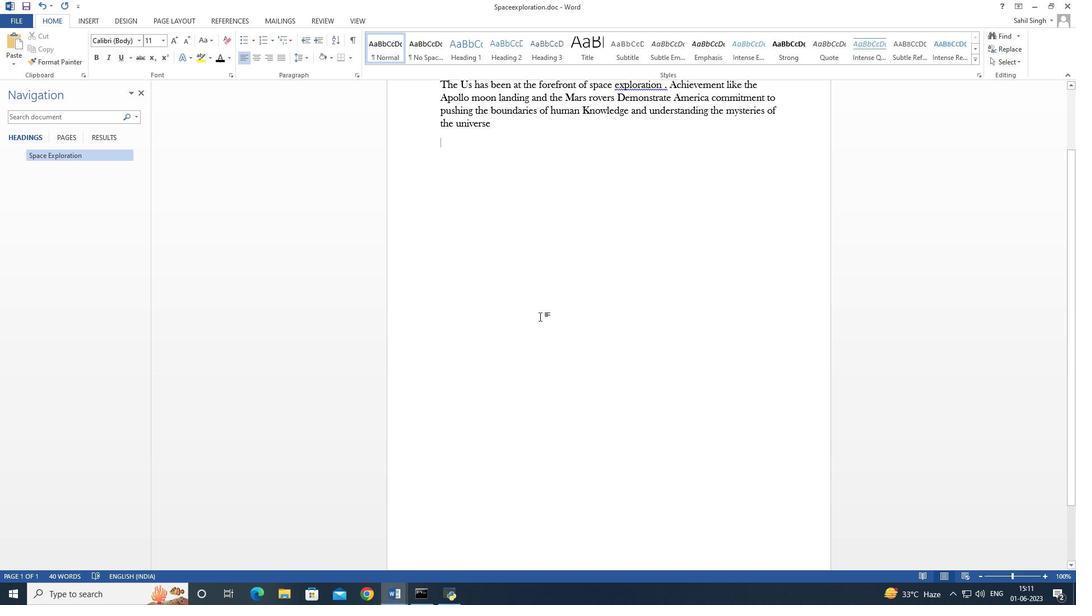 
Action: Mouse scrolled (542, 319) with delta (0, 0)
Screenshot: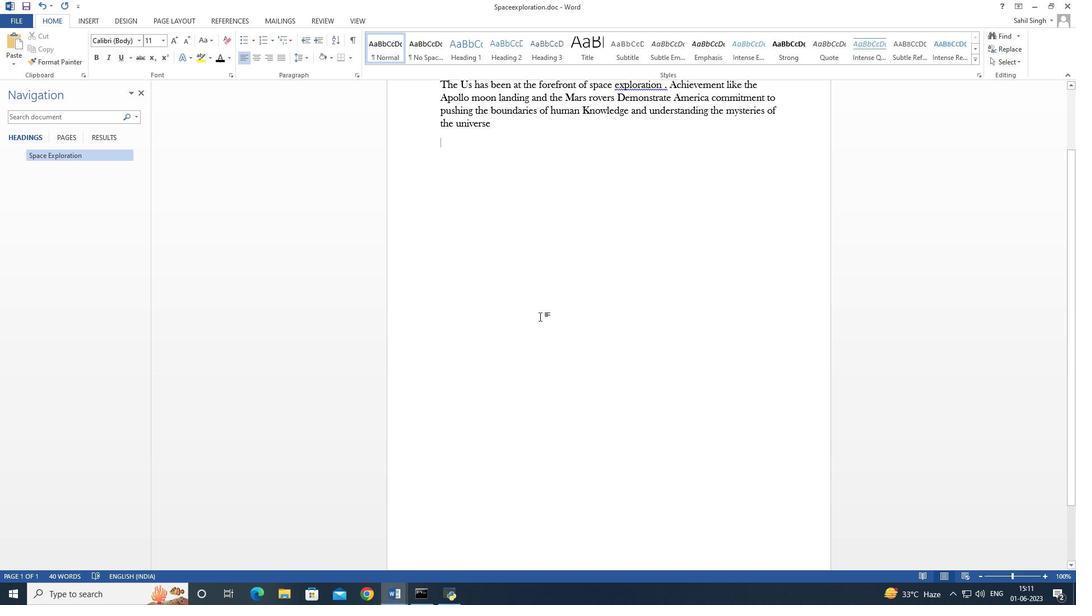 
Action: Mouse moved to (552, 339)
Screenshot: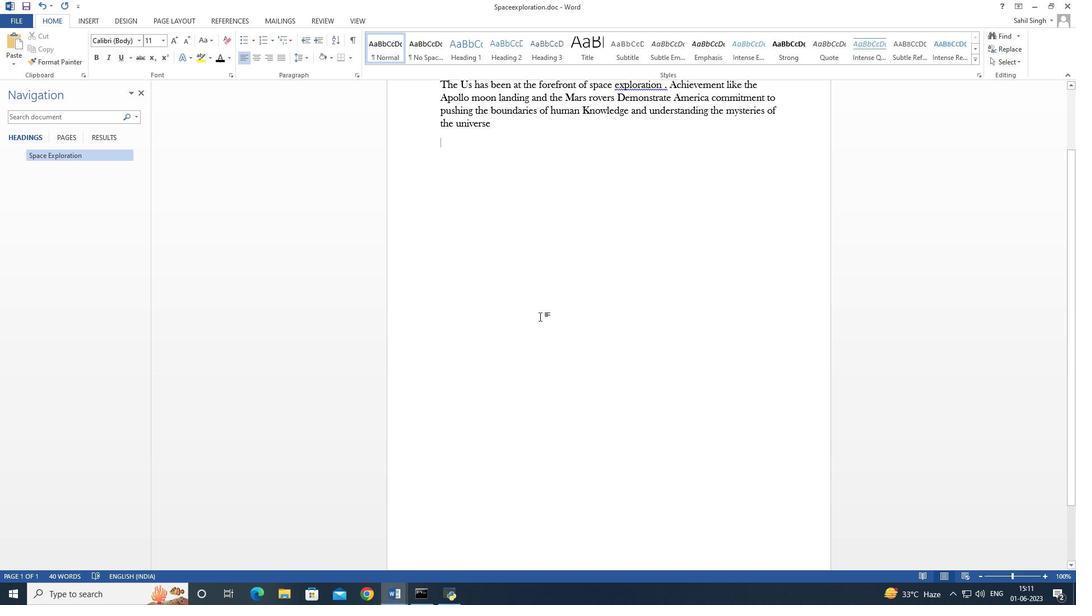 
Action: Mouse scrolled (545, 323) with delta (0, 0)
Screenshot: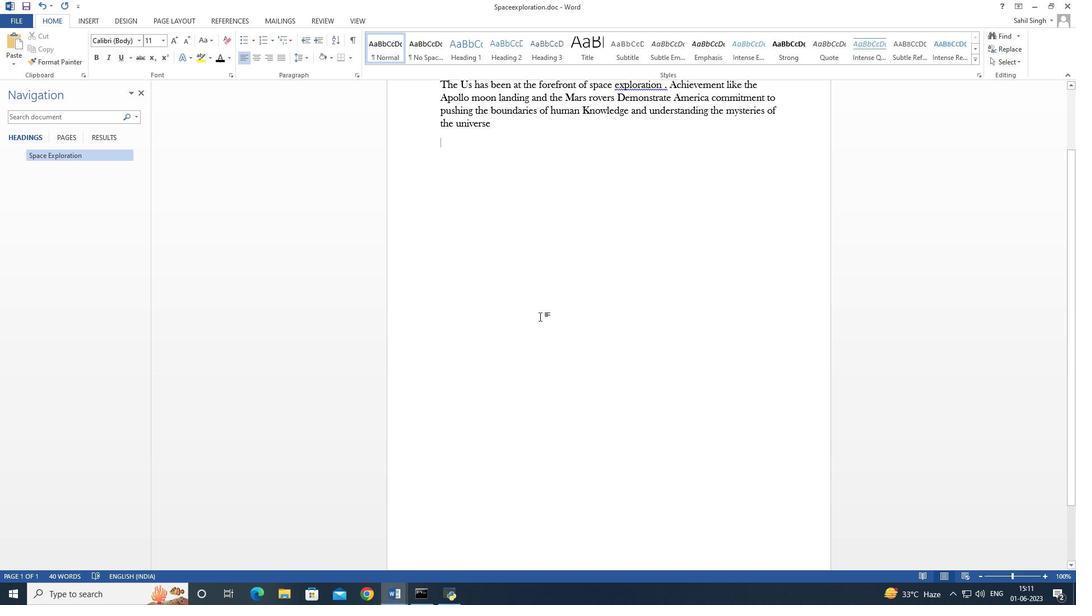 
Action: Mouse moved to (552, 342)
Screenshot: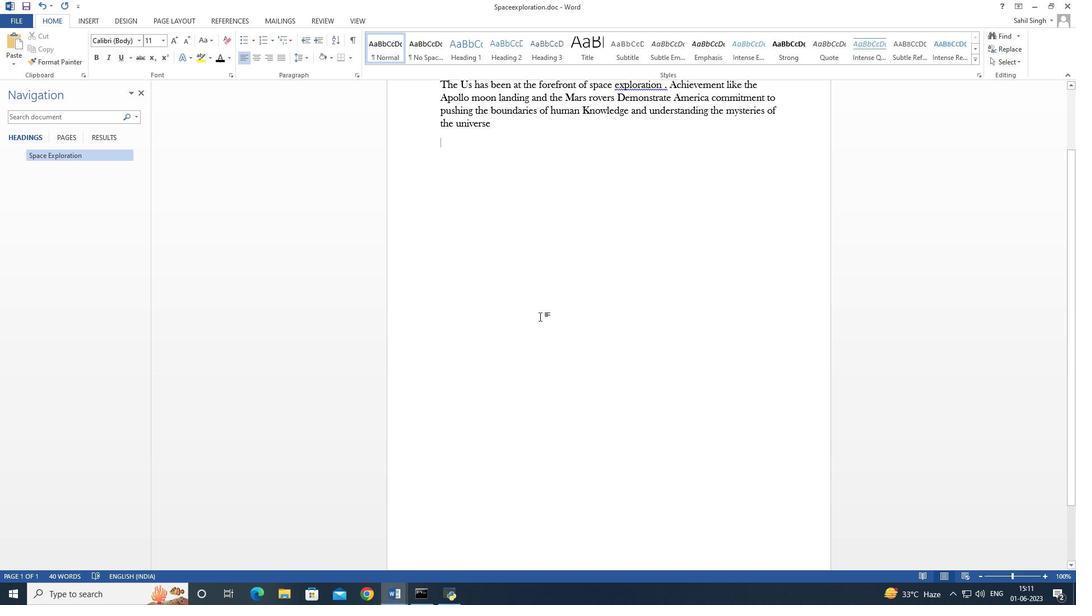 
Action: Mouse scrolled (547, 327) with delta (0, 0)
Screenshot: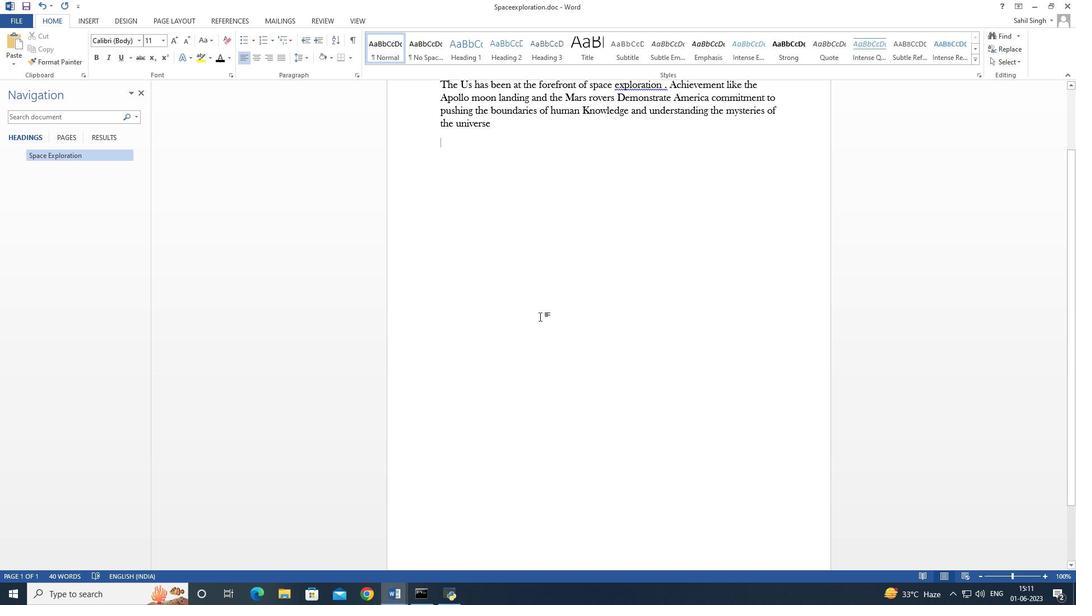 
Action: Mouse moved to (553, 348)
Screenshot: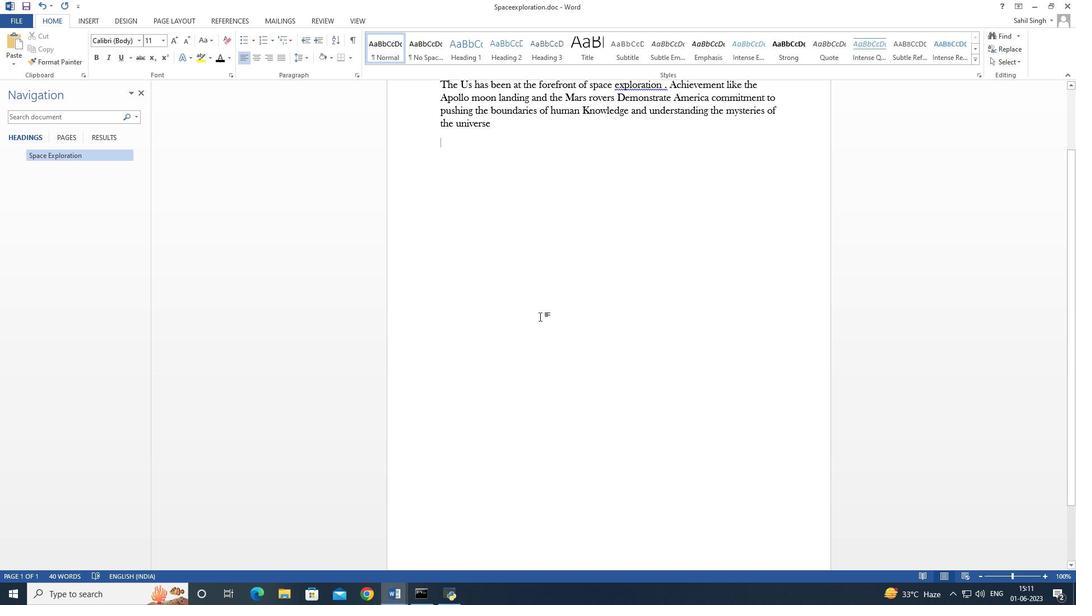 
Action: Mouse scrolled (549, 331) with delta (0, 0)
Screenshot: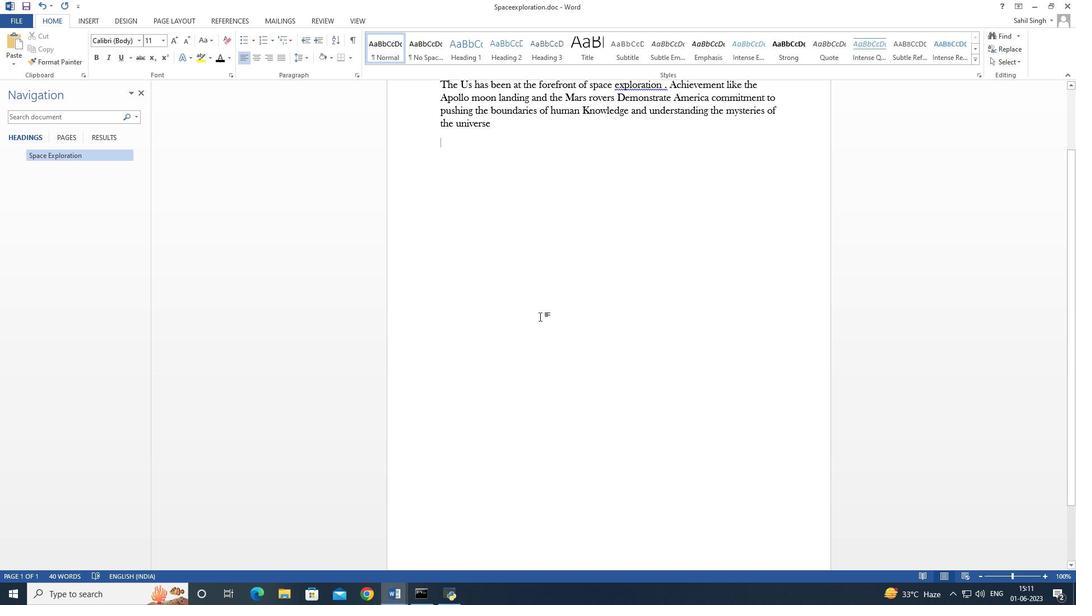 
Action: Mouse moved to (554, 351)
Screenshot: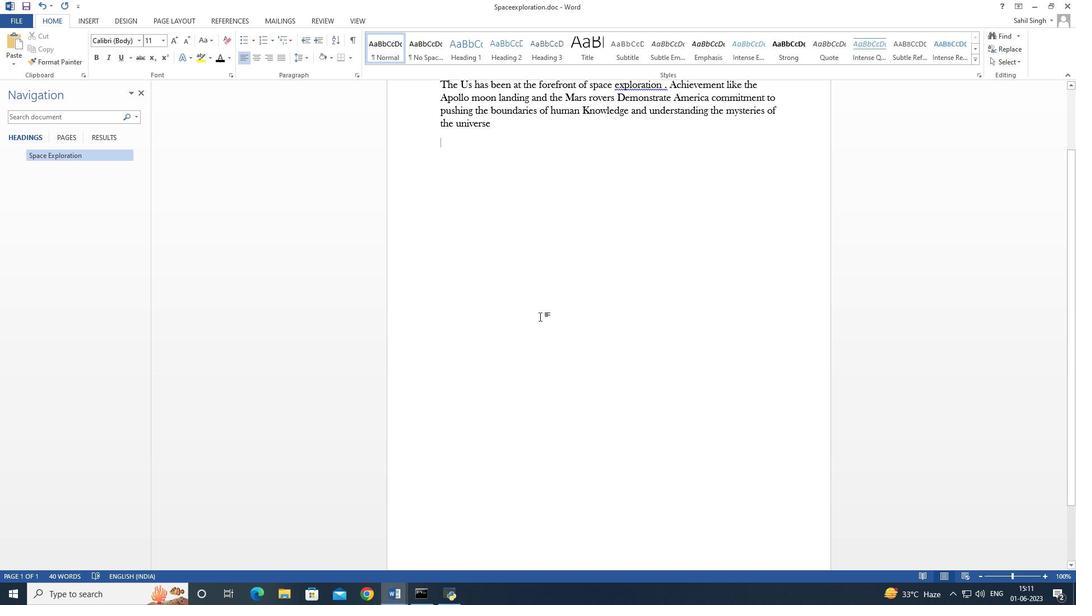 
Action: Mouse scrolled (552, 339) with delta (0, 0)
Screenshot: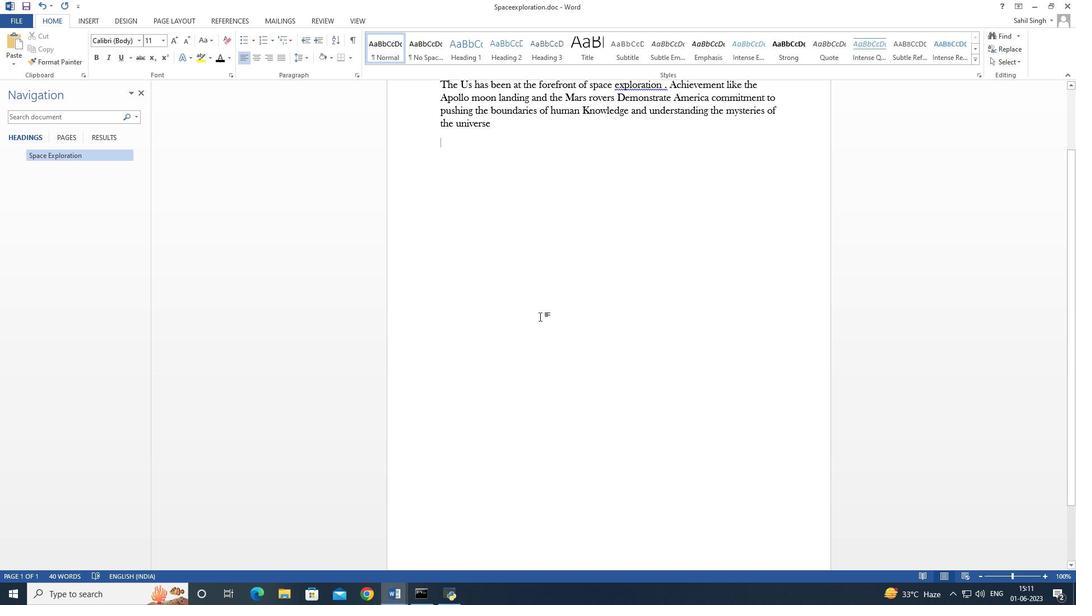 
Action: Mouse moved to (556, 361)
Screenshot: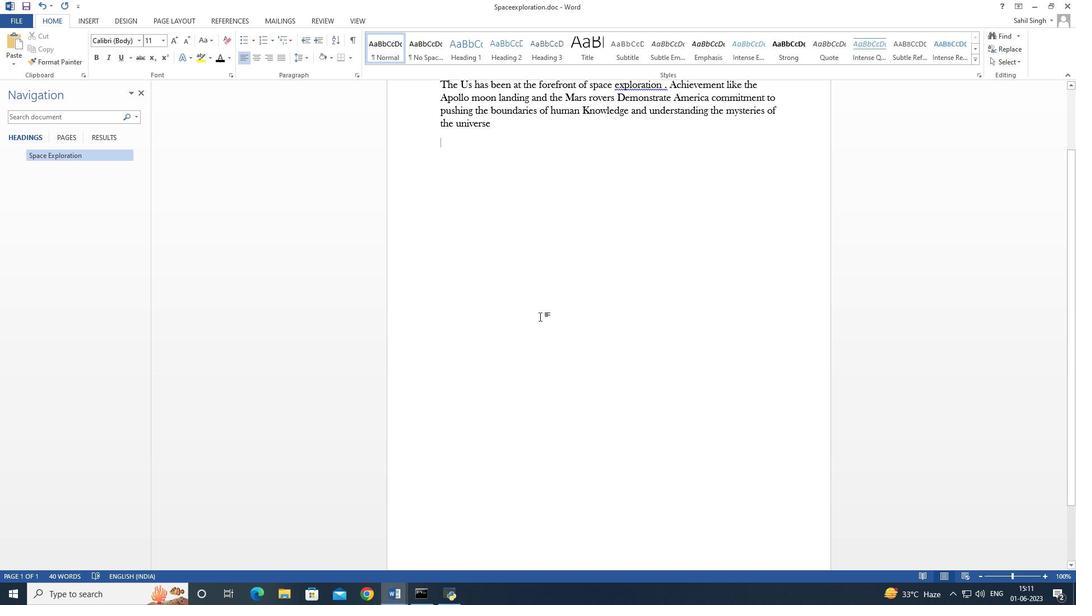 
Action: Mouse scrolled (554, 352) with delta (0, 0)
Screenshot: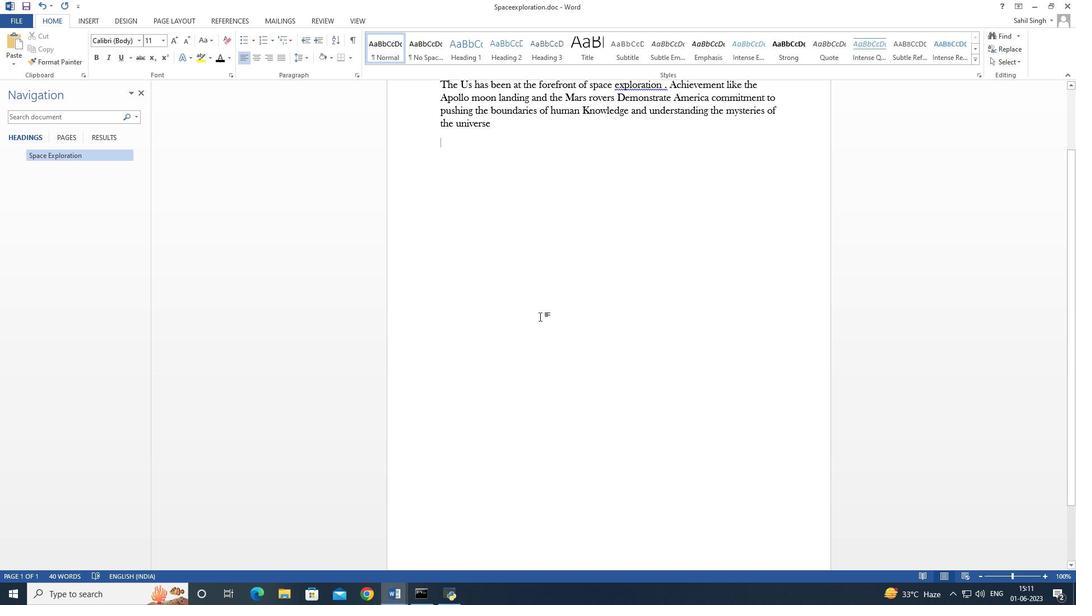 
Action: Mouse moved to (553, 312)
Screenshot: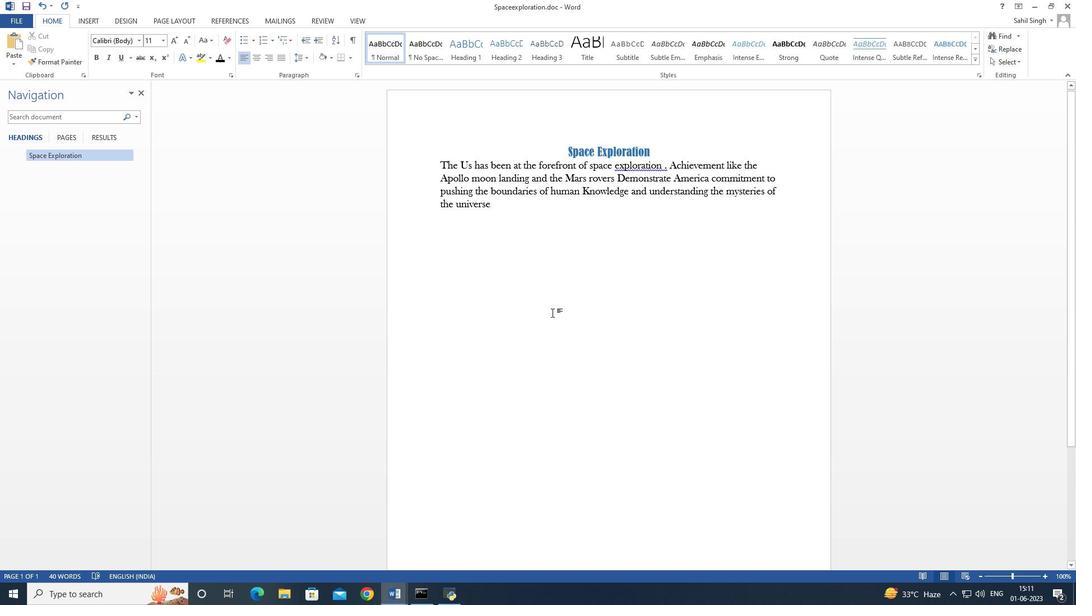 
